 Task: Find connections with filter location Digras with filter topic #Leadershipwith filter profile language Potuguese with filter current company FLSmidth with filter school L. S. Raheja School of Architecture with filter industry Beverage Manufacturing with filter service category Consulting with filter keywords title Help Desk
Action: Mouse moved to (219, 273)
Screenshot: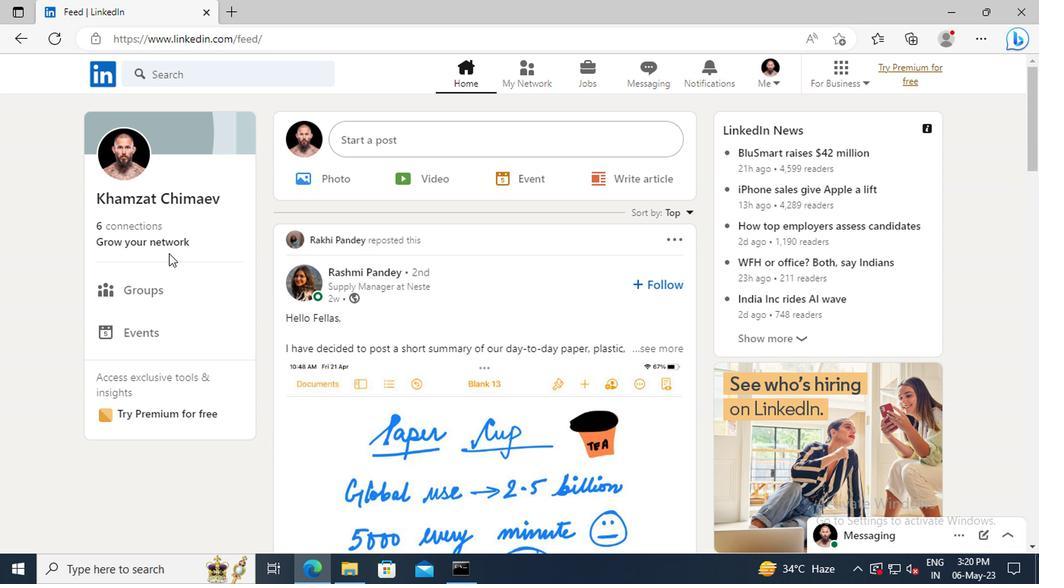 
Action: Mouse pressed left at (219, 273)
Screenshot: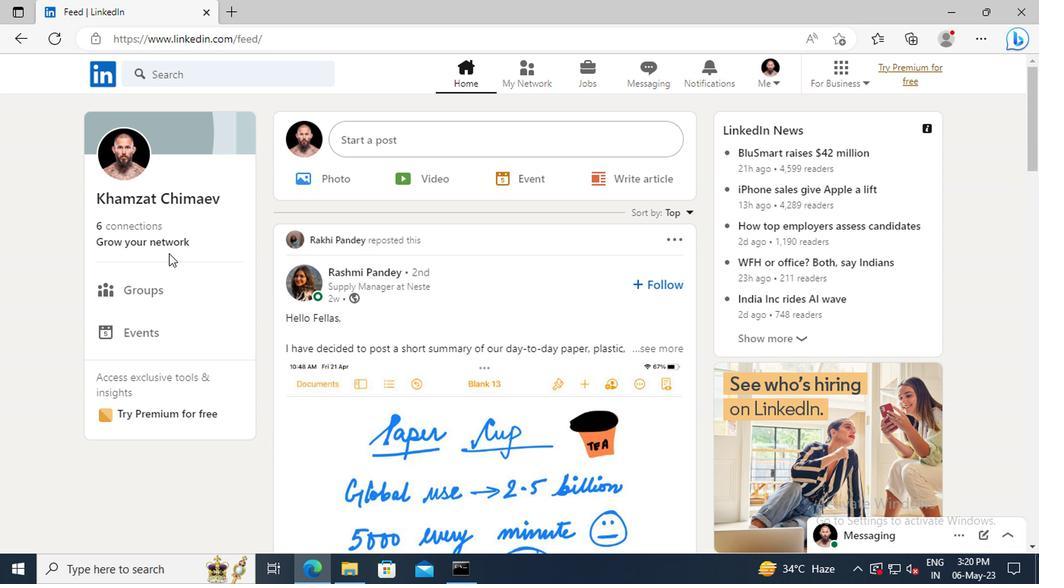 
Action: Mouse moved to (220, 219)
Screenshot: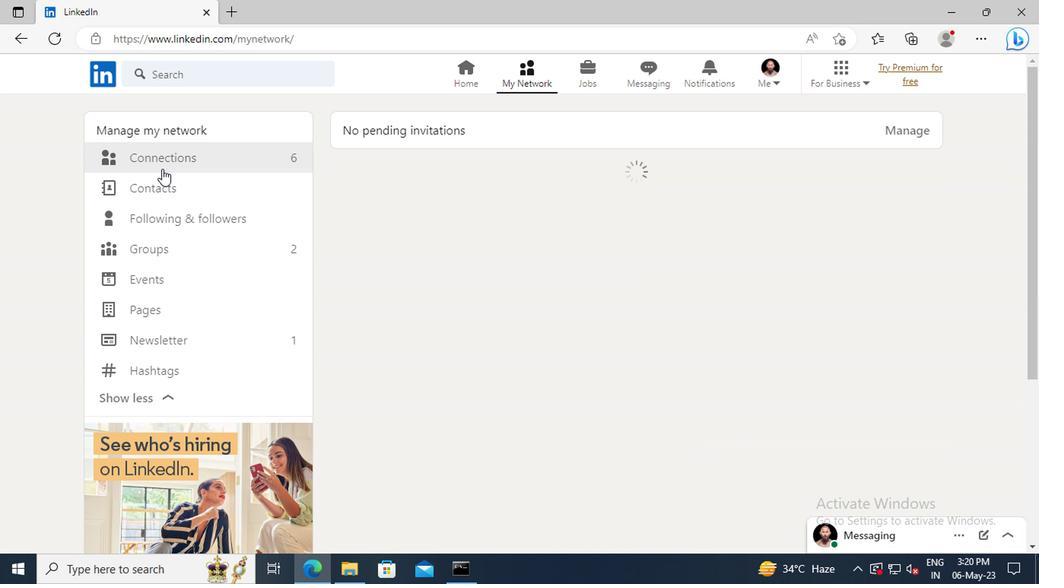 
Action: Mouse pressed left at (220, 219)
Screenshot: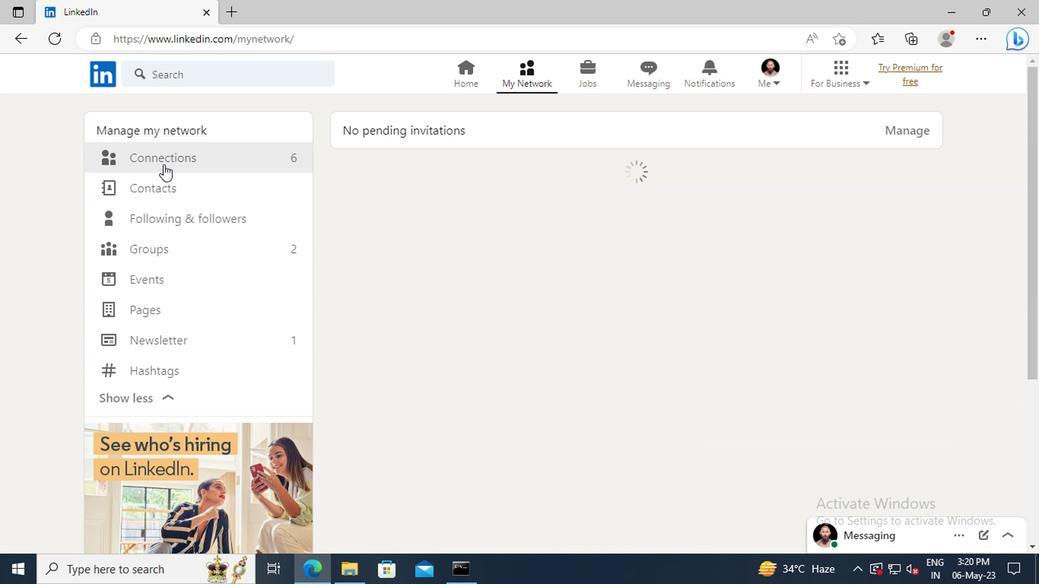 
Action: Mouse moved to (554, 220)
Screenshot: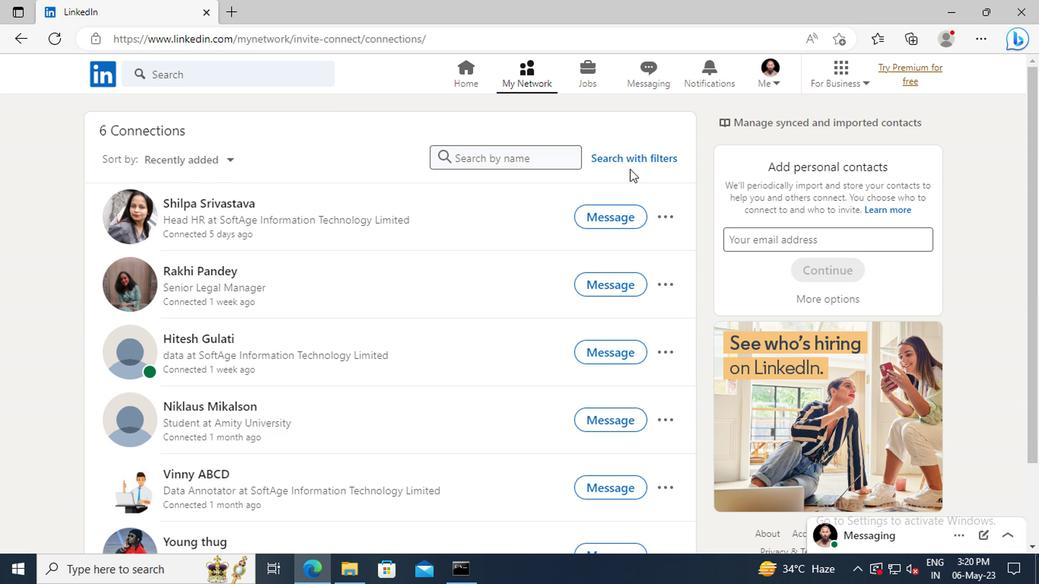 
Action: Mouse pressed left at (554, 220)
Screenshot: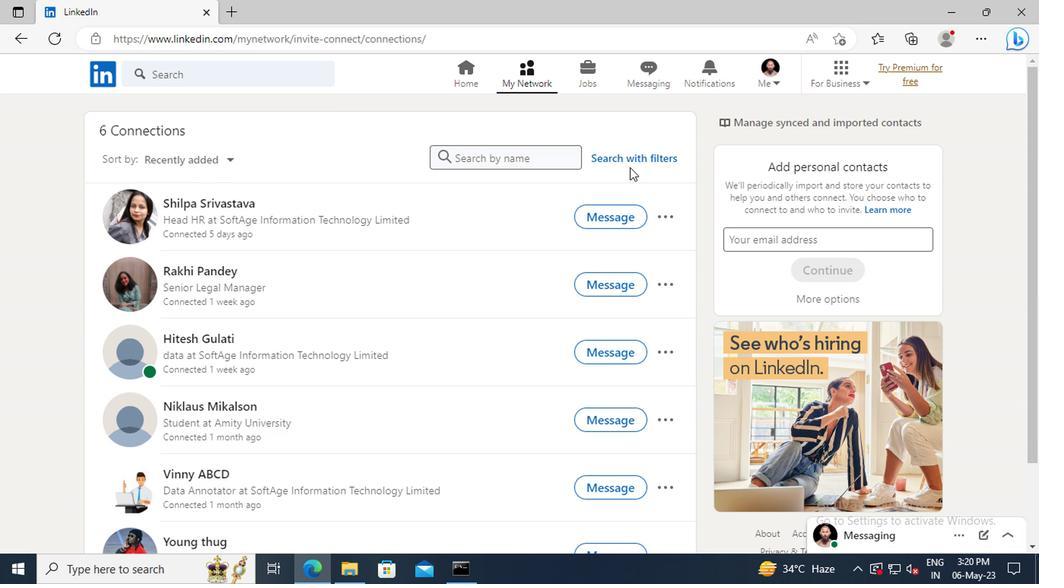 
Action: Mouse moved to (514, 186)
Screenshot: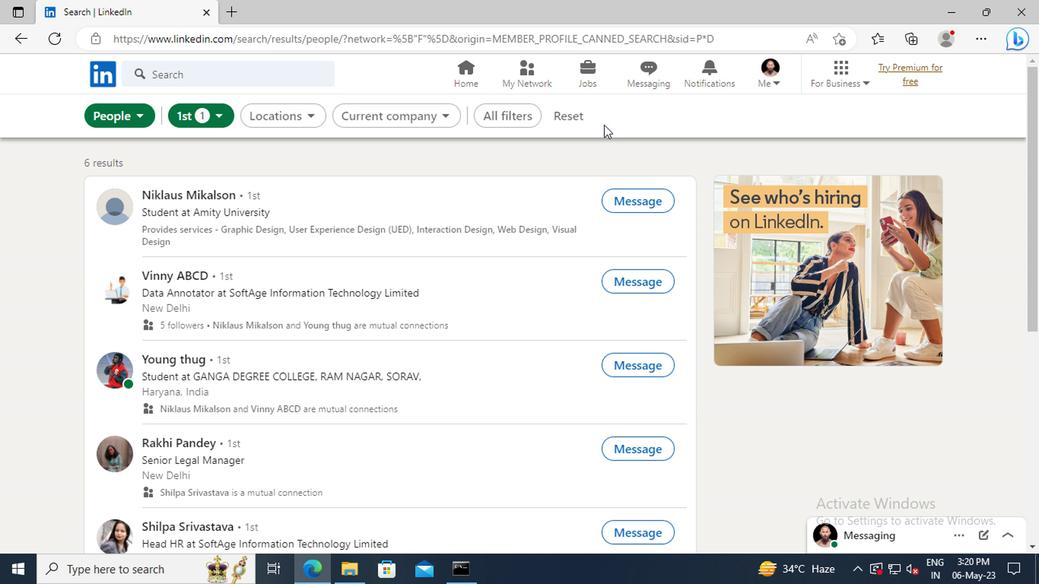 
Action: Mouse pressed left at (514, 186)
Screenshot: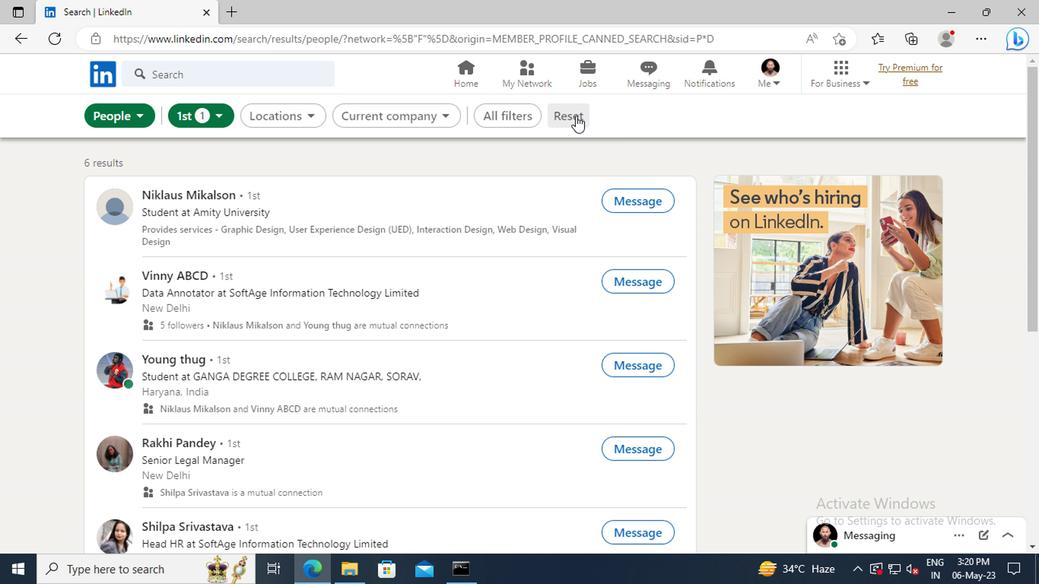 
Action: Mouse moved to (494, 186)
Screenshot: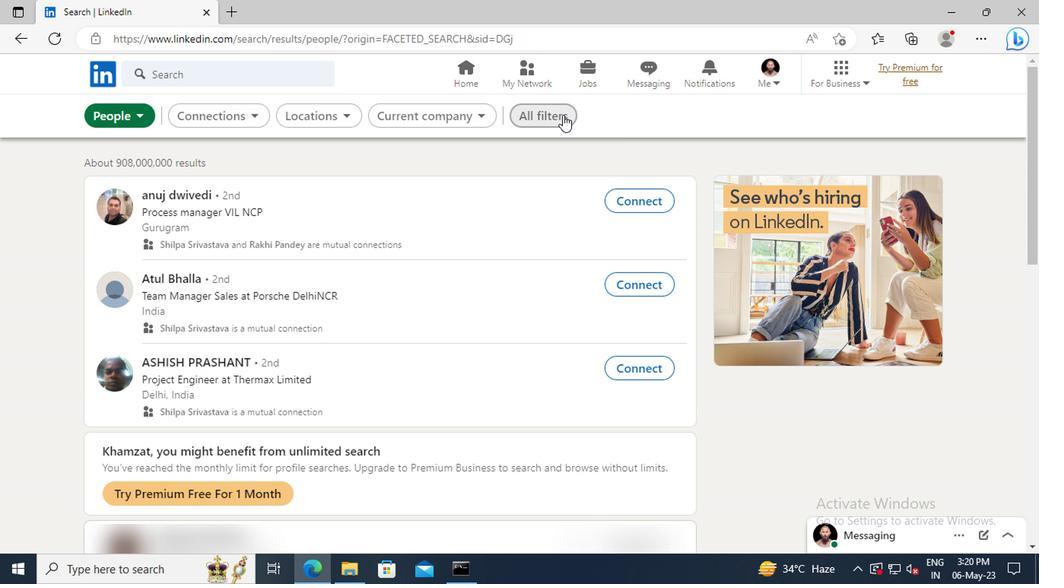 
Action: Mouse pressed left at (494, 186)
Screenshot: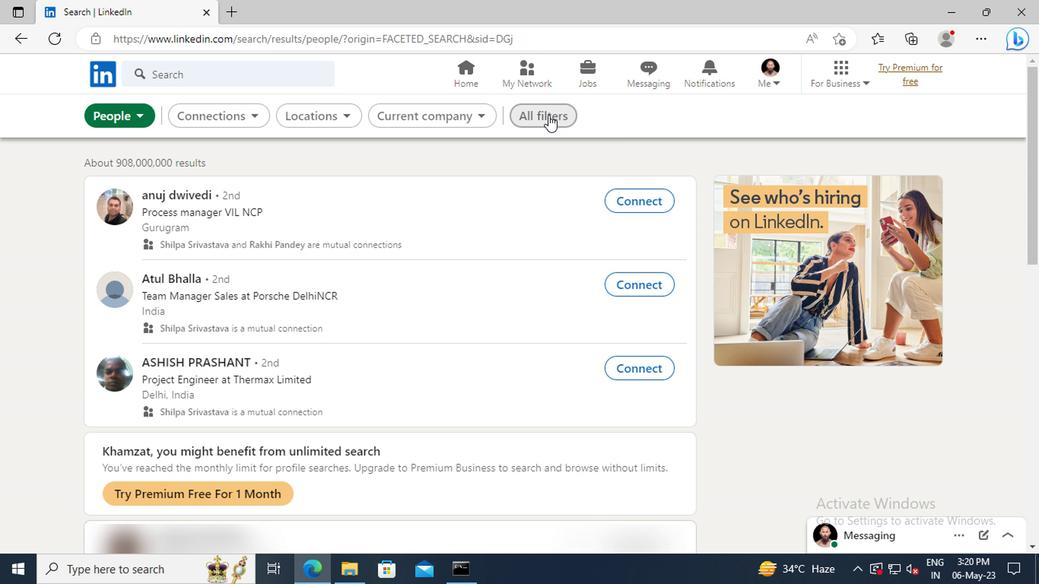 
Action: Mouse moved to (711, 311)
Screenshot: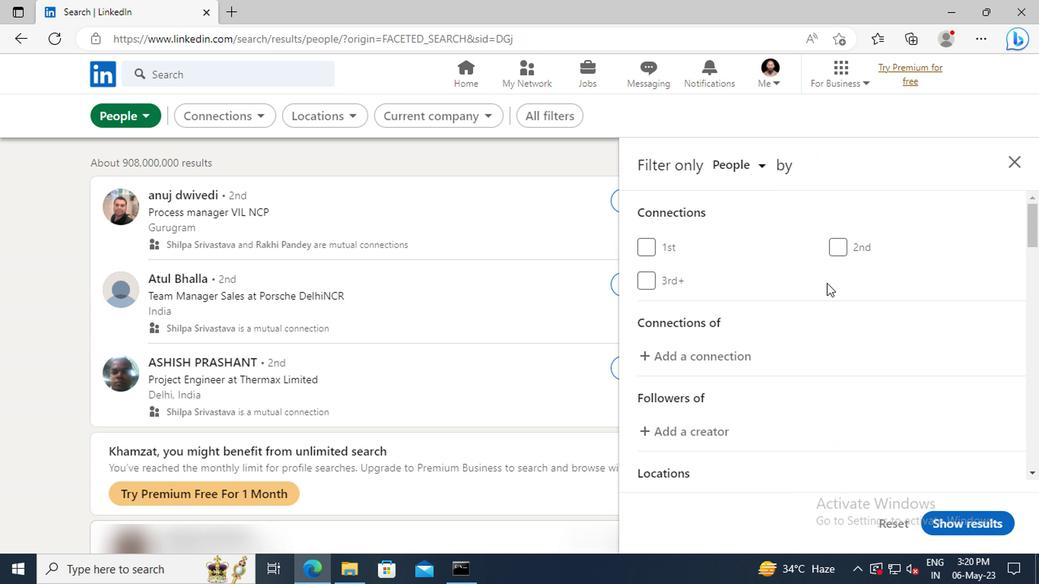 
Action: Mouse scrolled (711, 310) with delta (0, 0)
Screenshot: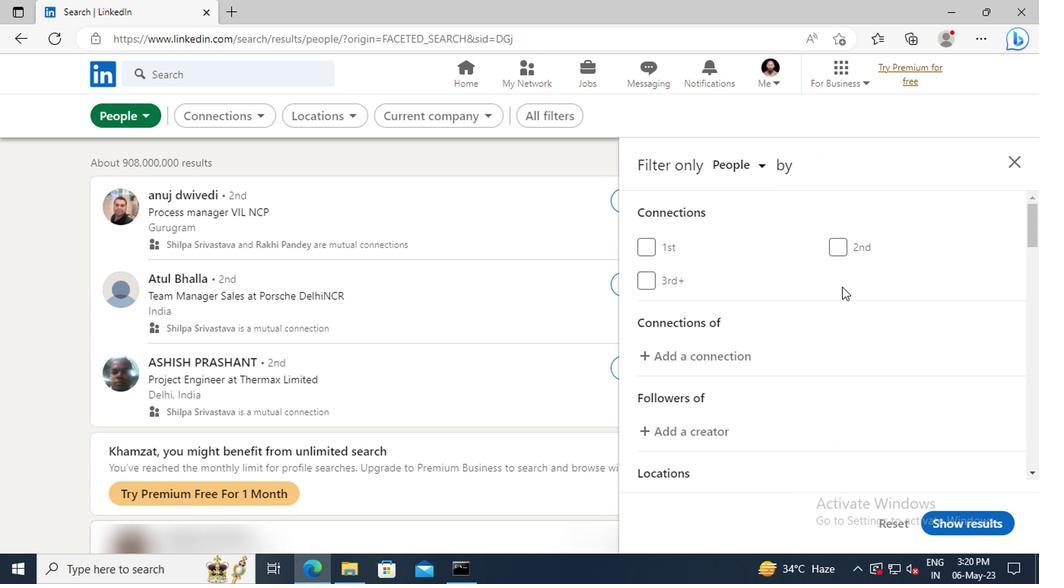 
Action: Mouse scrolled (711, 310) with delta (0, 0)
Screenshot: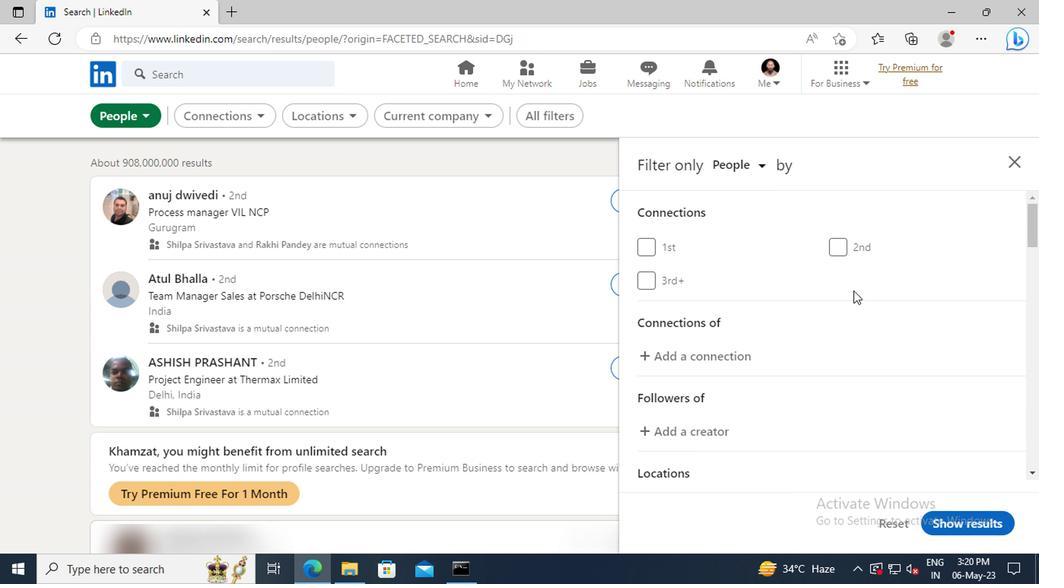 
Action: Mouse scrolled (711, 310) with delta (0, 0)
Screenshot: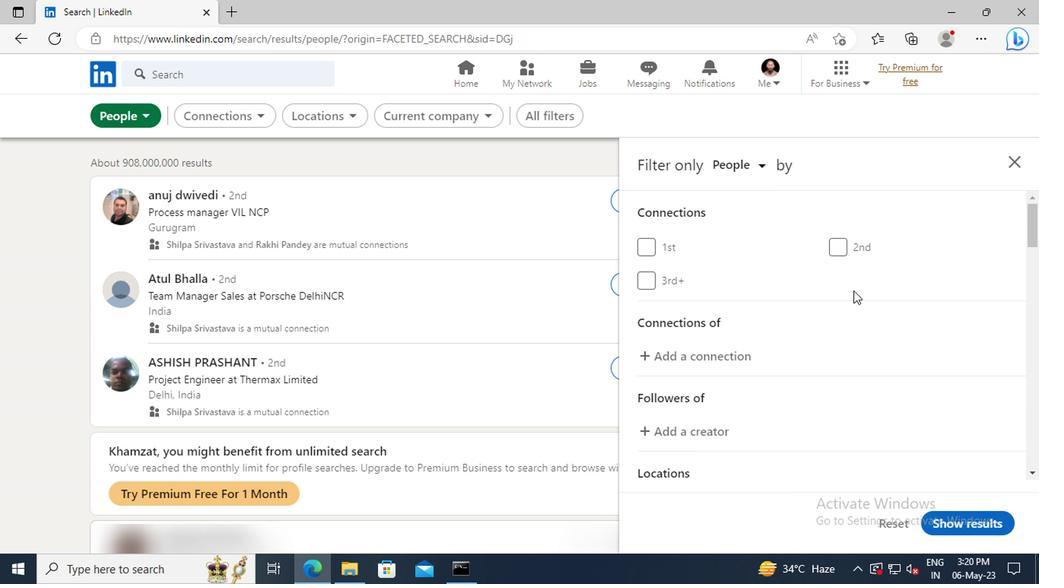 
Action: Mouse scrolled (711, 310) with delta (0, 0)
Screenshot: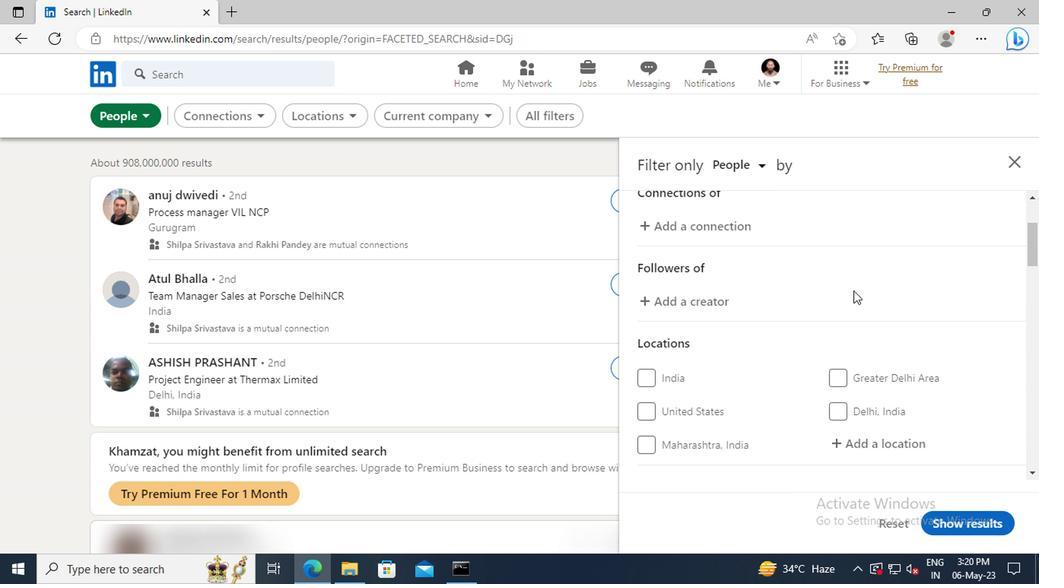 
Action: Mouse scrolled (711, 310) with delta (0, 0)
Screenshot: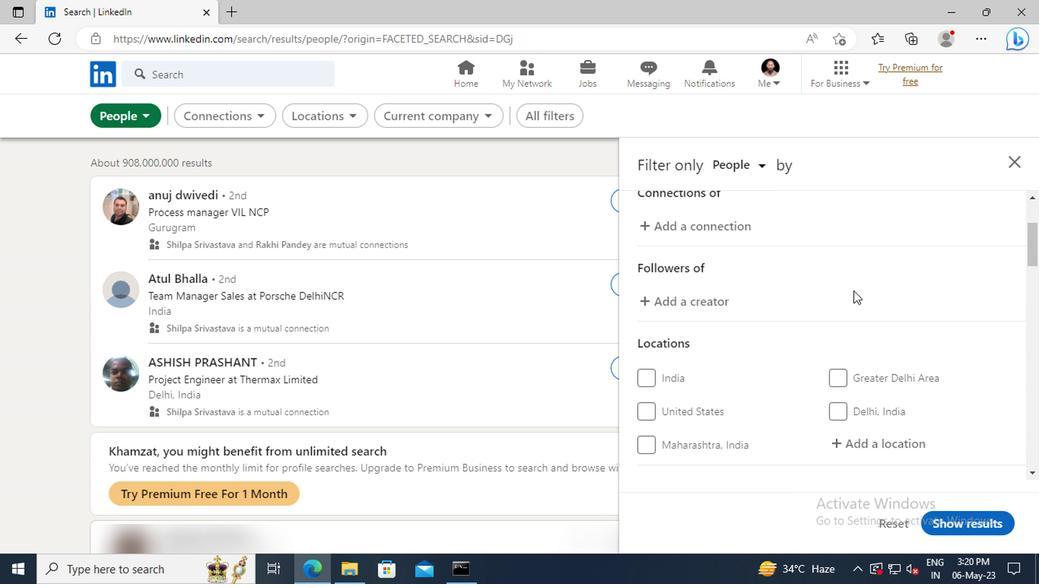 
Action: Mouse moved to (712, 357)
Screenshot: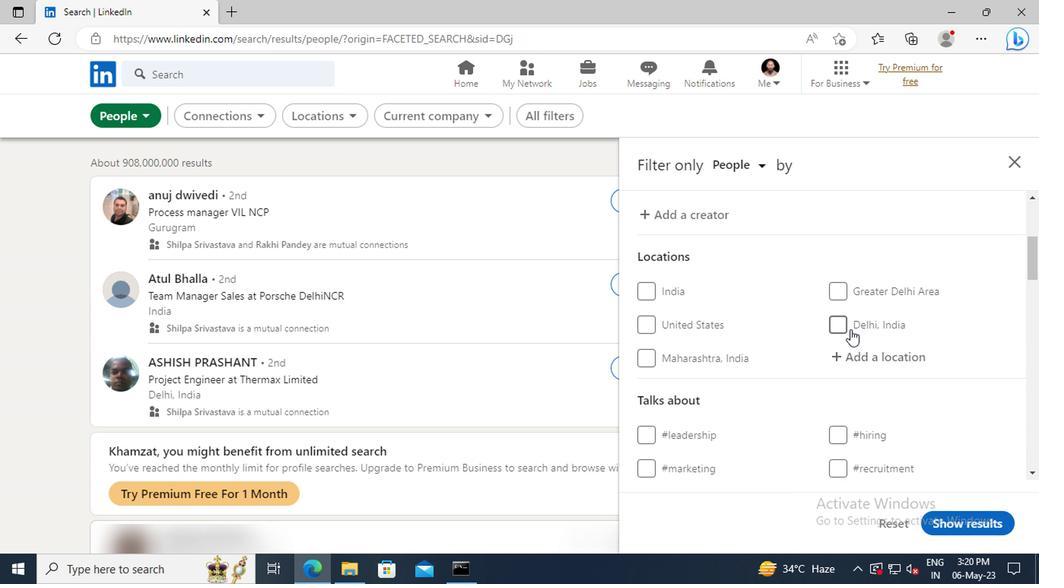 
Action: Mouse pressed left at (712, 357)
Screenshot: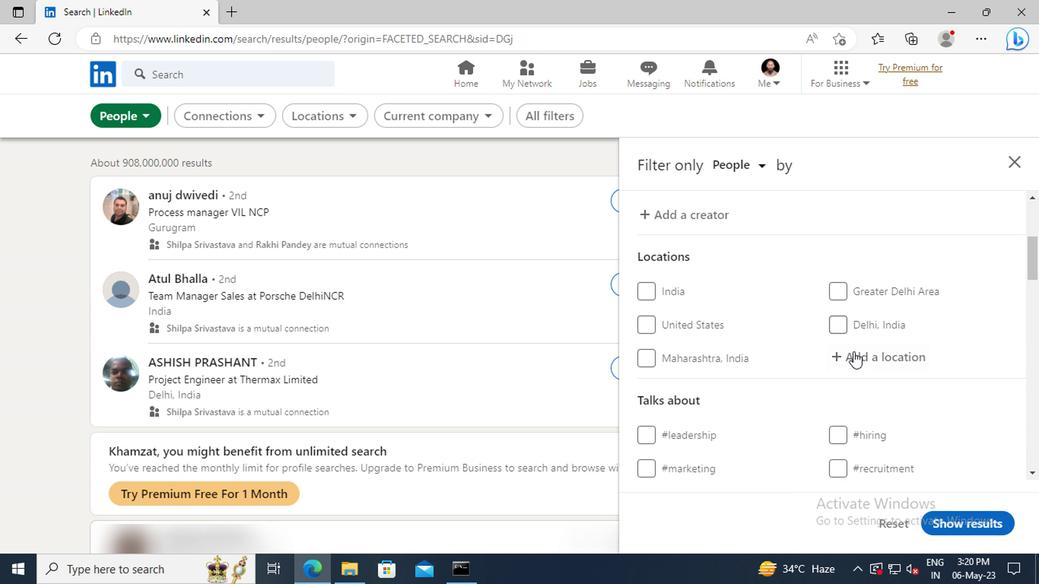 
Action: Key pressed <Key.shift>D
Screenshot: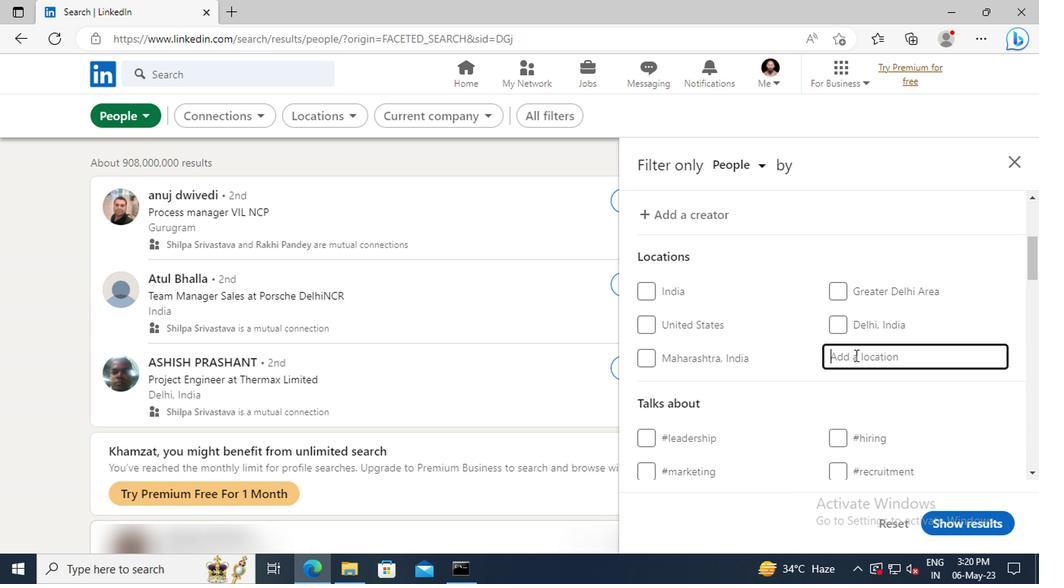 
Action: Mouse moved to (692, 345)
Screenshot: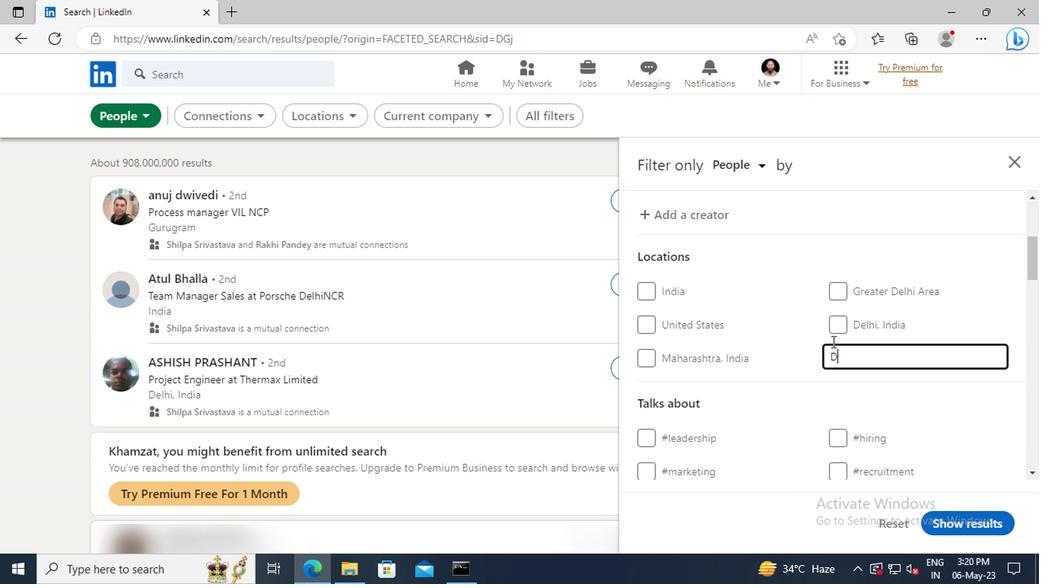
Action: Key pressed IGRAS
Screenshot: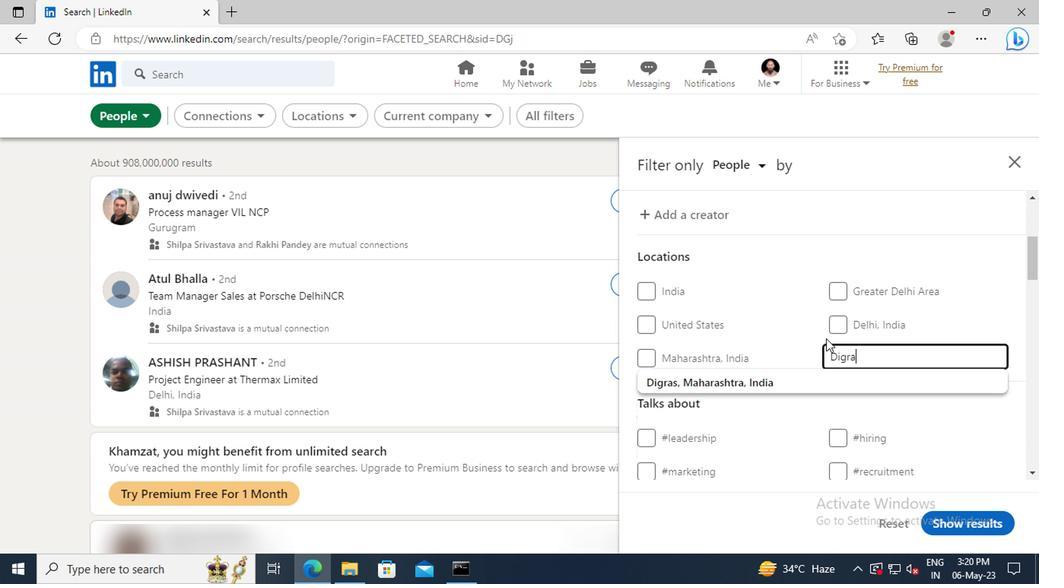 
Action: Mouse moved to (694, 370)
Screenshot: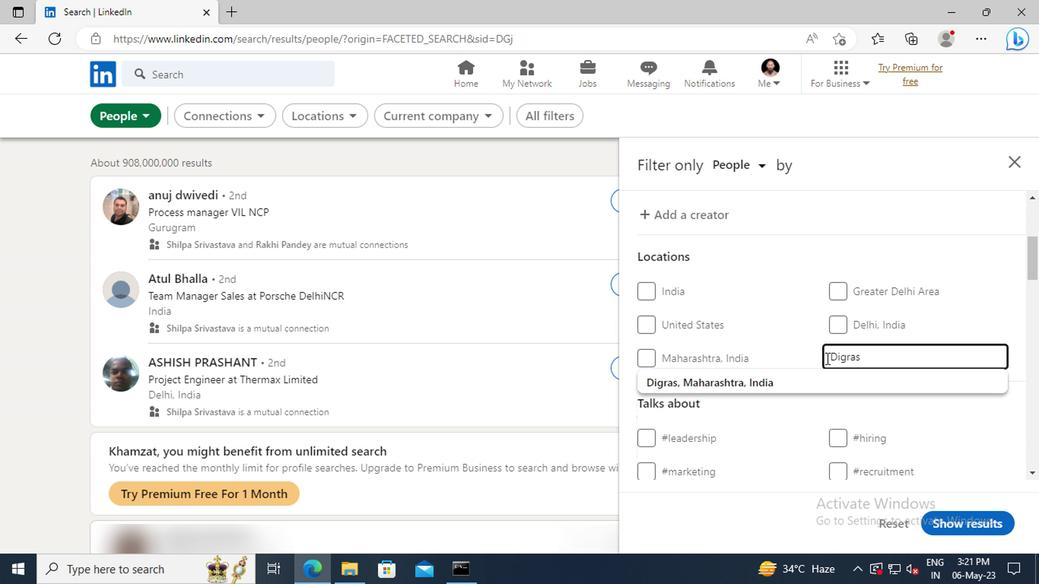 
Action: Mouse pressed left at (694, 370)
Screenshot: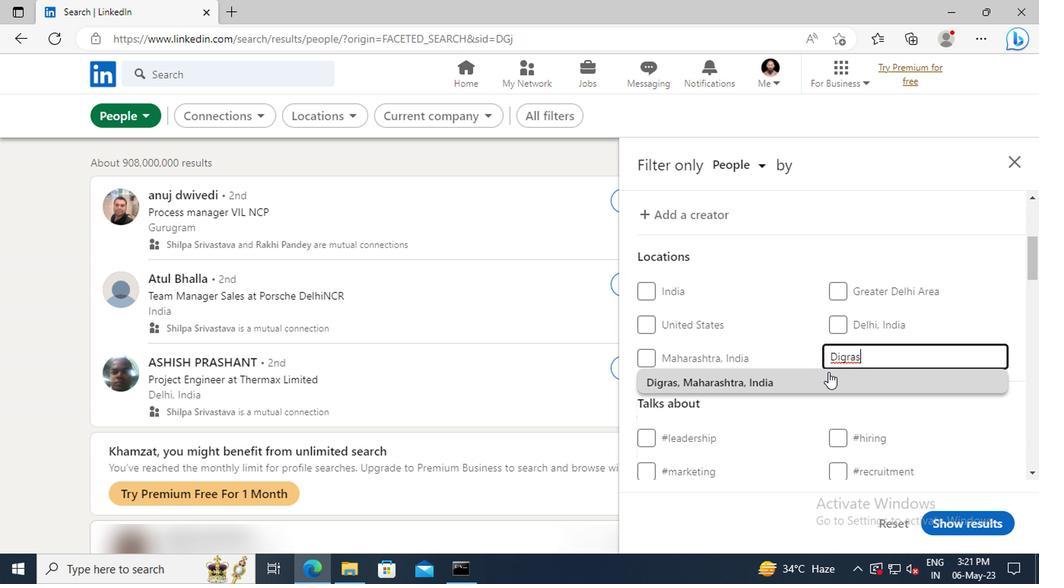 
Action: Mouse scrolled (694, 370) with delta (0, 0)
Screenshot: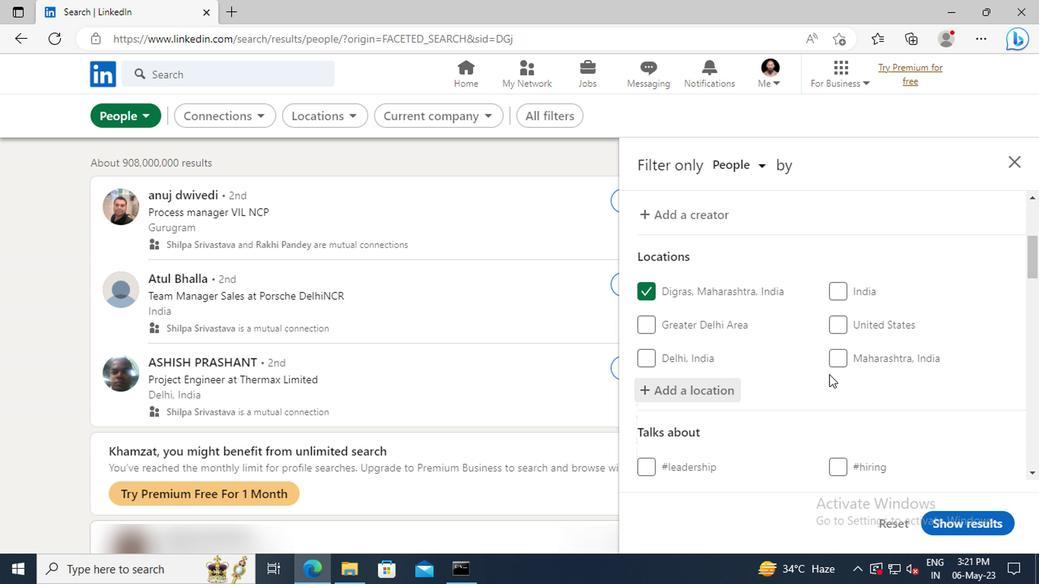
Action: Mouse scrolled (694, 370) with delta (0, 0)
Screenshot: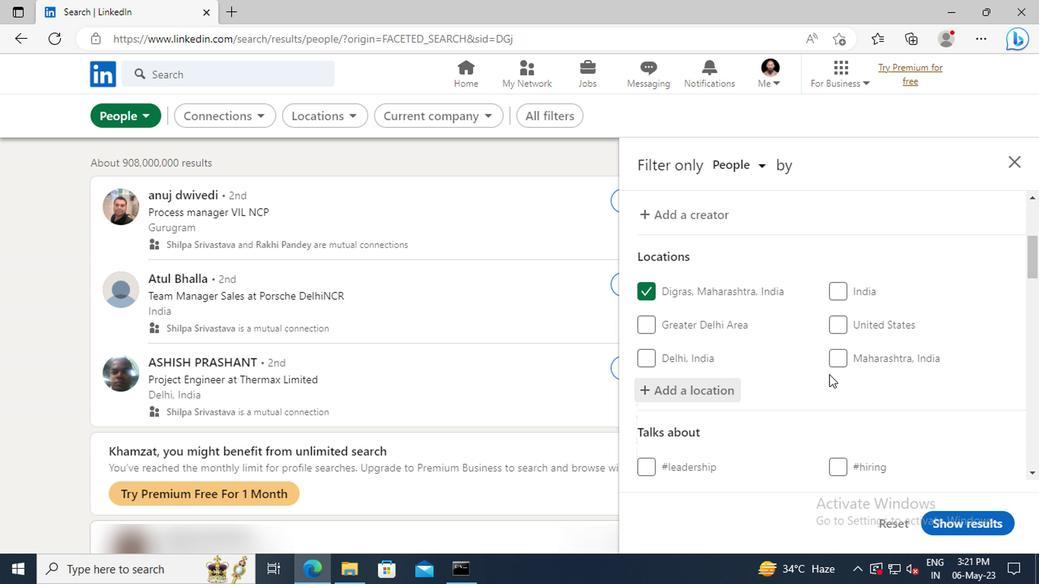 
Action: Mouse scrolled (694, 370) with delta (0, 0)
Screenshot: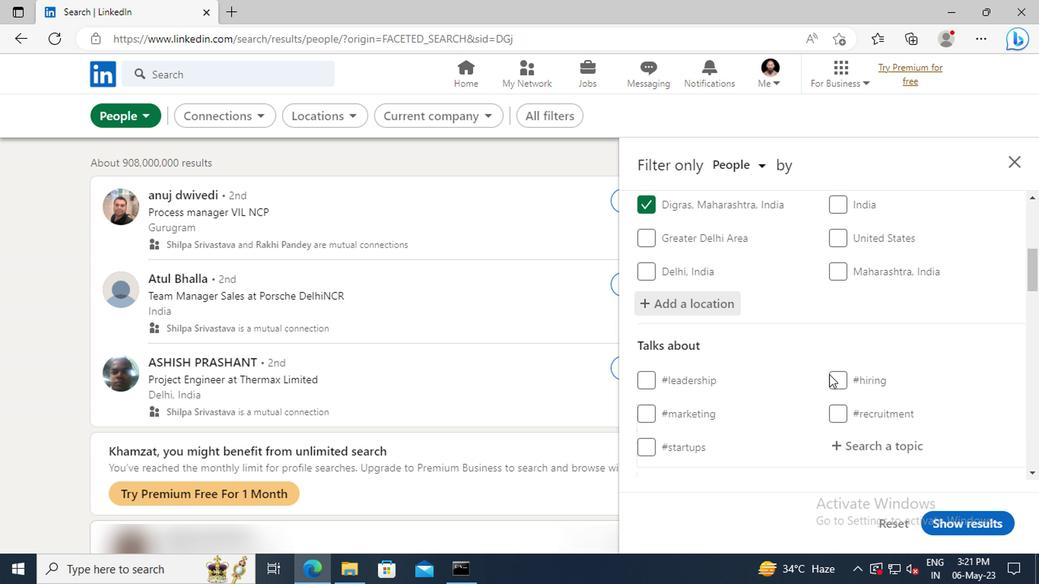 
Action: Mouse moved to (704, 390)
Screenshot: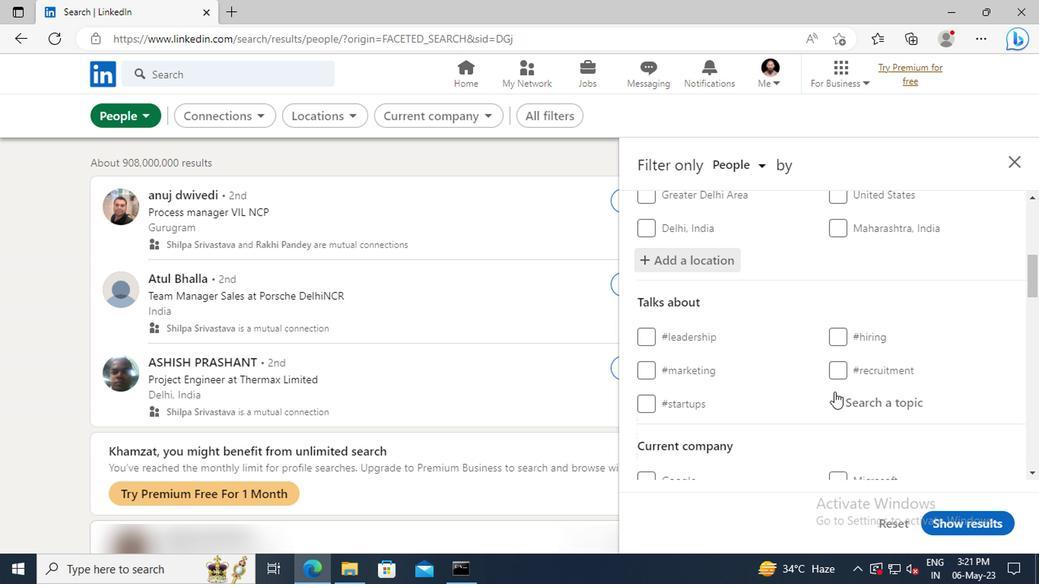 
Action: Mouse pressed left at (704, 390)
Screenshot: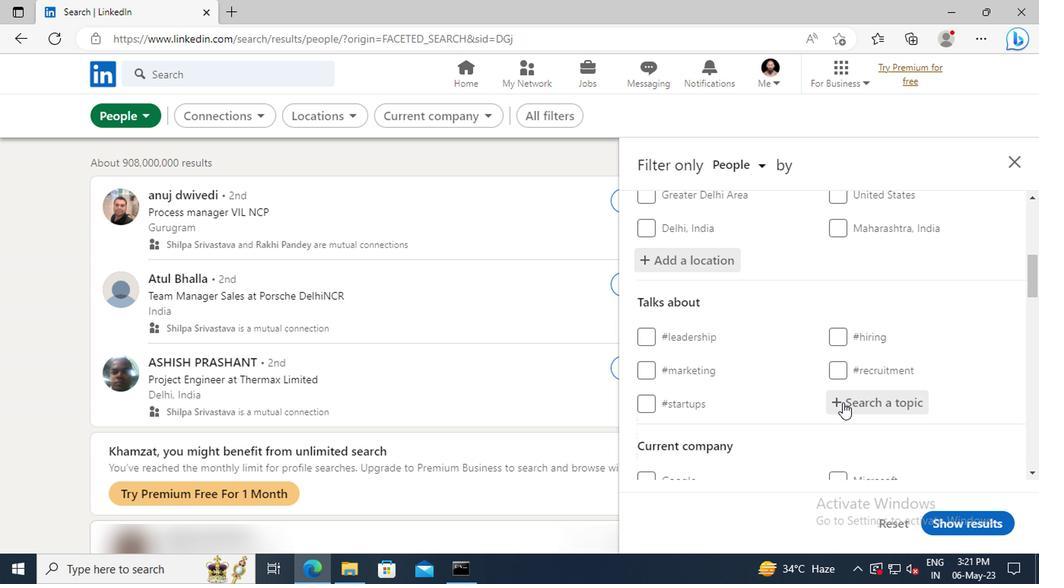 
Action: Mouse moved to (704, 390)
Screenshot: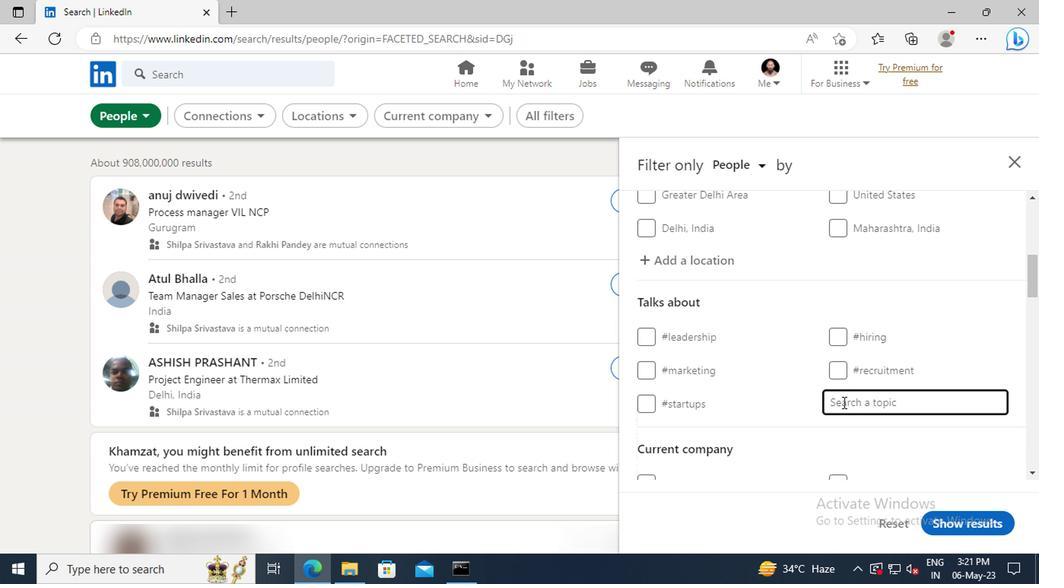 
Action: Key pressed <Key.shift>
Screenshot: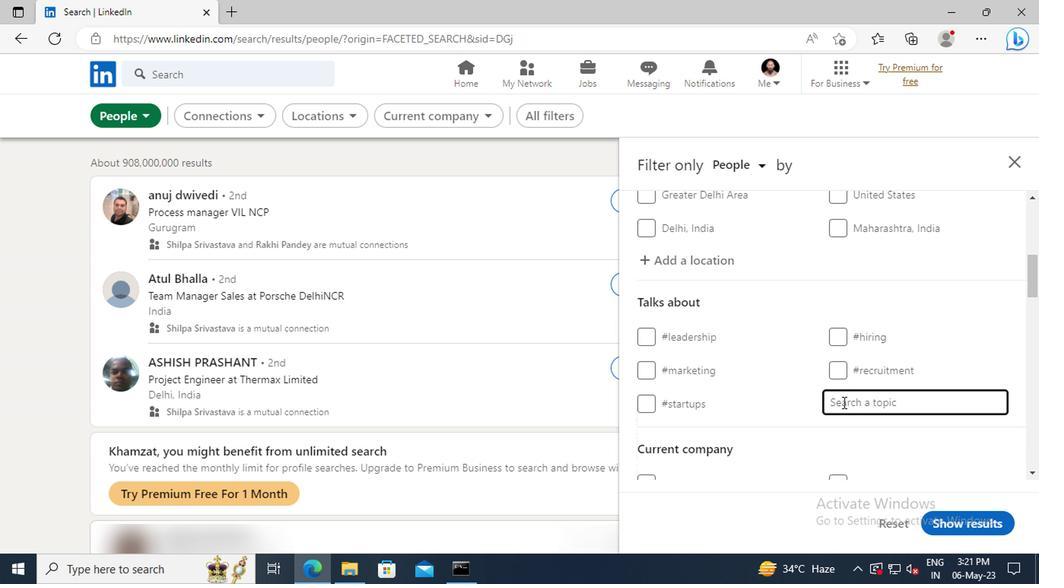 
Action: Mouse moved to (703, 390)
Screenshot: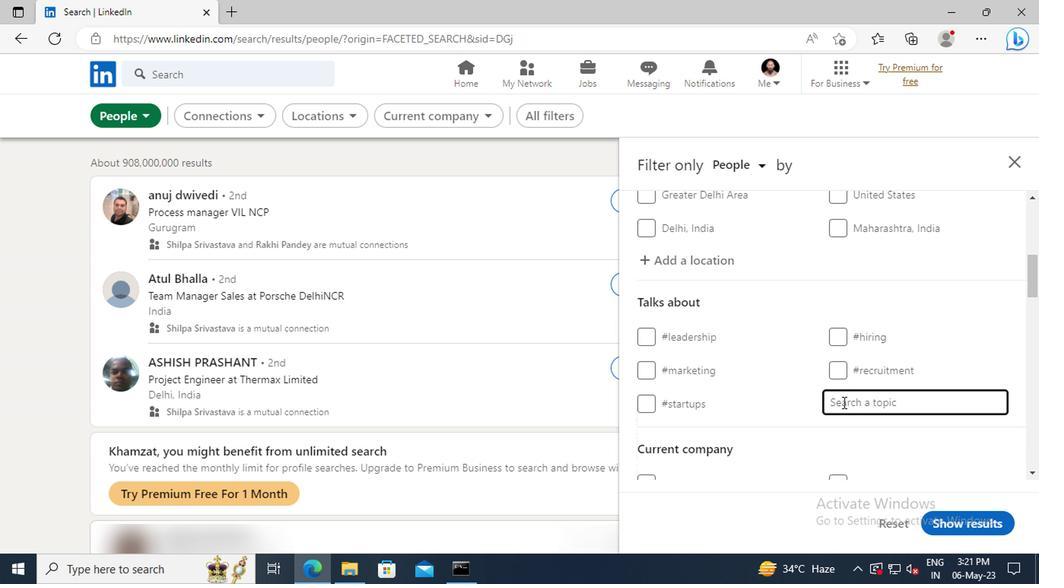
Action: Key pressed LEADERS
Screenshot: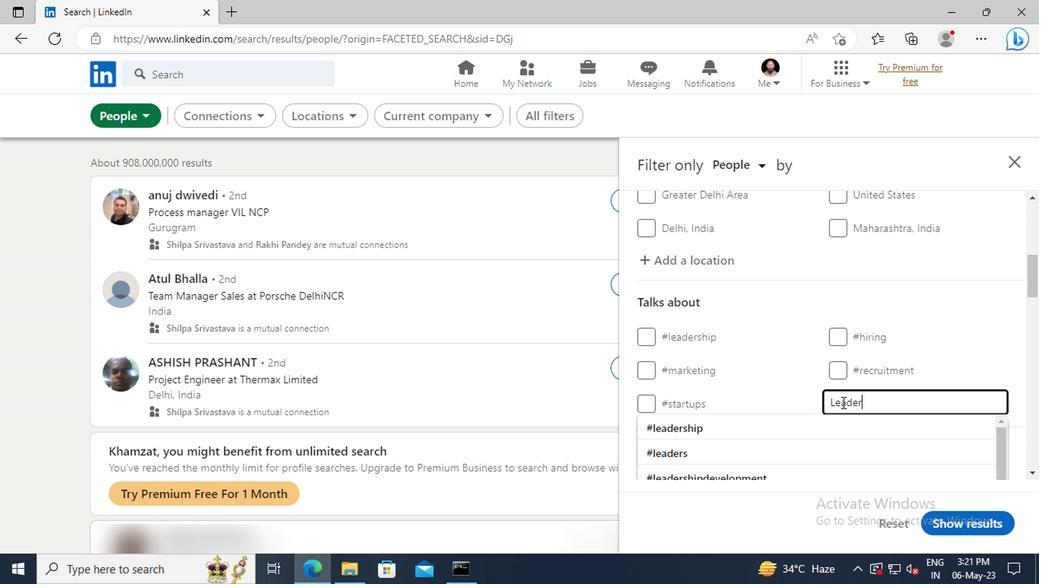 
Action: Mouse moved to (702, 402)
Screenshot: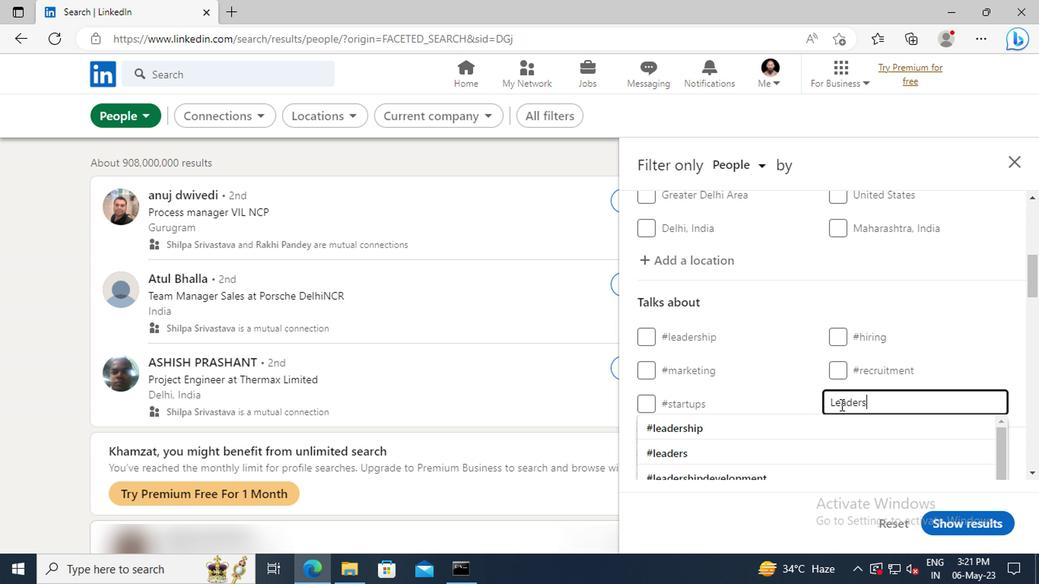 
Action: Mouse pressed left at (702, 402)
Screenshot: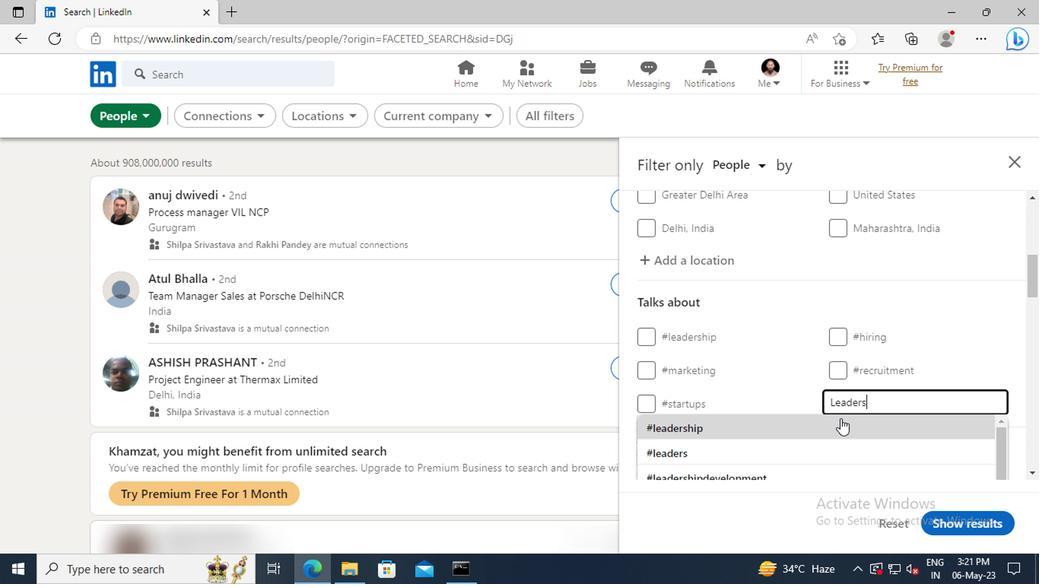 
Action: Mouse scrolled (702, 401) with delta (0, 0)
Screenshot: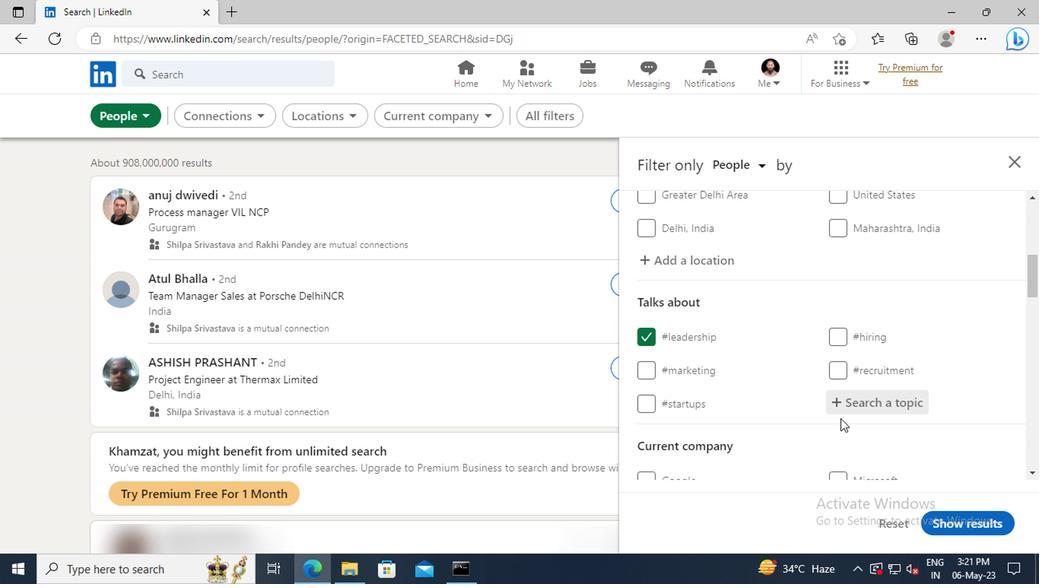 
Action: Mouse scrolled (702, 401) with delta (0, 0)
Screenshot: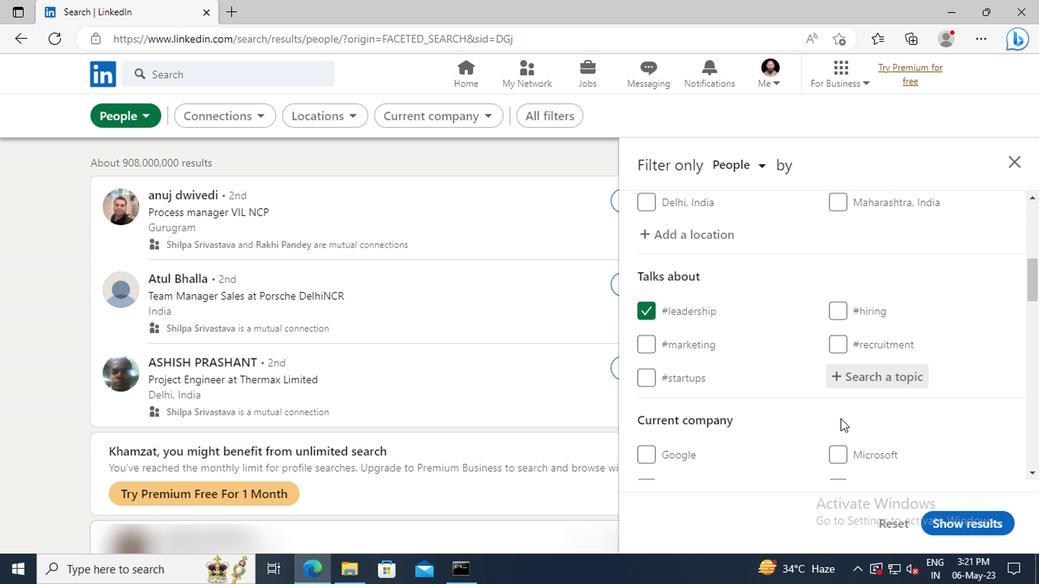
Action: Mouse scrolled (702, 401) with delta (0, 0)
Screenshot: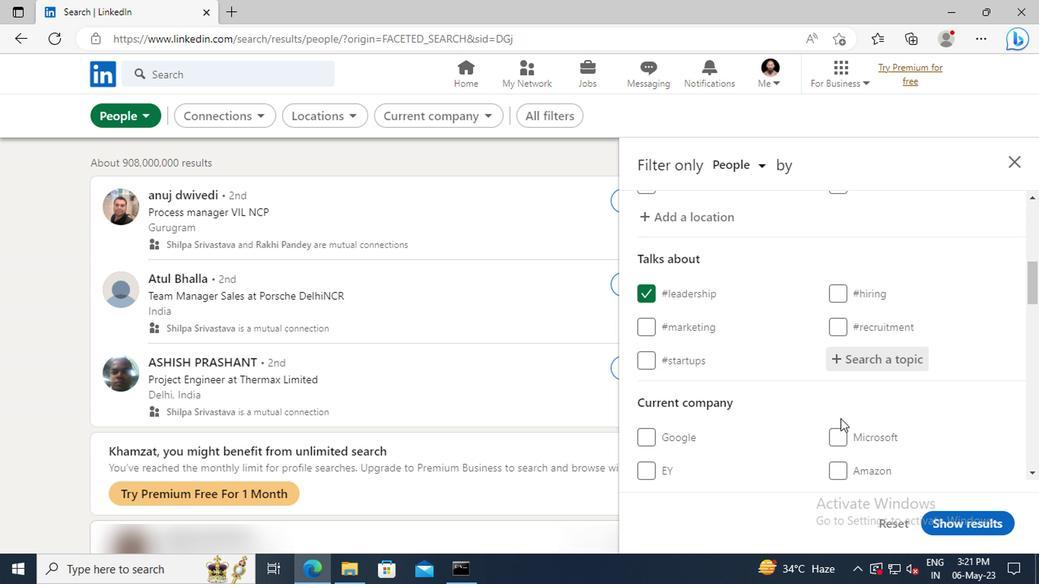 
Action: Mouse scrolled (702, 401) with delta (0, 0)
Screenshot: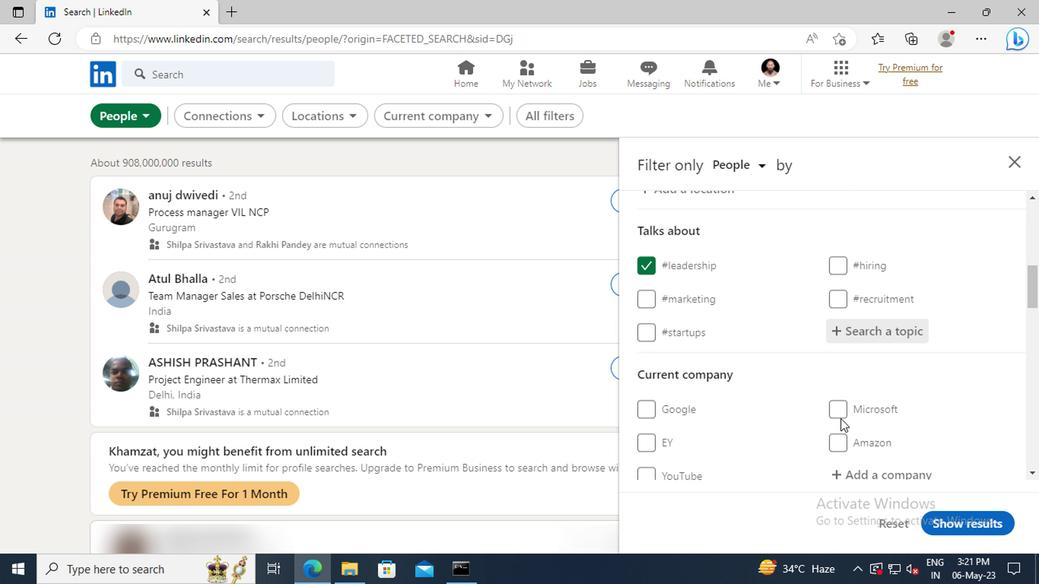 
Action: Mouse moved to (702, 387)
Screenshot: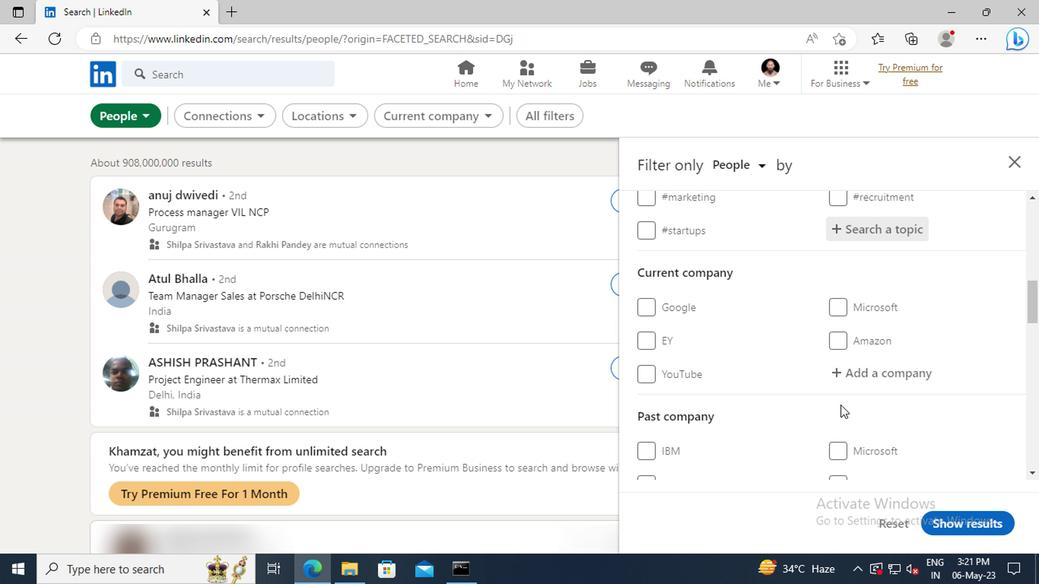 
Action: Mouse scrolled (702, 387) with delta (0, 0)
Screenshot: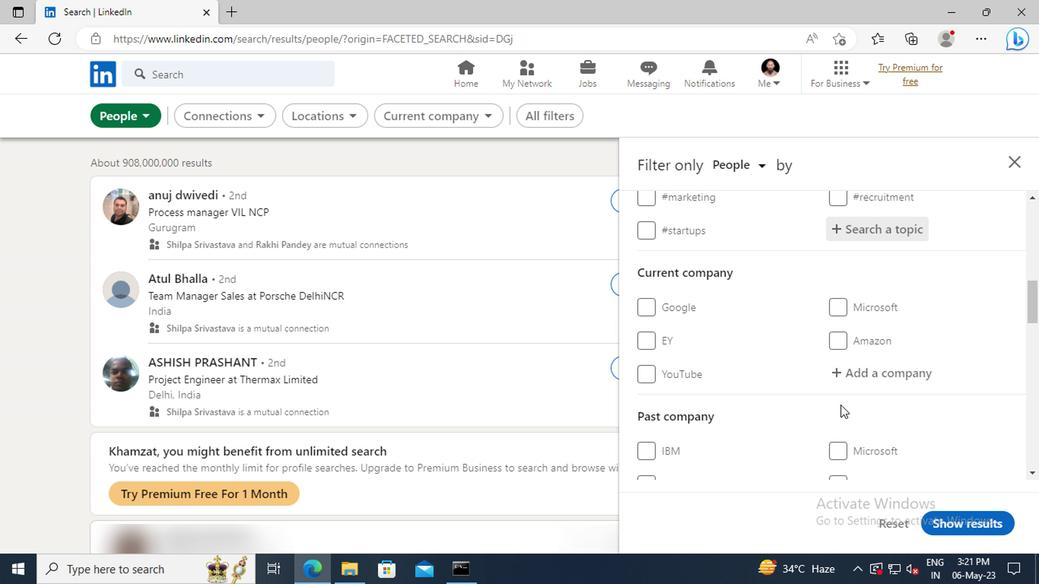 
Action: Mouse moved to (704, 373)
Screenshot: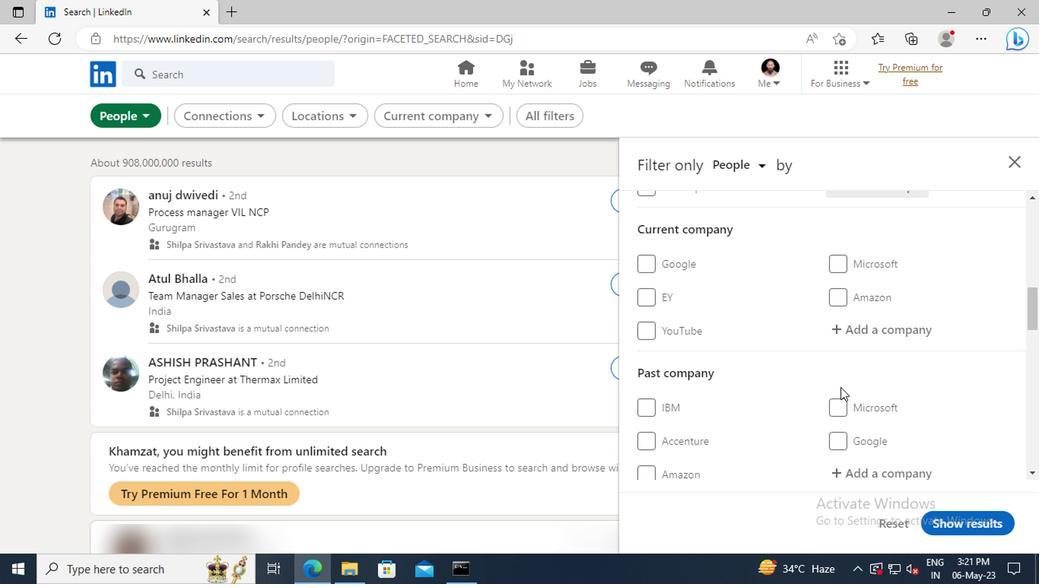 
Action: Mouse scrolled (704, 372) with delta (0, 0)
Screenshot: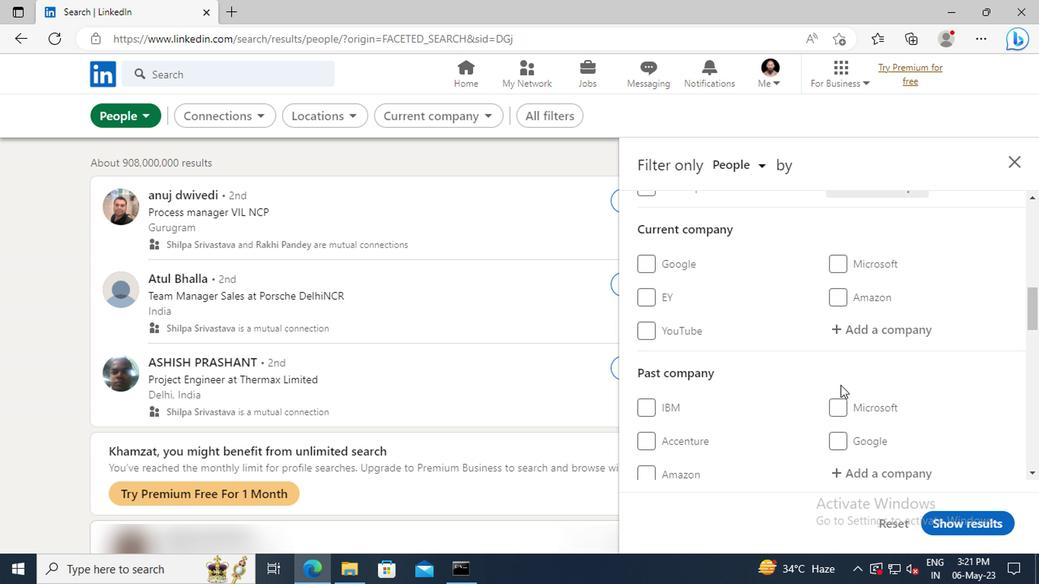 
Action: Mouse moved to (704, 369)
Screenshot: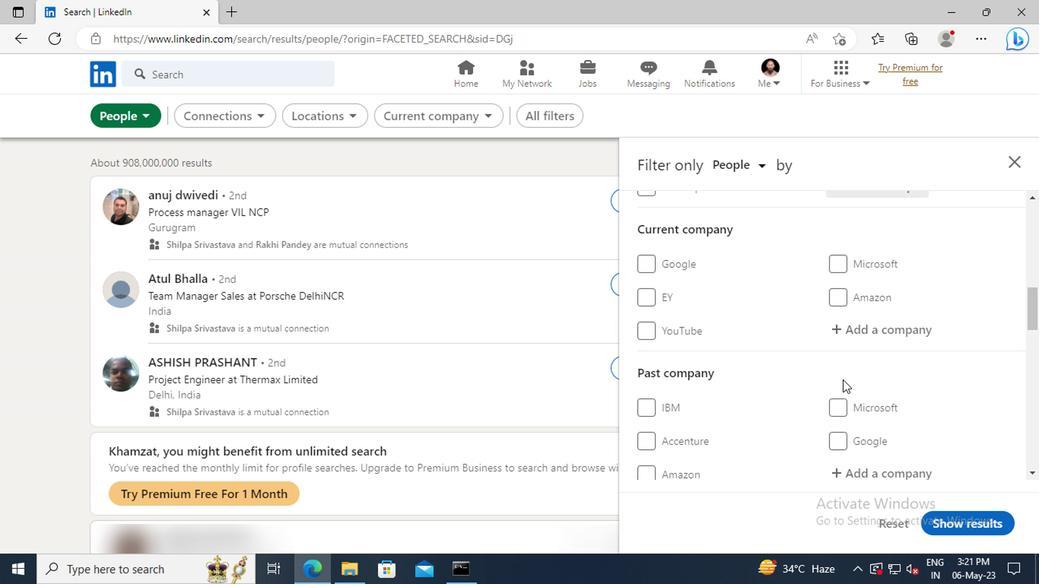 
Action: Mouse scrolled (704, 368) with delta (0, 0)
Screenshot: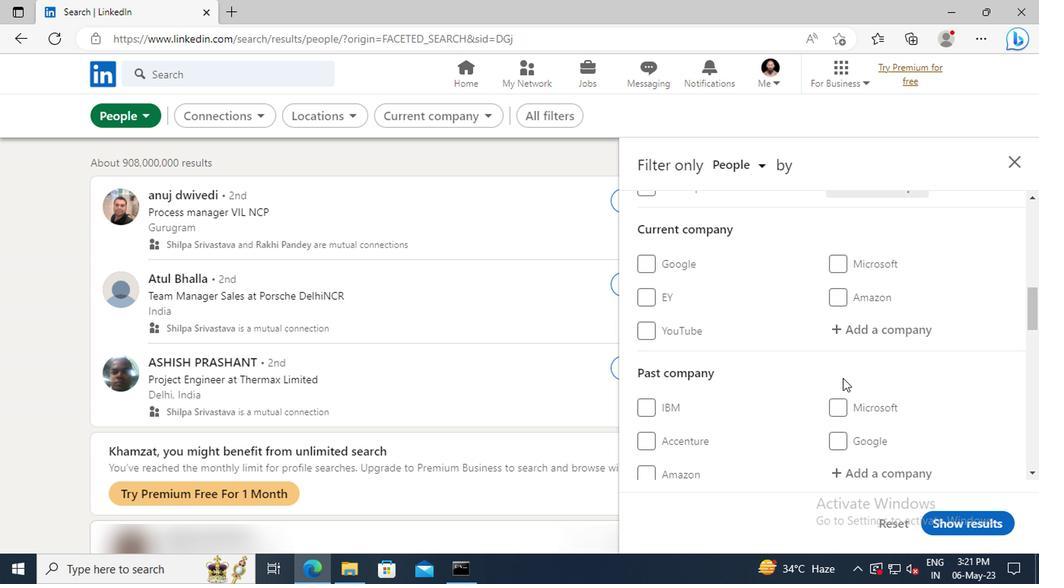 
Action: Mouse moved to (704, 367)
Screenshot: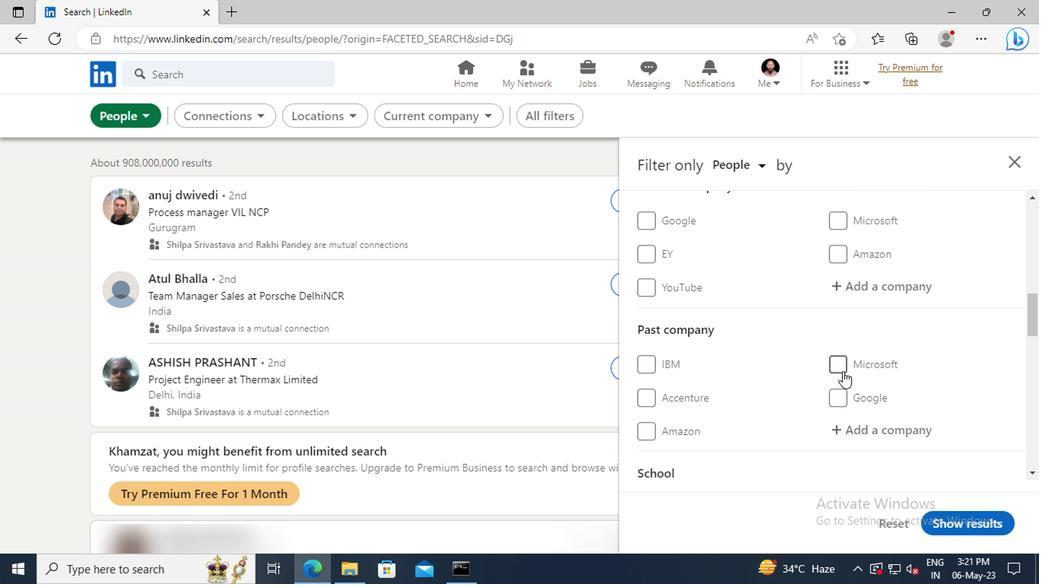 
Action: Mouse scrolled (704, 366) with delta (0, 0)
Screenshot: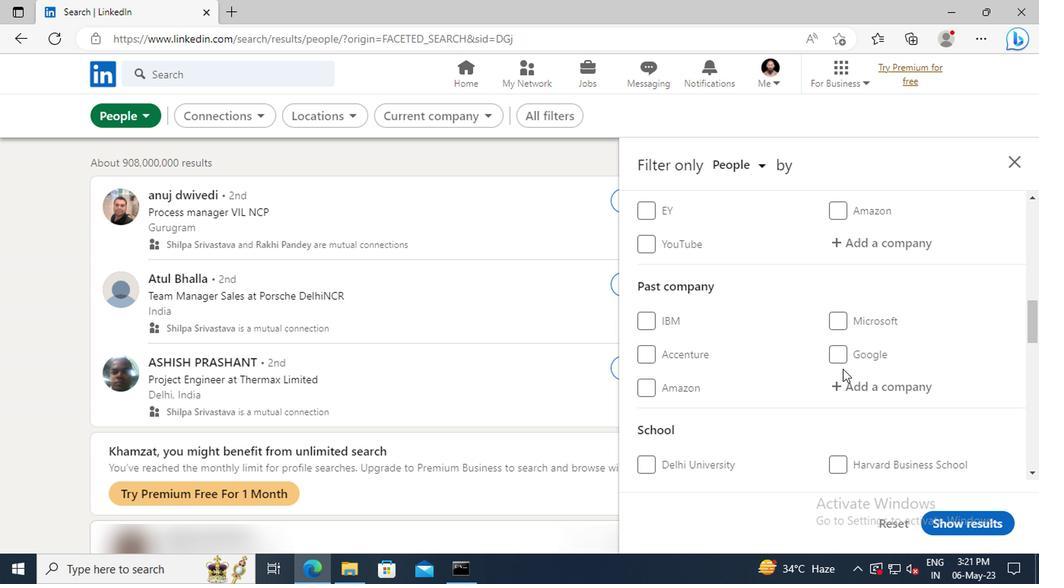 
Action: Mouse scrolled (704, 366) with delta (0, 0)
Screenshot: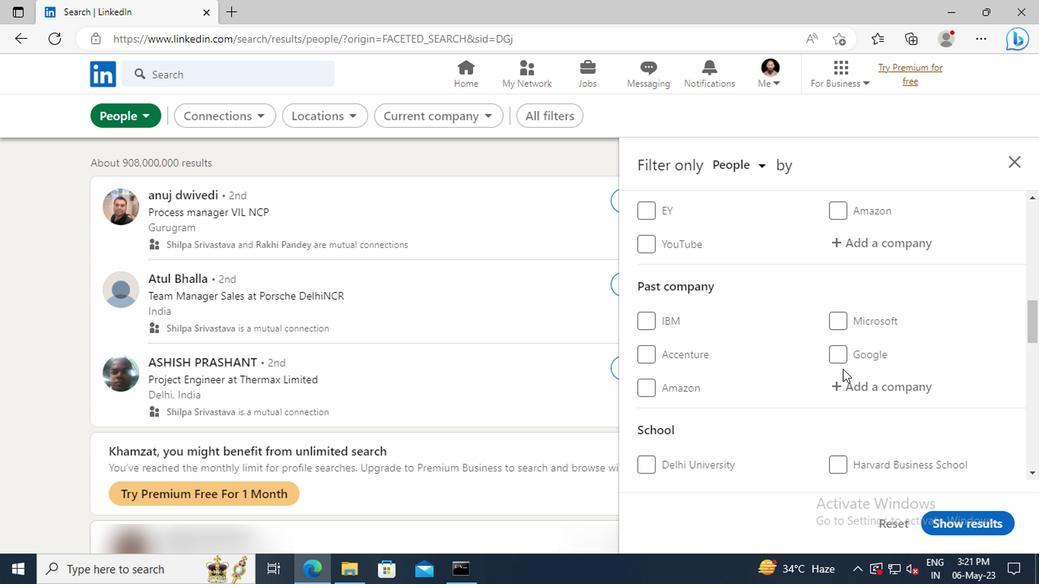 
Action: Mouse scrolled (704, 366) with delta (0, 0)
Screenshot: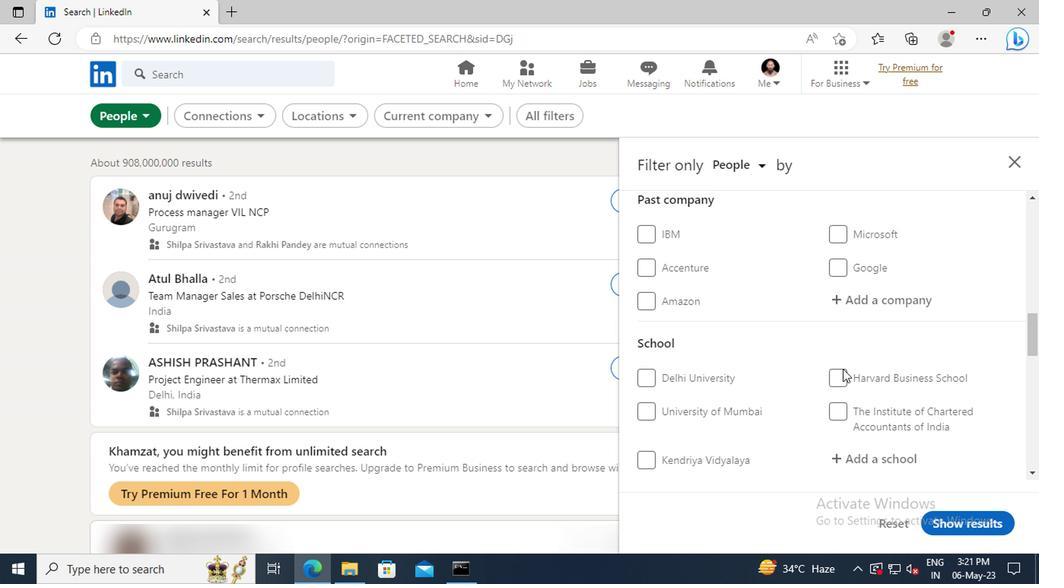 
Action: Mouse scrolled (704, 366) with delta (0, 0)
Screenshot: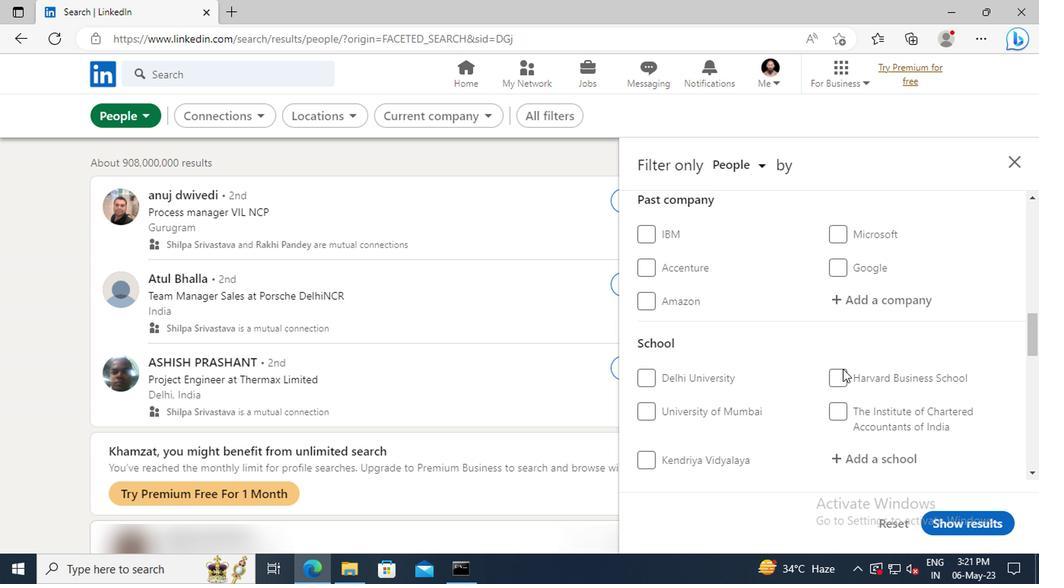 
Action: Mouse scrolled (704, 366) with delta (0, 0)
Screenshot: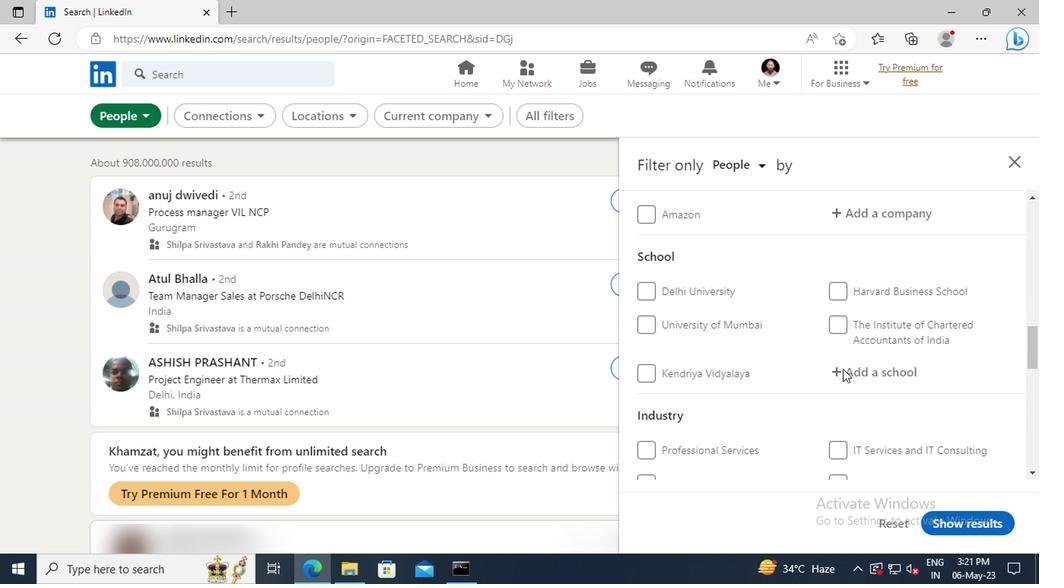 
Action: Mouse scrolled (704, 366) with delta (0, 0)
Screenshot: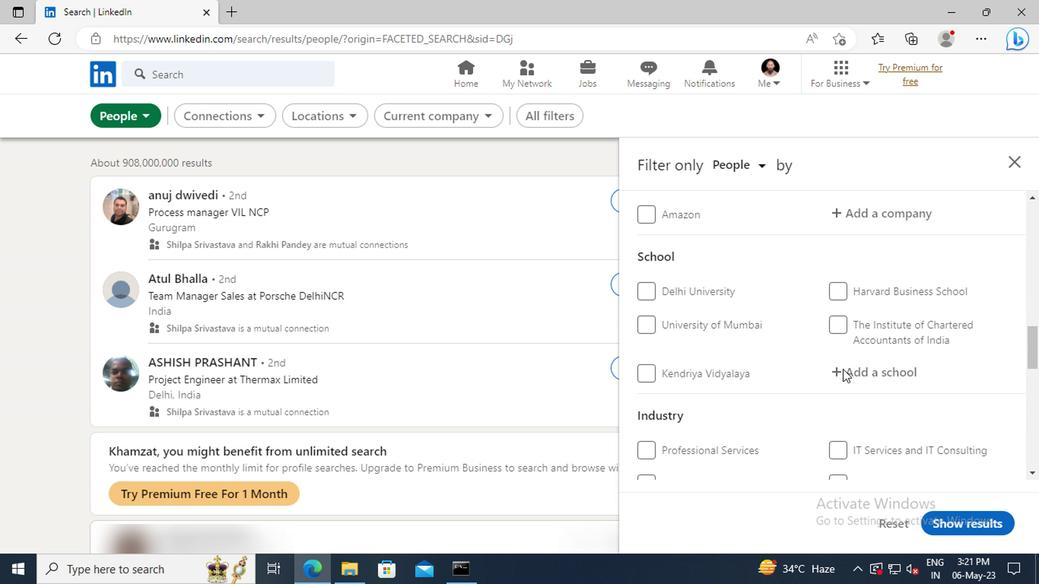 
Action: Mouse scrolled (704, 366) with delta (0, 0)
Screenshot: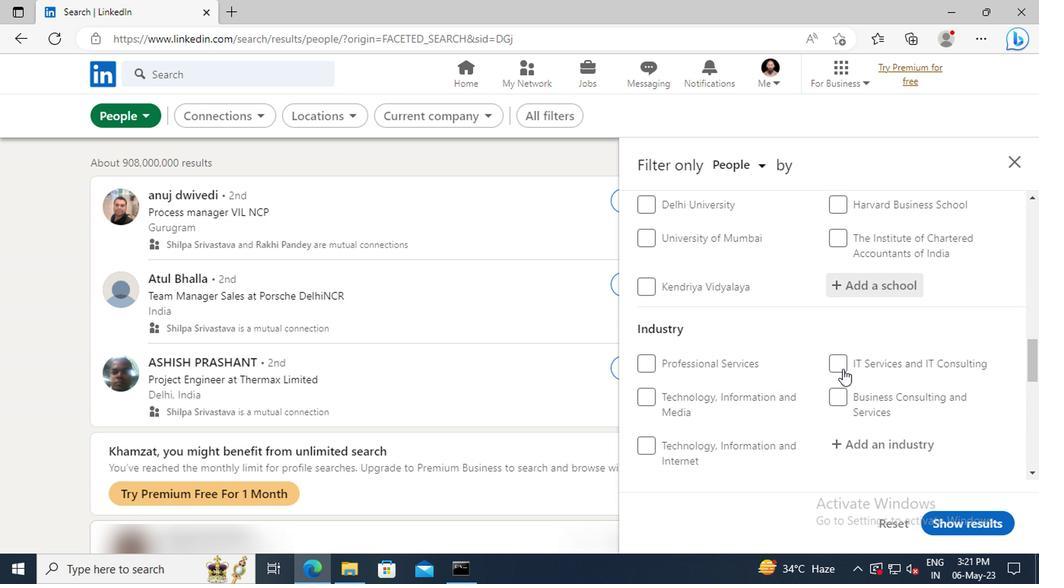 
Action: Mouse scrolled (704, 366) with delta (0, 0)
Screenshot: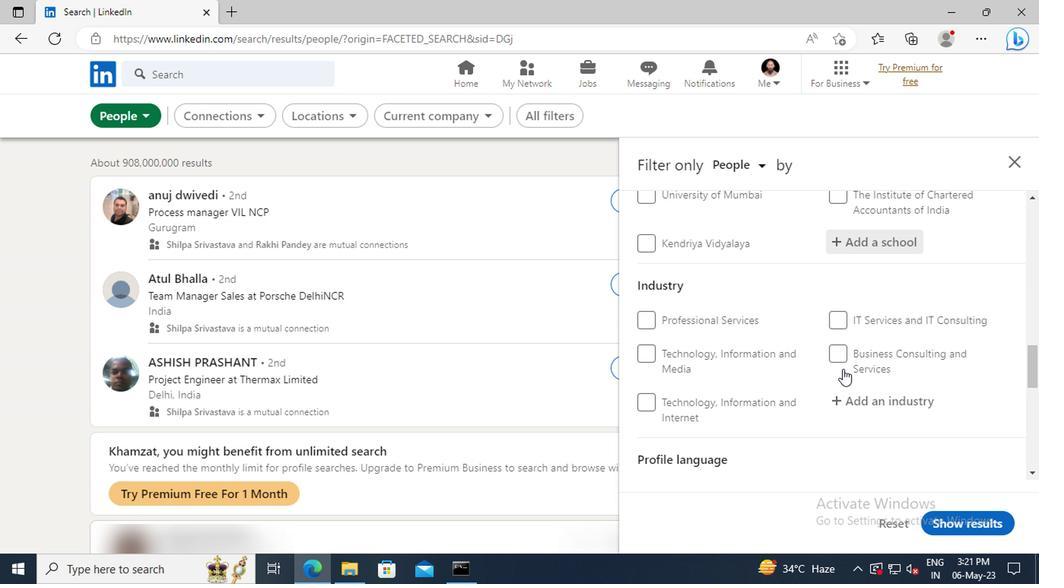 
Action: Mouse scrolled (704, 366) with delta (0, 0)
Screenshot: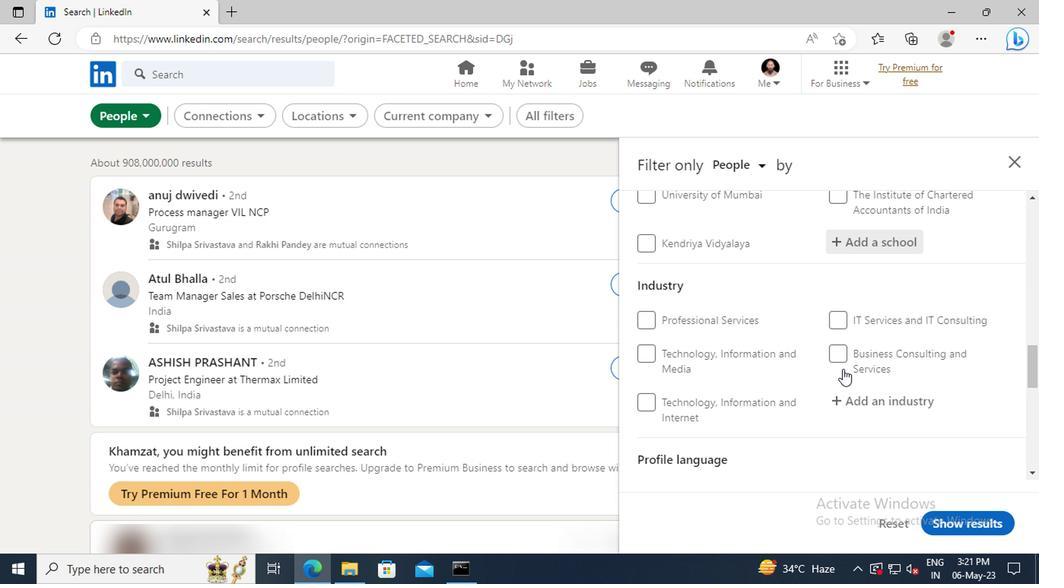 
Action: Mouse scrolled (704, 366) with delta (0, 0)
Screenshot: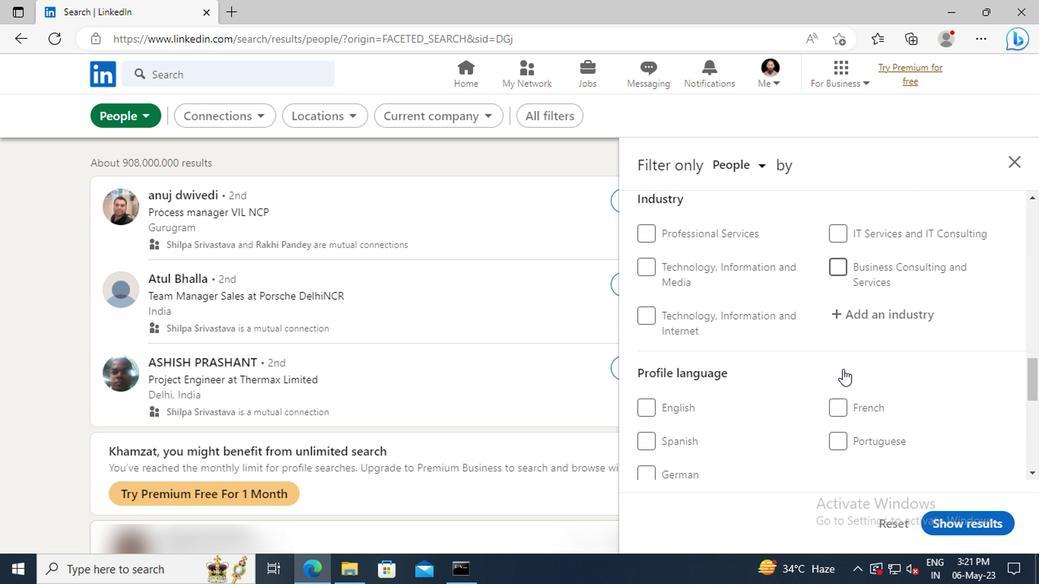 
Action: Mouse moved to (702, 387)
Screenshot: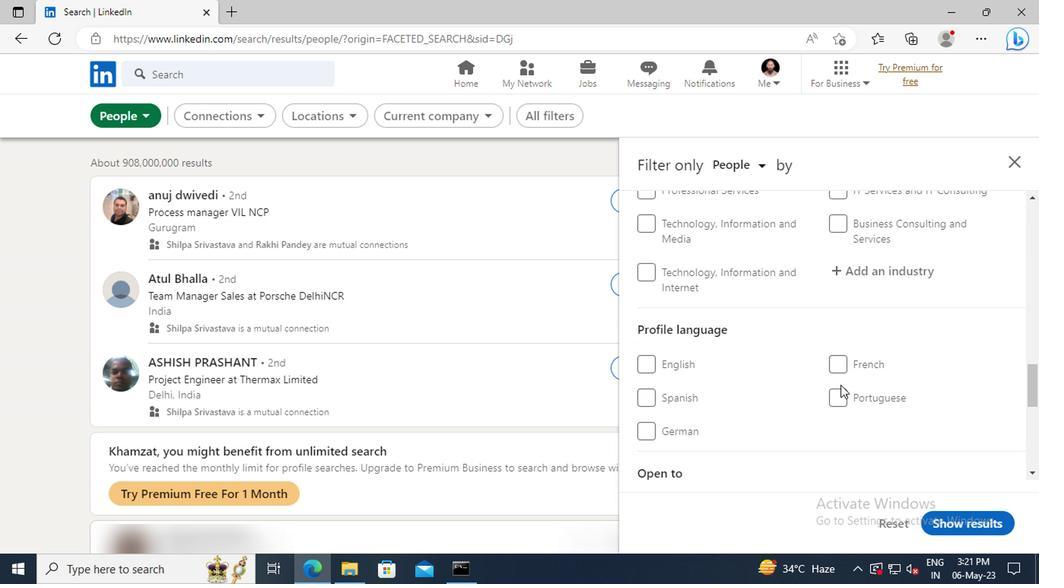 
Action: Mouse pressed left at (702, 387)
Screenshot: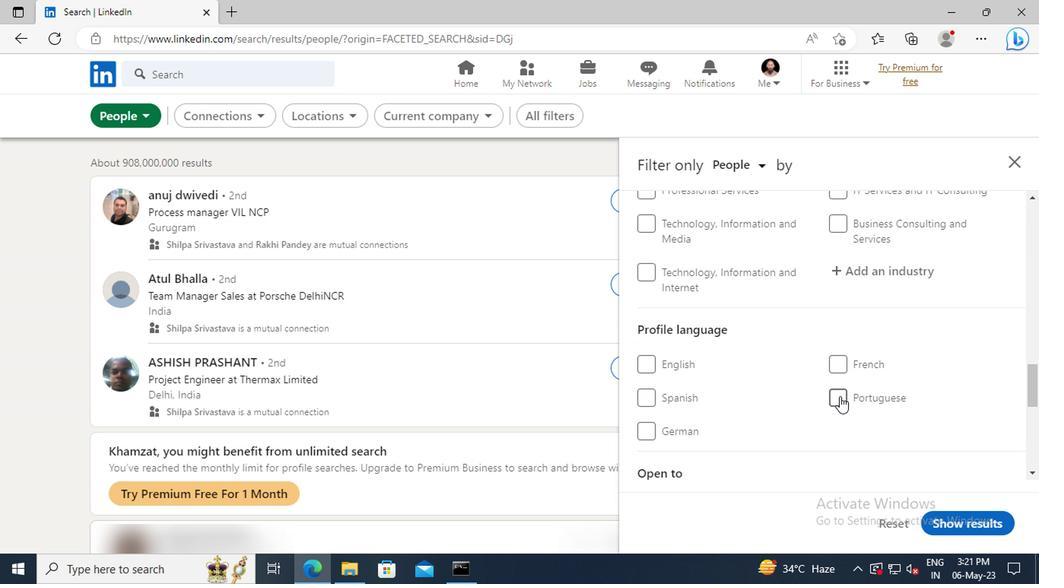 
Action: Mouse moved to (711, 372)
Screenshot: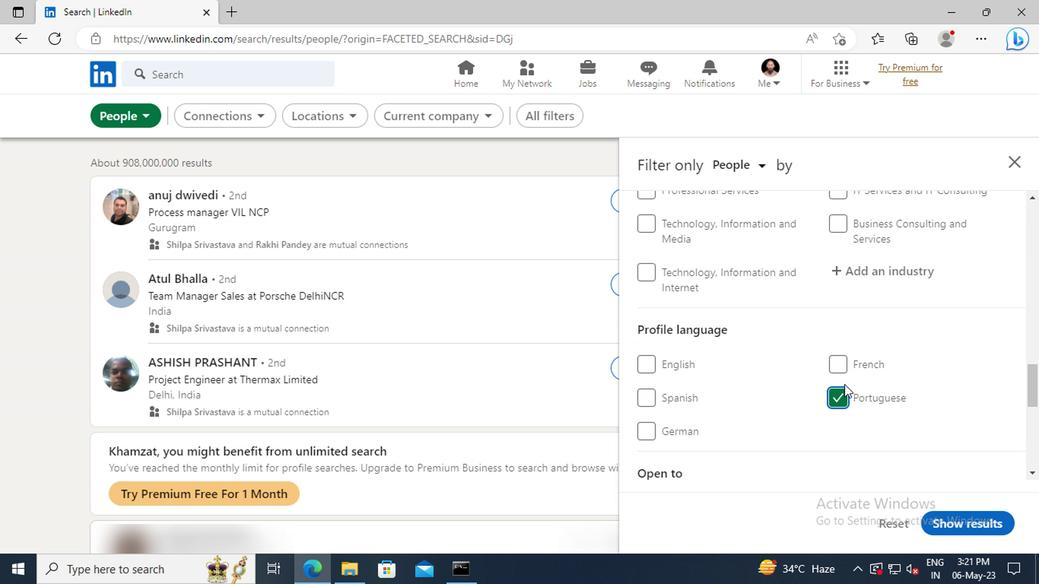 
Action: Mouse scrolled (711, 372) with delta (0, 0)
Screenshot: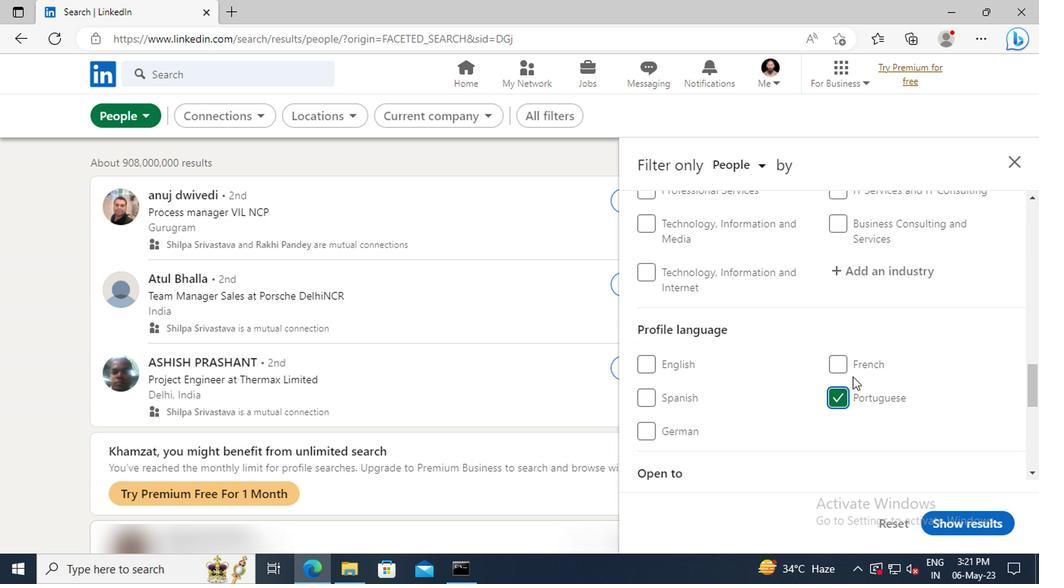
Action: Mouse scrolled (711, 372) with delta (0, 0)
Screenshot: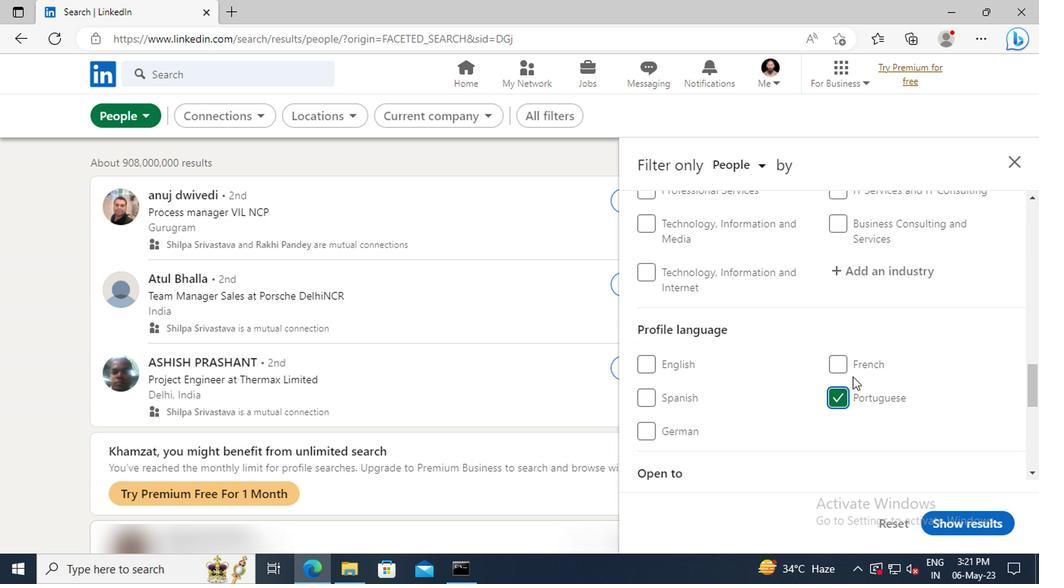 
Action: Mouse scrolled (711, 372) with delta (0, 0)
Screenshot: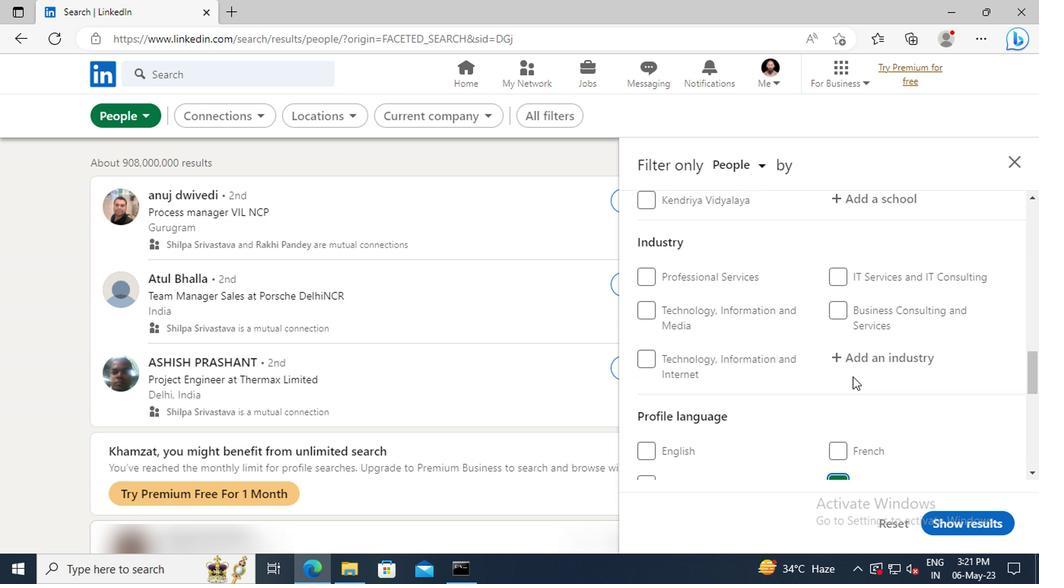 
Action: Mouse scrolled (711, 372) with delta (0, 0)
Screenshot: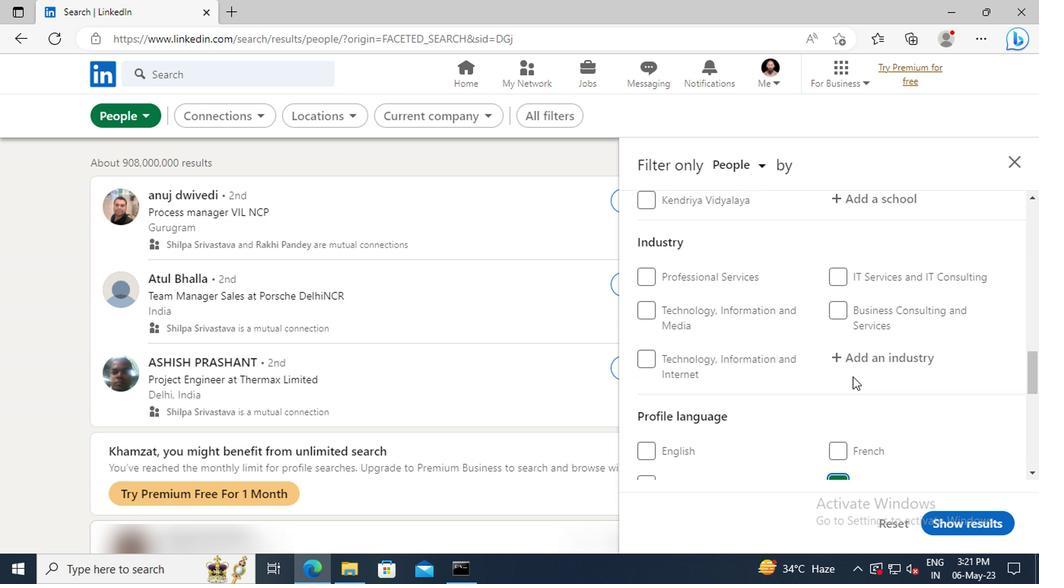 
Action: Mouse scrolled (711, 372) with delta (0, 0)
Screenshot: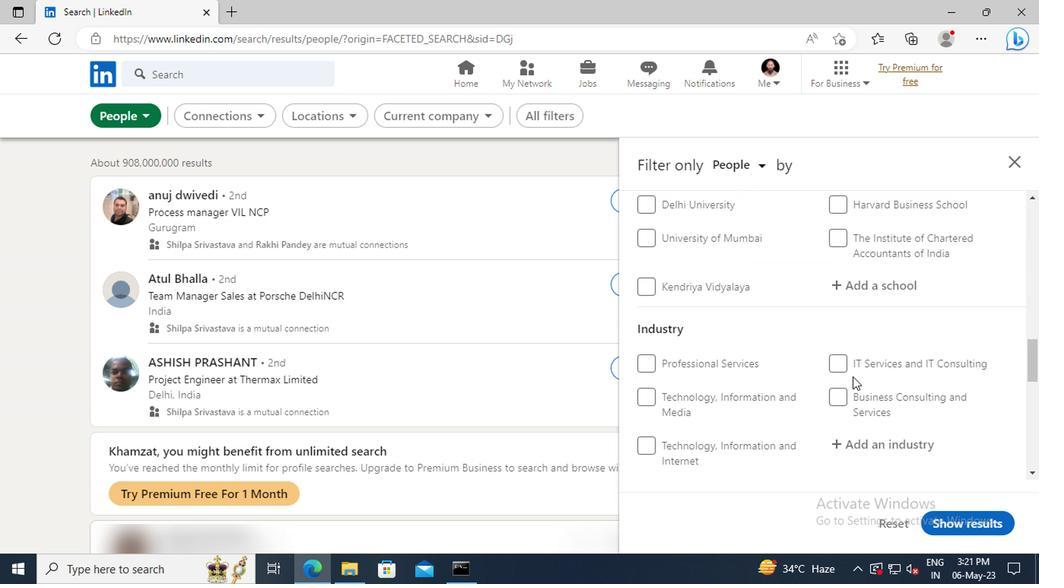 
Action: Mouse scrolled (711, 372) with delta (0, 0)
Screenshot: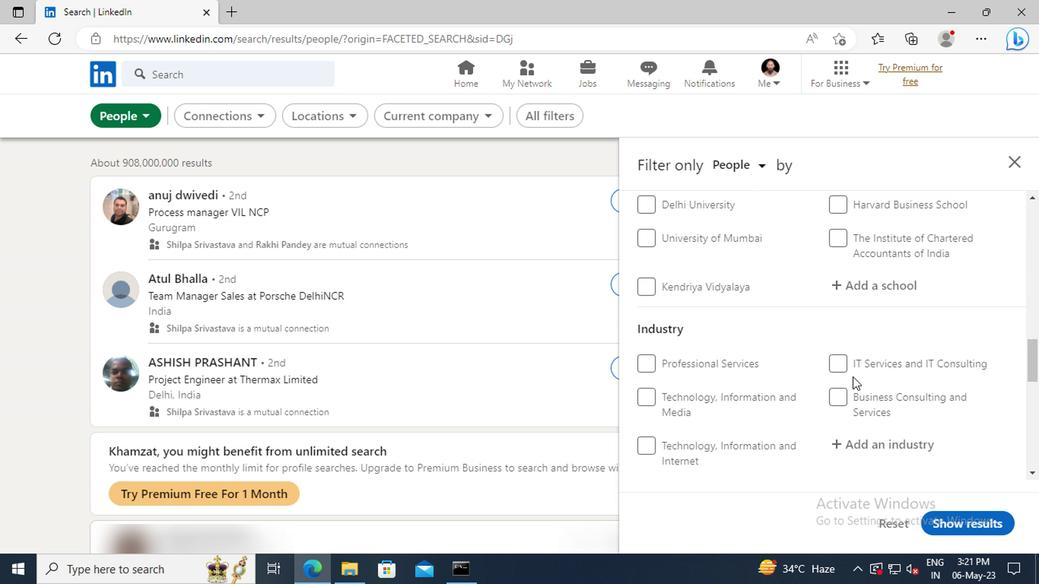 
Action: Mouse scrolled (711, 372) with delta (0, 0)
Screenshot: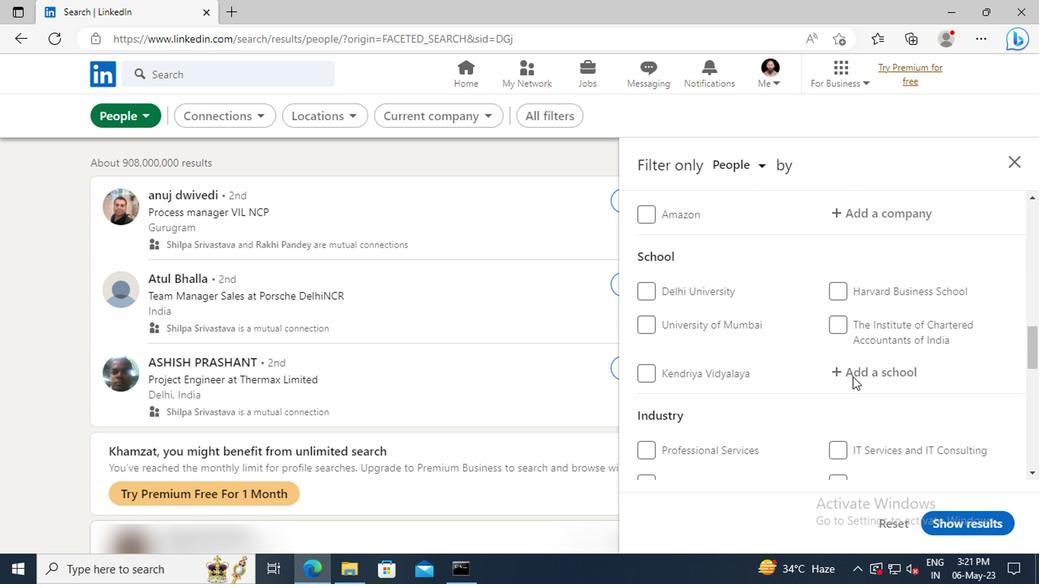 
Action: Mouse scrolled (711, 372) with delta (0, 0)
Screenshot: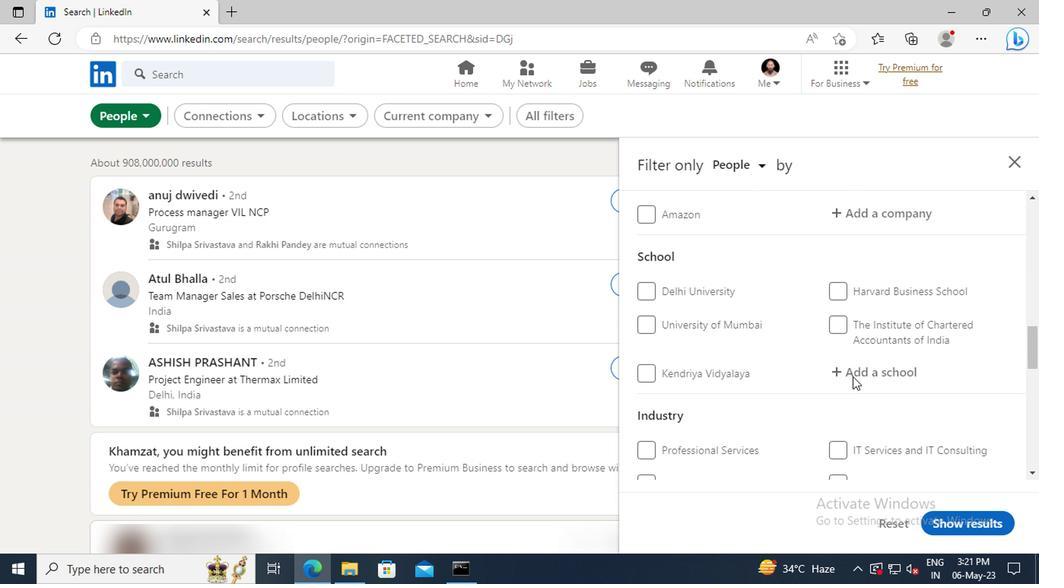 
Action: Mouse scrolled (711, 372) with delta (0, 0)
Screenshot: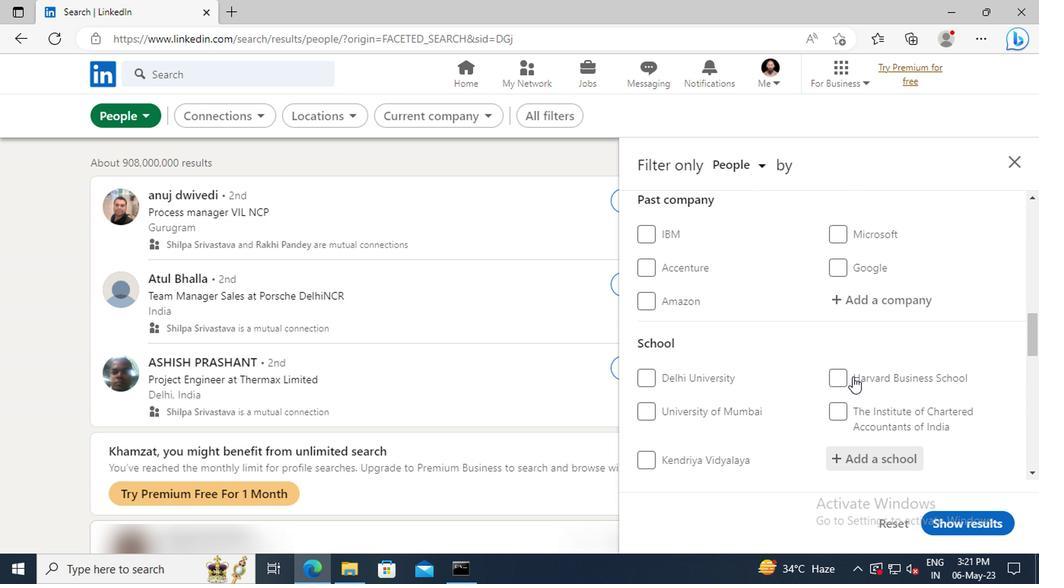 
Action: Mouse scrolled (711, 372) with delta (0, 0)
Screenshot: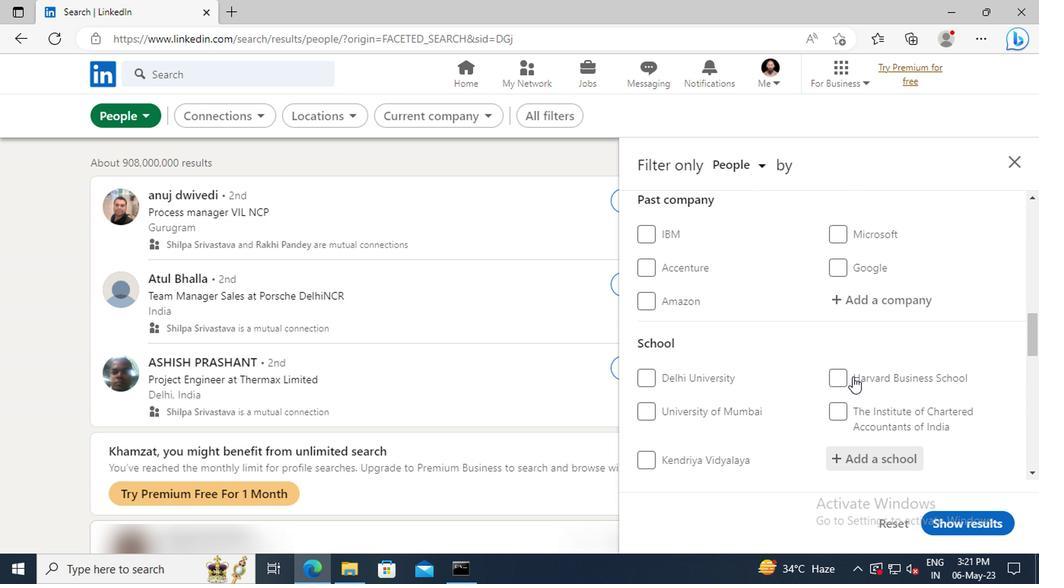 
Action: Mouse scrolled (711, 372) with delta (0, 0)
Screenshot: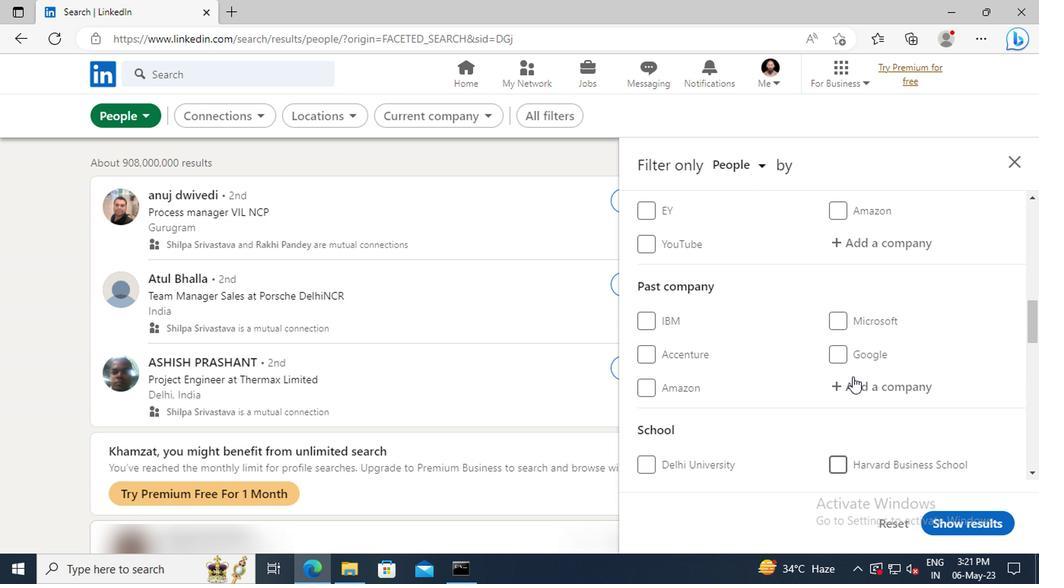 
Action: Mouse scrolled (711, 372) with delta (0, 0)
Screenshot: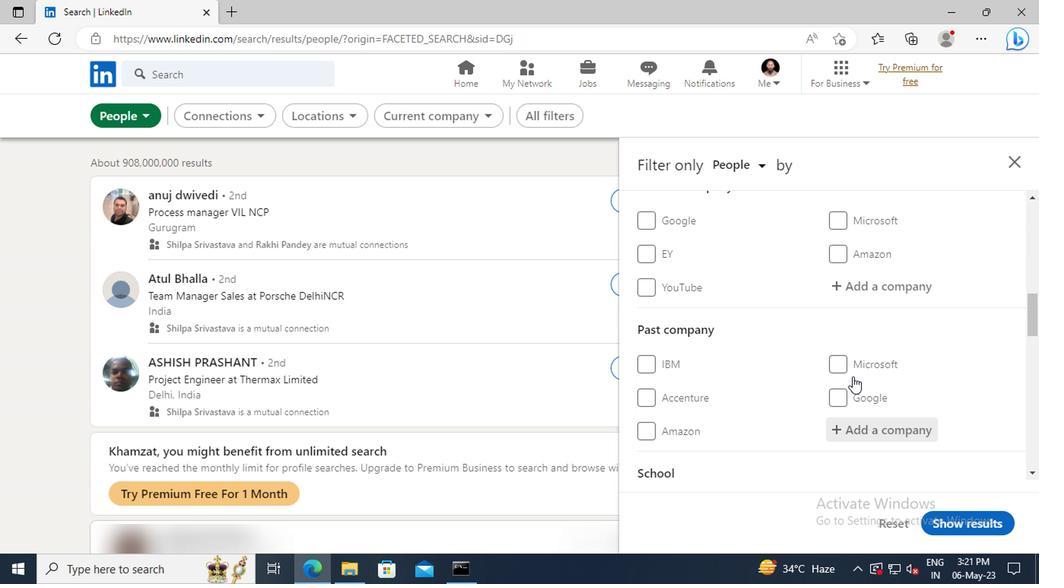
Action: Mouse scrolled (711, 372) with delta (0, 0)
Screenshot: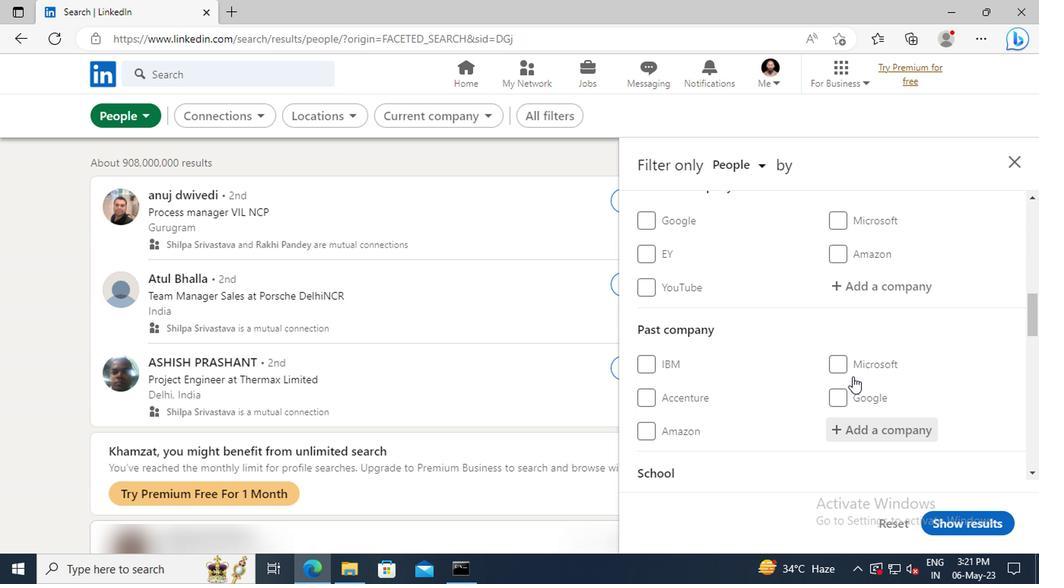 
Action: Mouse moved to (709, 368)
Screenshot: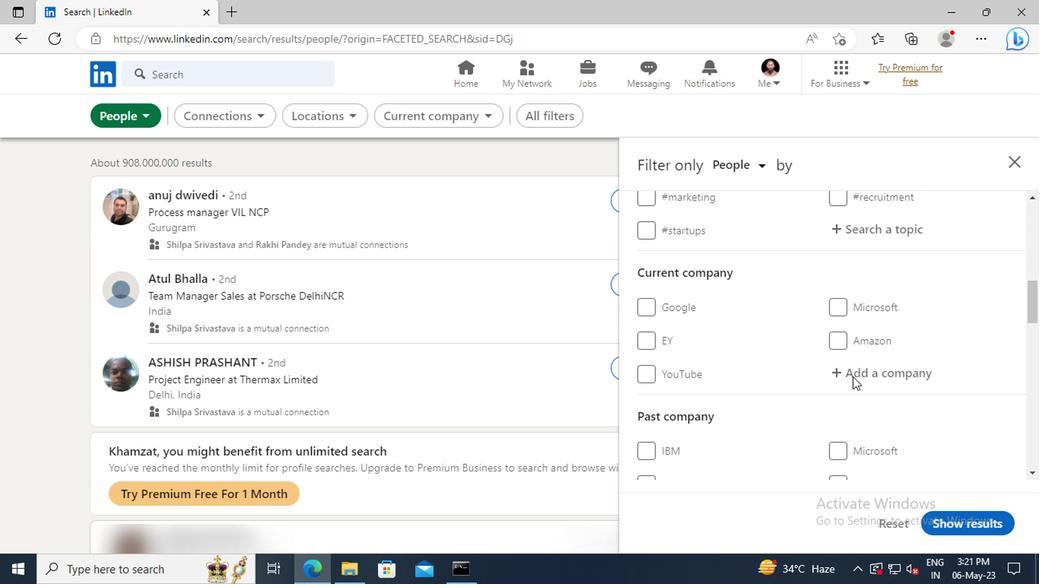 
Action: Mouse pressed left at (709, 368)
Screenshot: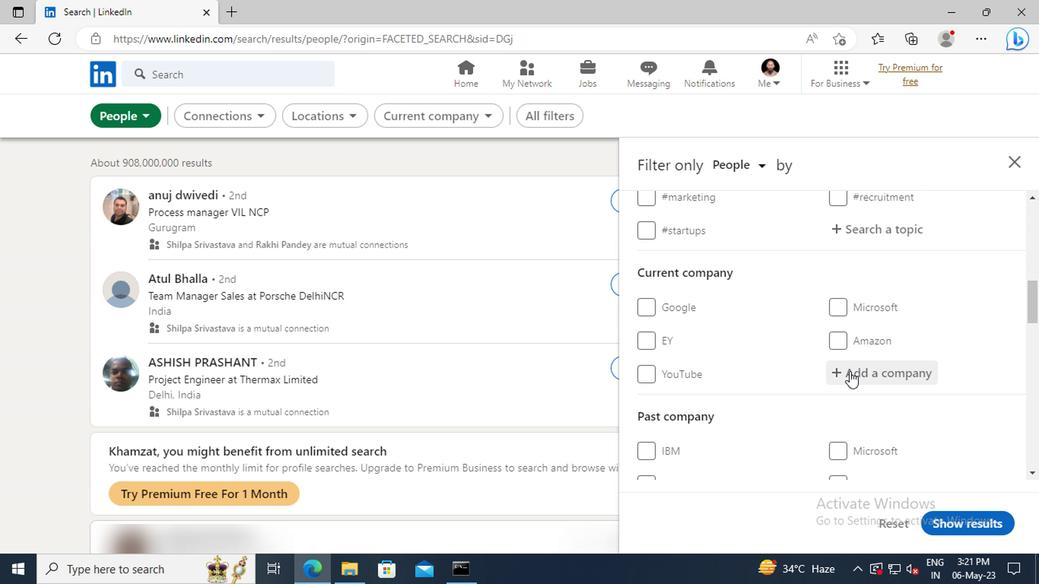 
Action: Key pressed <Key.shift>FLSMI
Screenshot: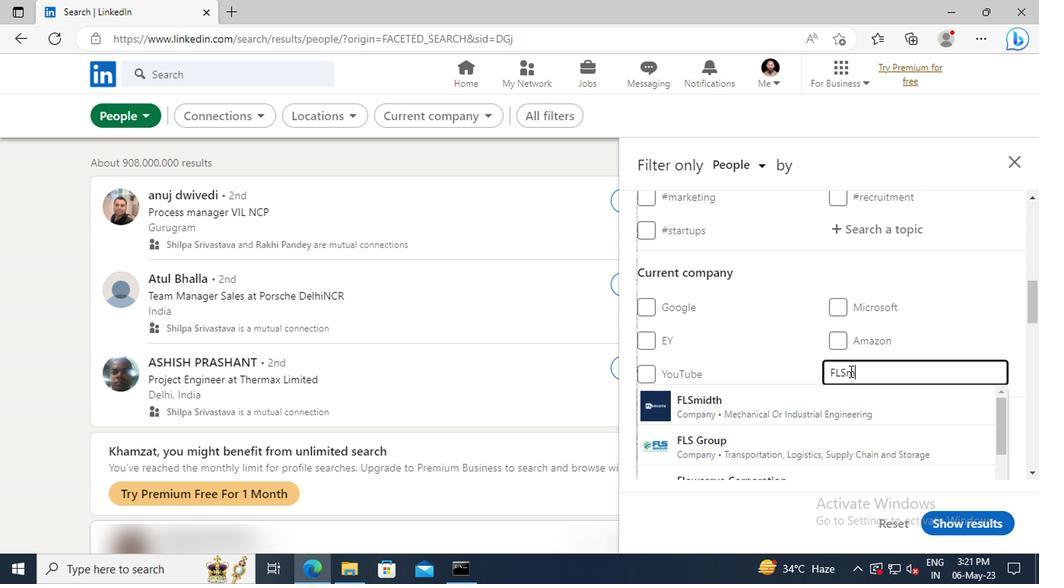 
Action: Mouse moved to (708, 388)
Screenshot: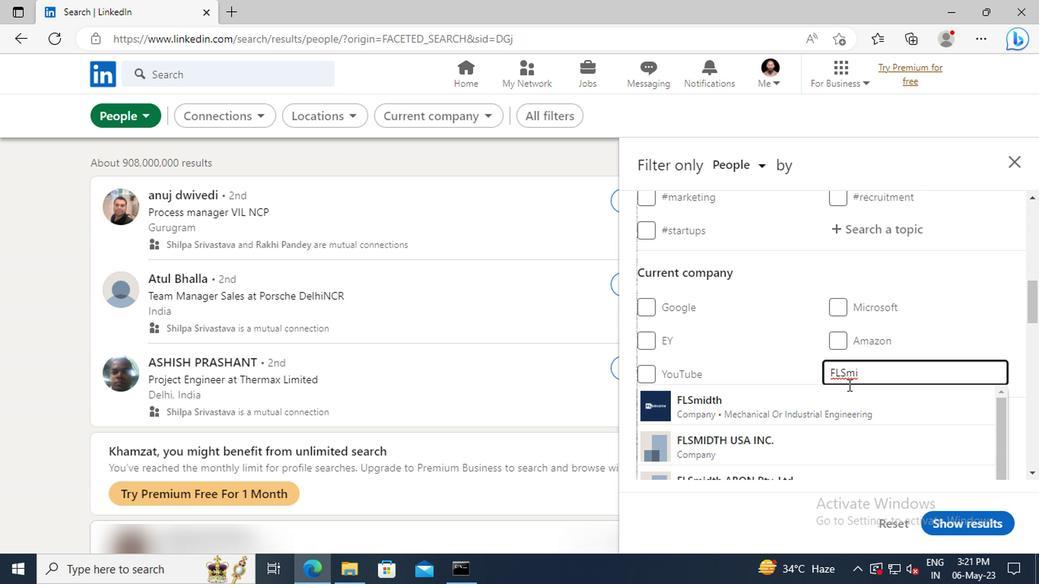 
Action: Mouse pressed left at (708, 388)
Screenshot: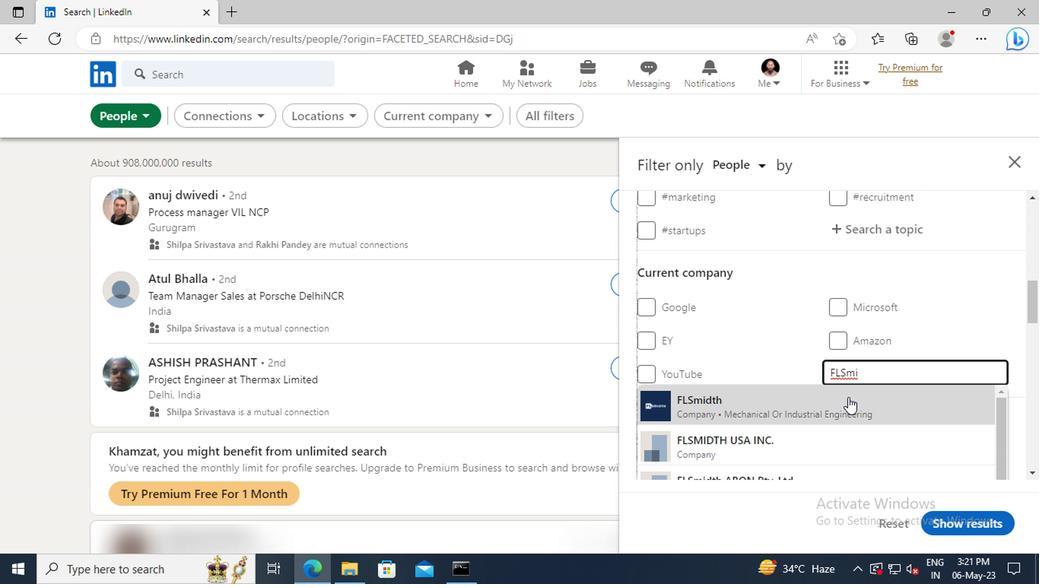 
Action: Mouse scrolled (708, 387) with delta (0, 0)
Screenshot: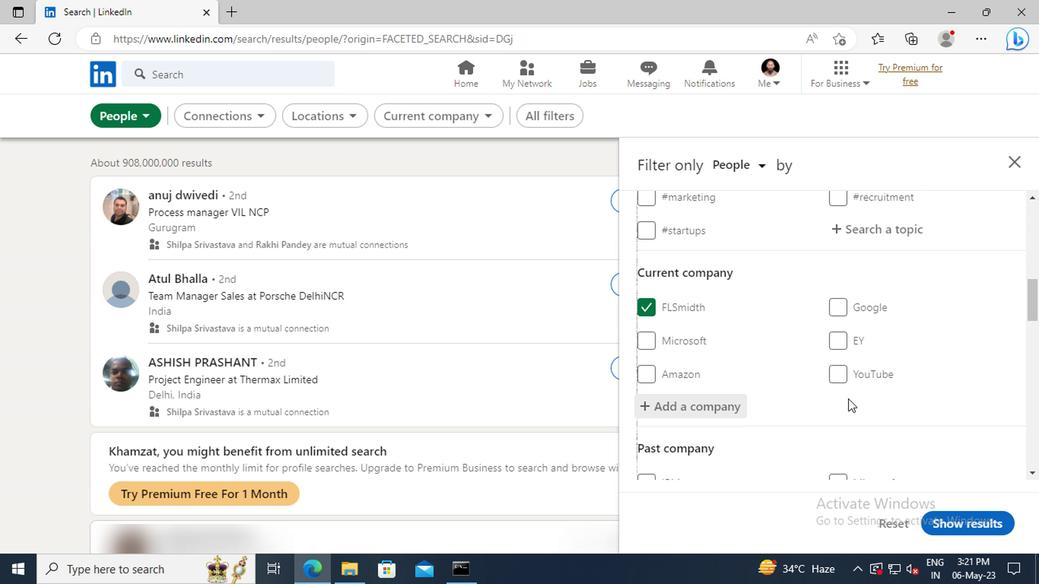
Action: Mouse scrolled (708, 387) with delta (0, 0)
Screenshot: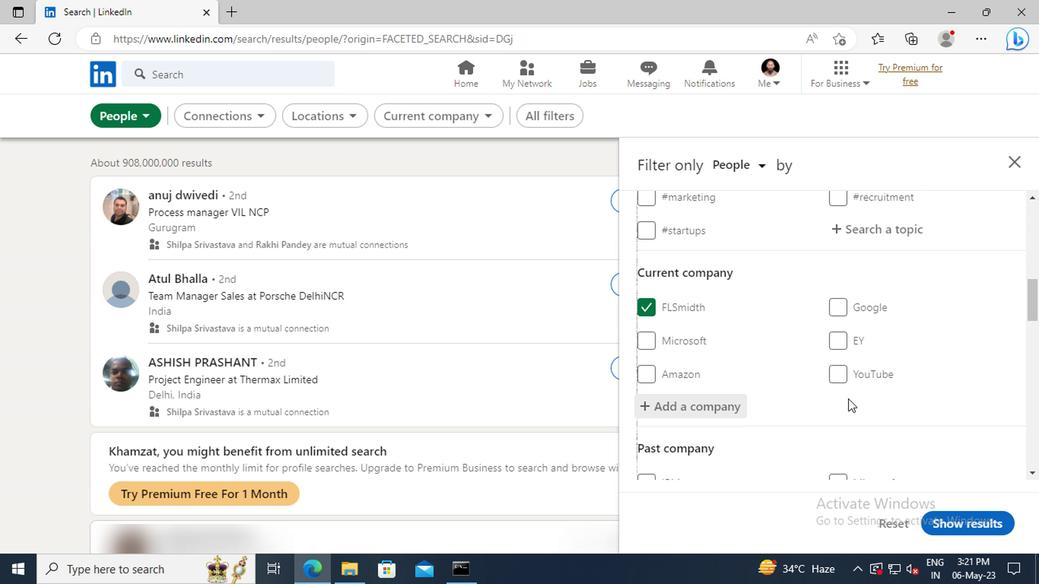 
Action: Mouse scrolled (708, 387) with delta (0, 0)
Screenshot: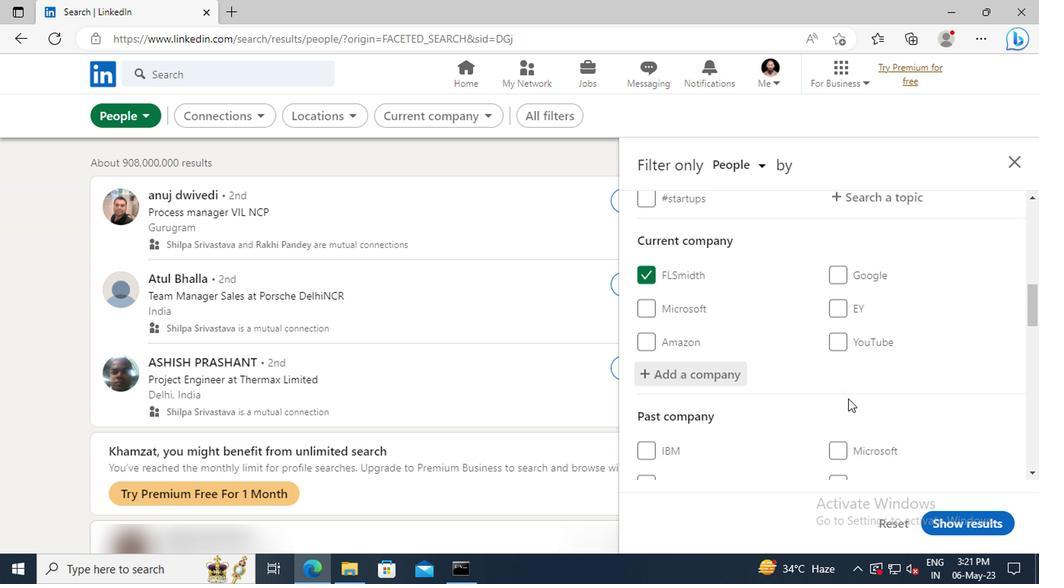 
Action: Mouse scrolled (708, 387) with delta (0, 0)
Screenshot: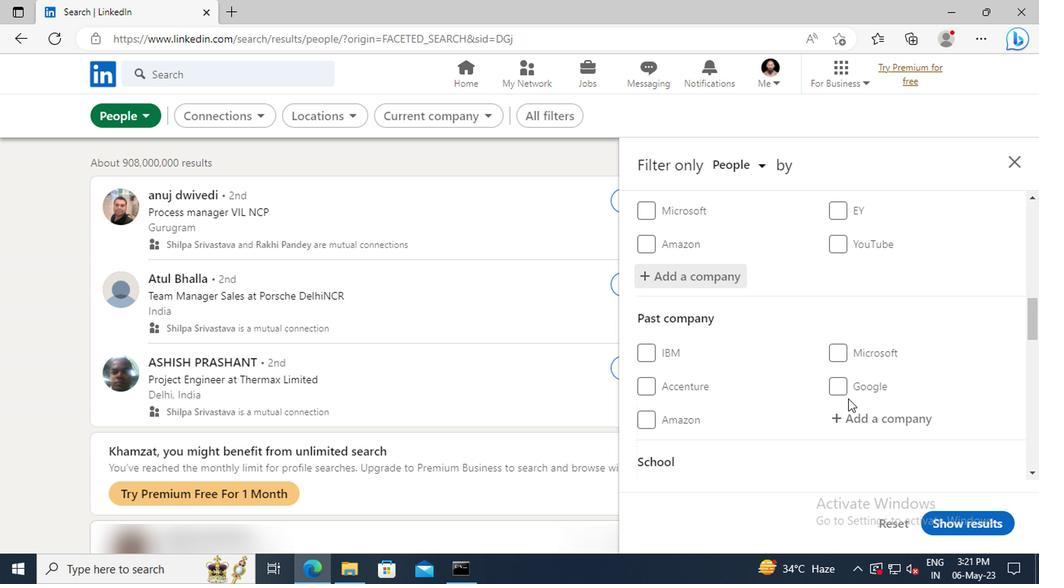 
Action: Mouse moved to (705, 385)
Screenshot: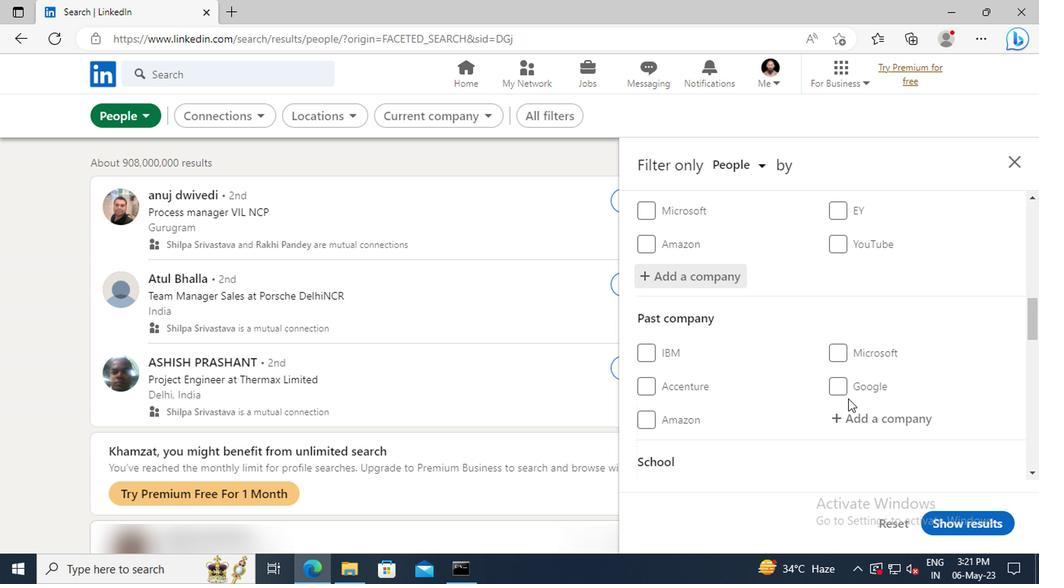 
Action: Mouse scrolled (705, 385) with delta (0, 0)
Screenshot: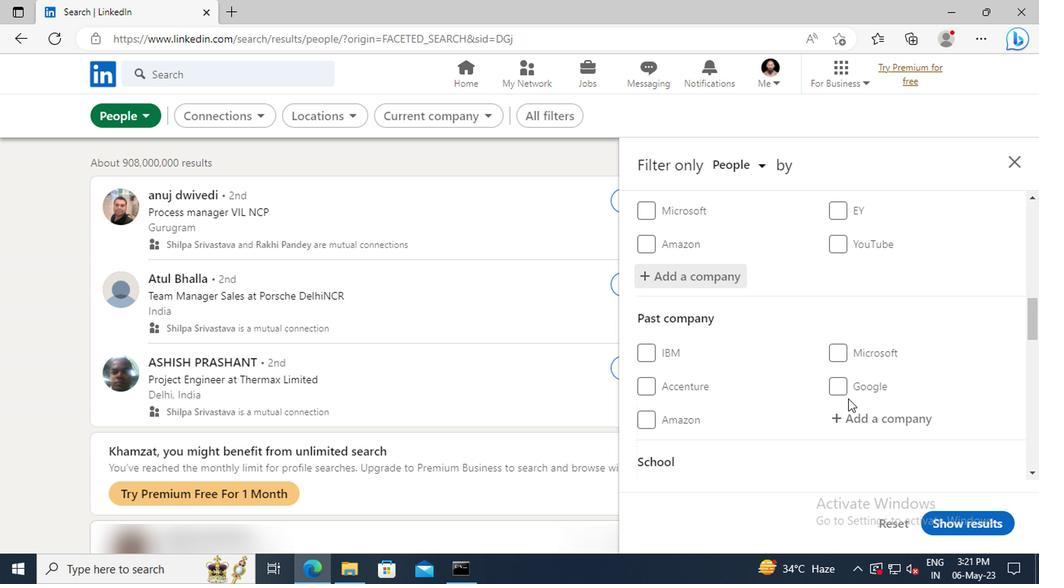 
Action: Mouse moved to (697, 364)
Screenshot: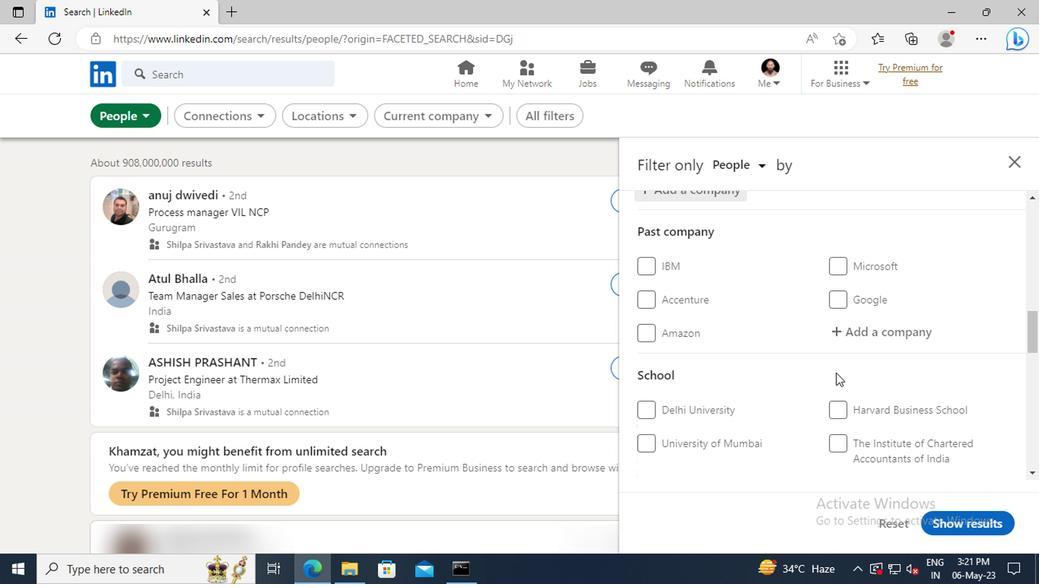 
Action: Mouse scrolled (697, 364) with delta (0, 0)
Screenshot: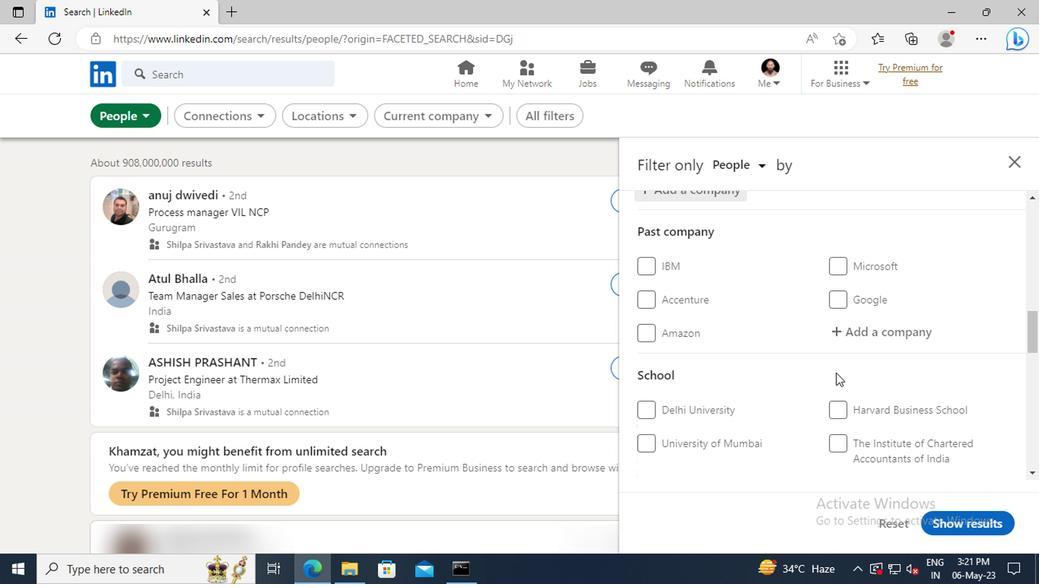 
Action: Mouse moved to (697, 364)
Screenshot: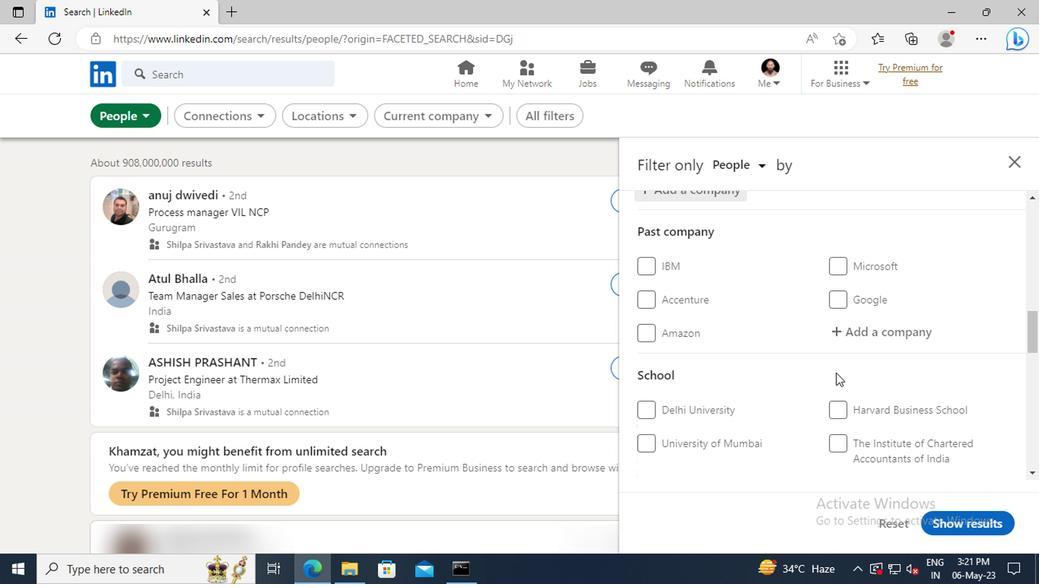 
Action: Mouse scrolled (697, 363) with delta (0, 0)
Screenshot: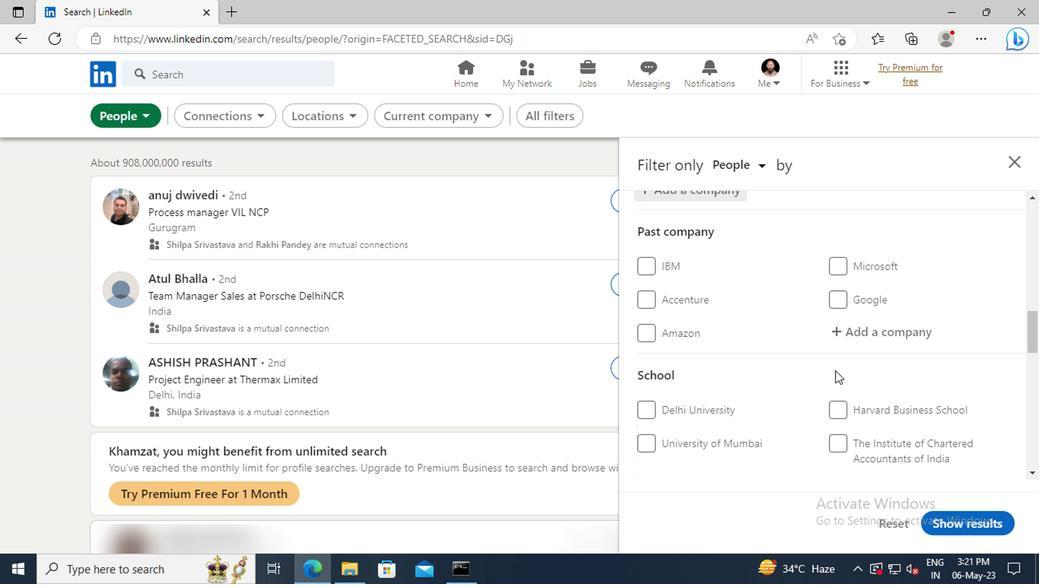 
Action: Mouse moved to (696, 364)
Screenshot: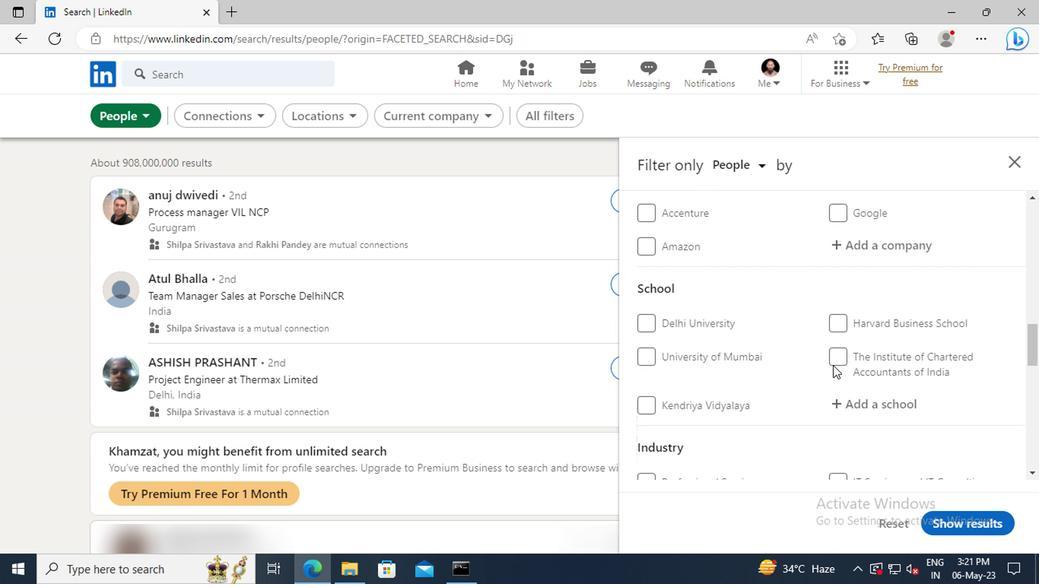 
Action: Mouse scrolled (696, 363) with delta (0, 0)
Screenshot: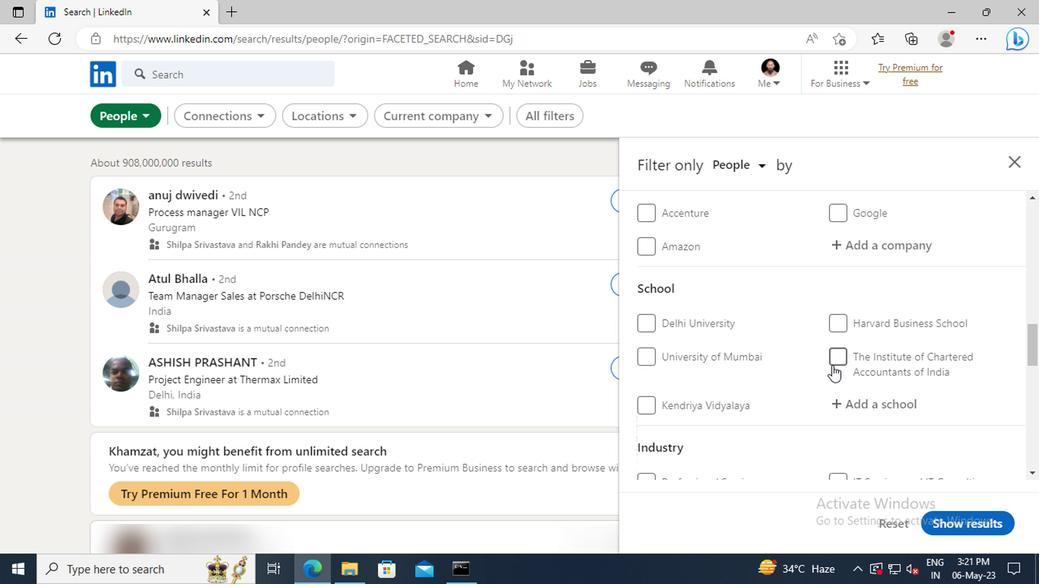 
Action: Mouse moved to (699, 360)
Screenshot: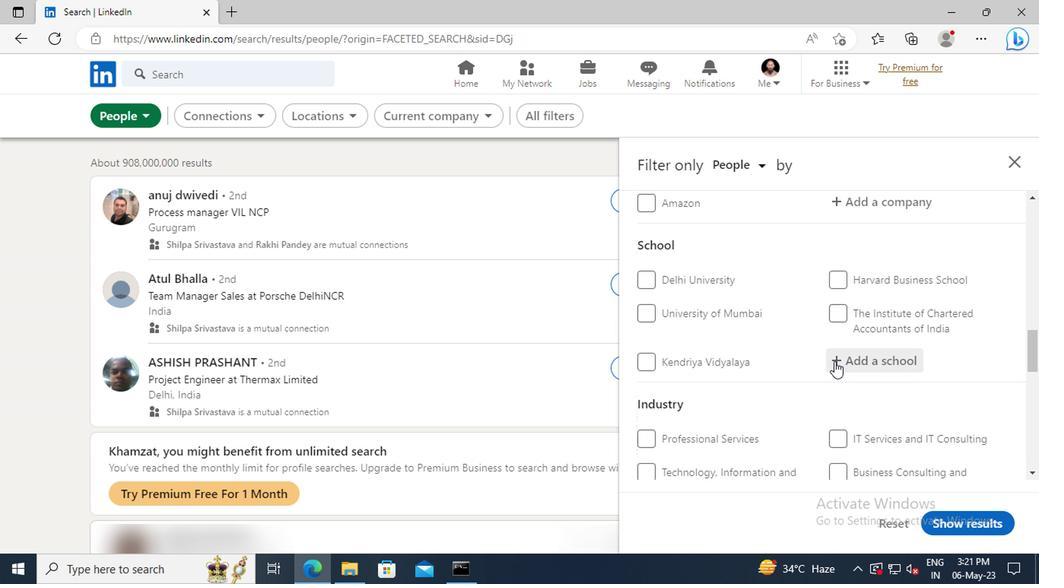 
Action: Mouse pressed left at (699, 360)
Screenshot: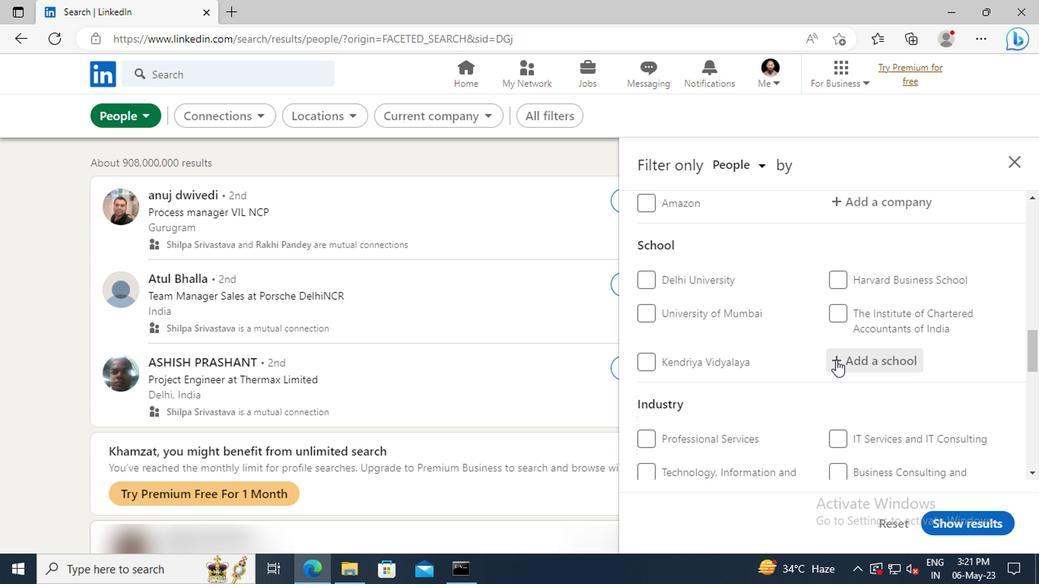 
Action: Key pressed <Key.shift>L.<Key.space><Key.shift>S.<Key.space><Key.shift>RAHEJA
Screenshot: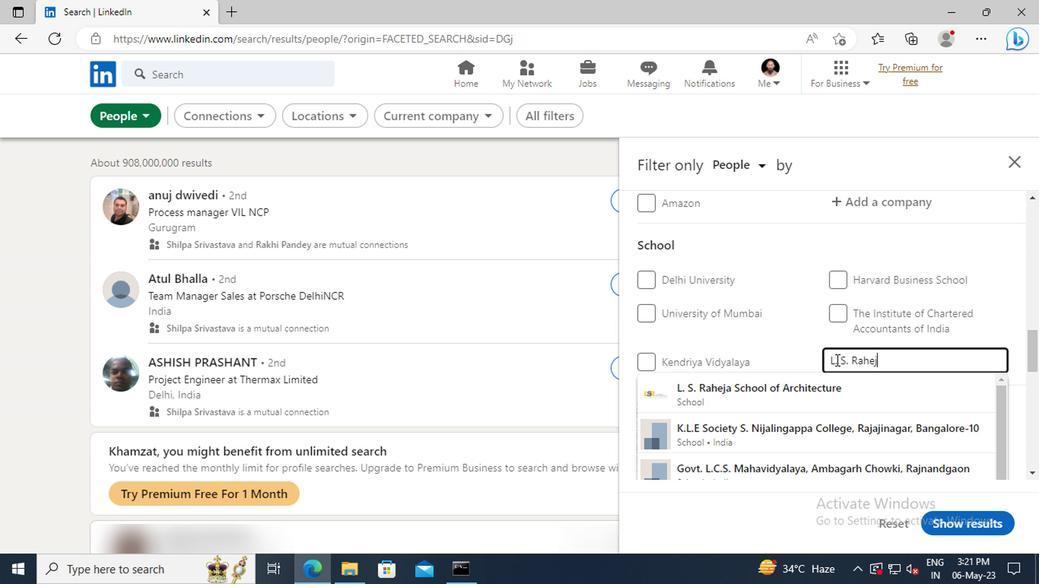 
Action: Mouse moved to (699, 375)
Screenshot: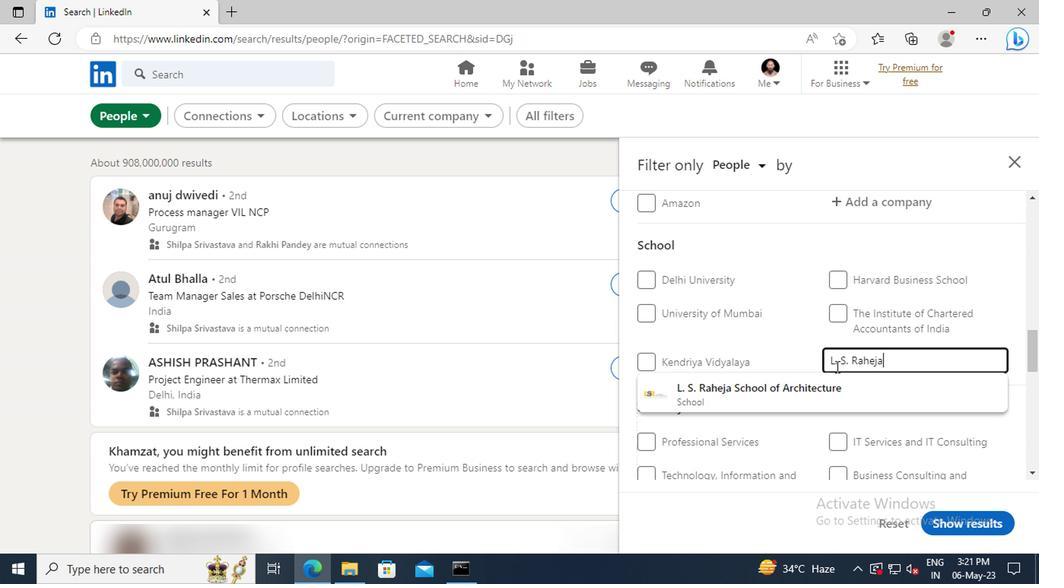 
Action: Mouse pressed left at (699, 375)
Screenshot: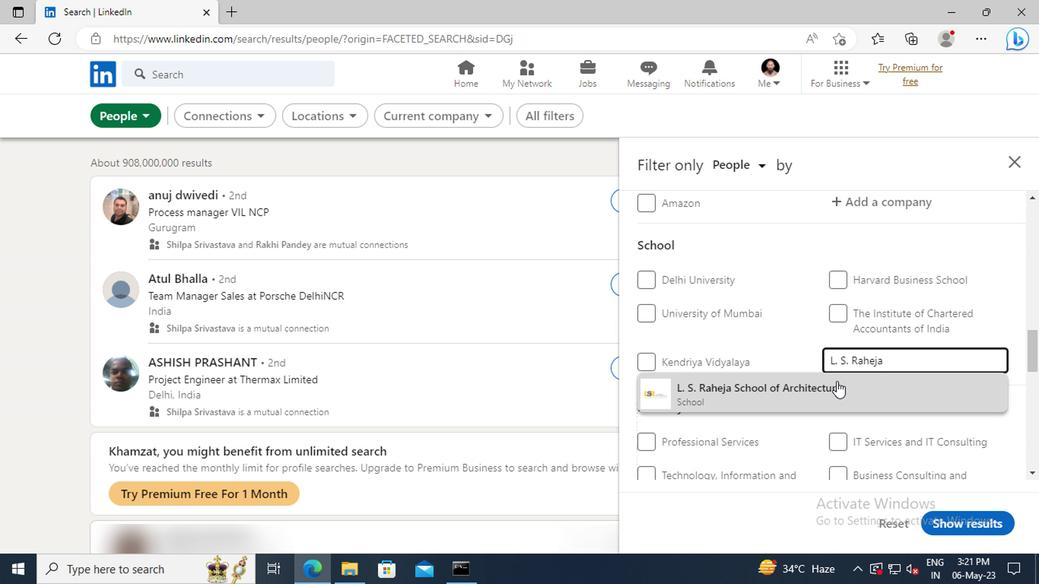 
Action: Mouse scrolled (699, 375) with delta (0, 0)
Screenshot: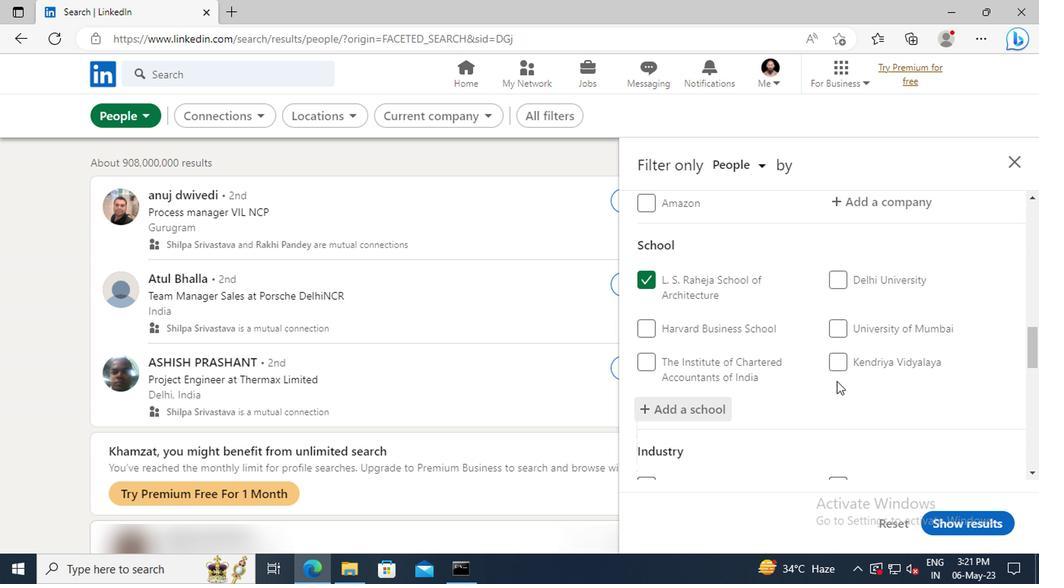 
Action: Mouse scrolled (699, 375) with delta (0, 0)
Screenshot: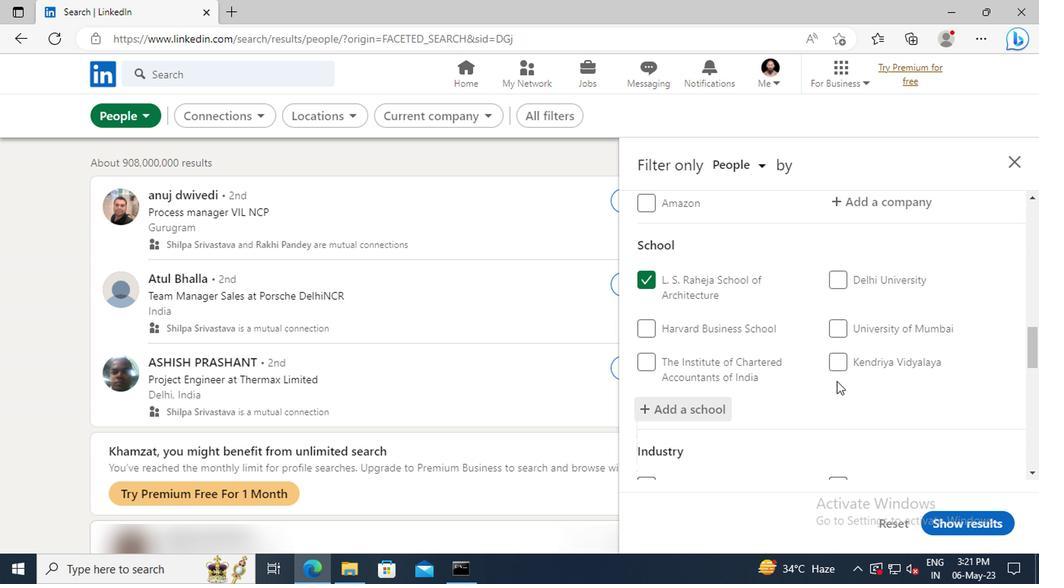 
Action: Mouse moved to (699, 371)
Screenshot: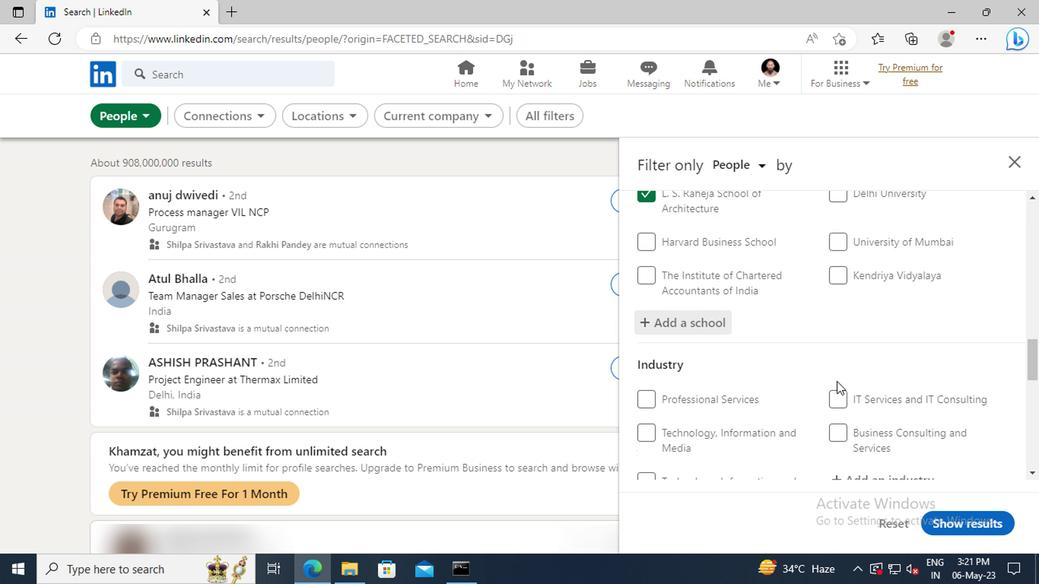
Action: Mouse scrolled (699, 371) with delta (0, 0)
Screenshot: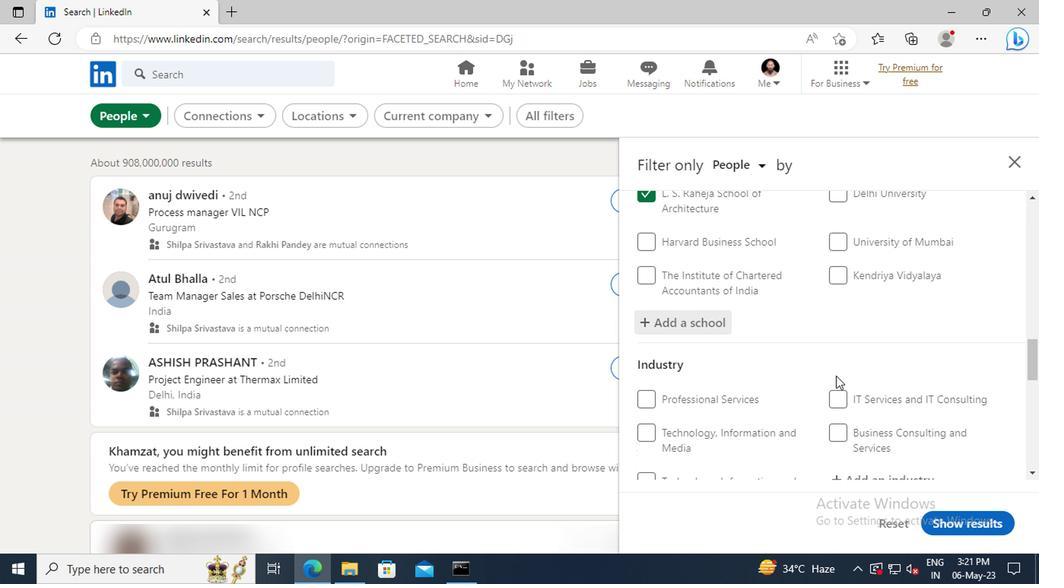 
Action: Mouse moved to (697, 367)
Screenshot: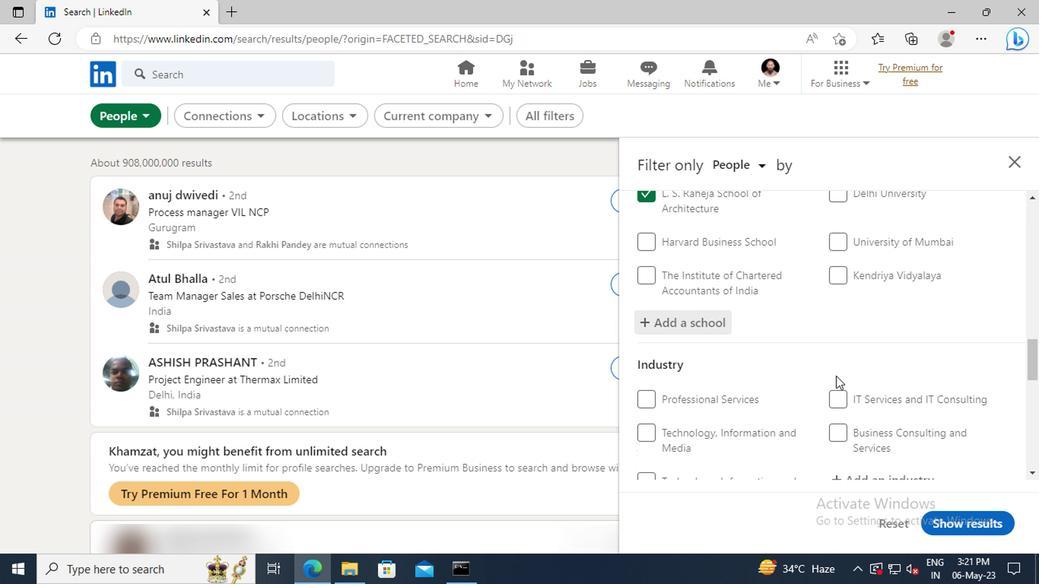 
Action: Mouse scrolled (697, 367) with delta (0, 0)
Screenshot: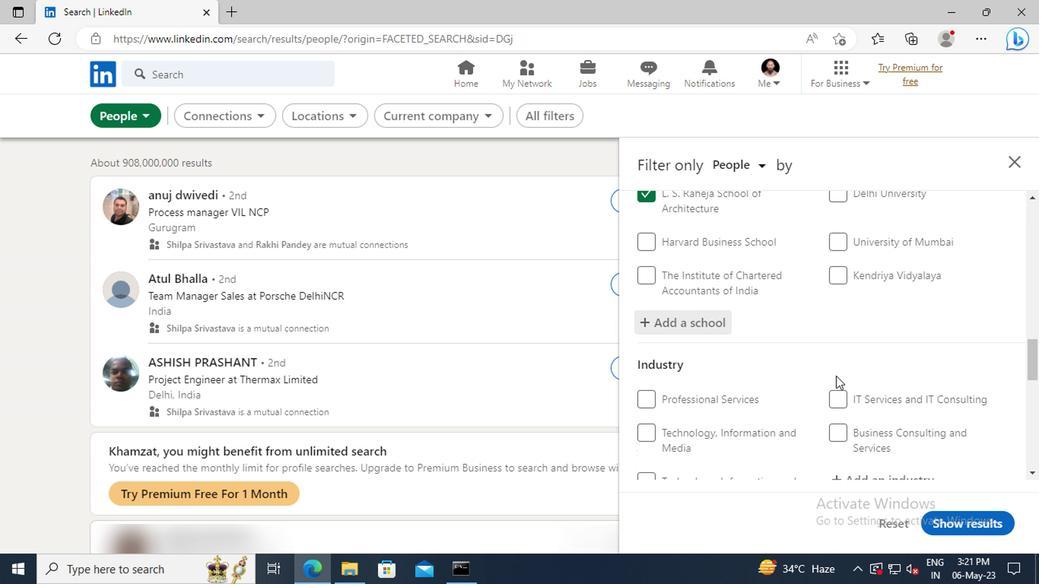 
Action: Mouse moved to (696, 364)
Screenshot: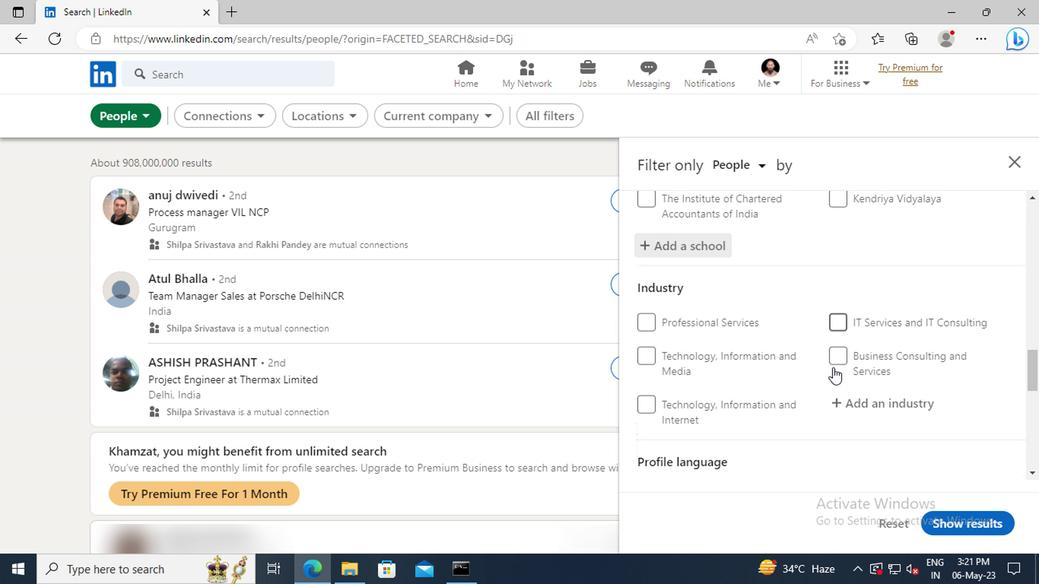 
Action: Mouse scrolled (696, 363) with delta (0, 0)
Screenshot: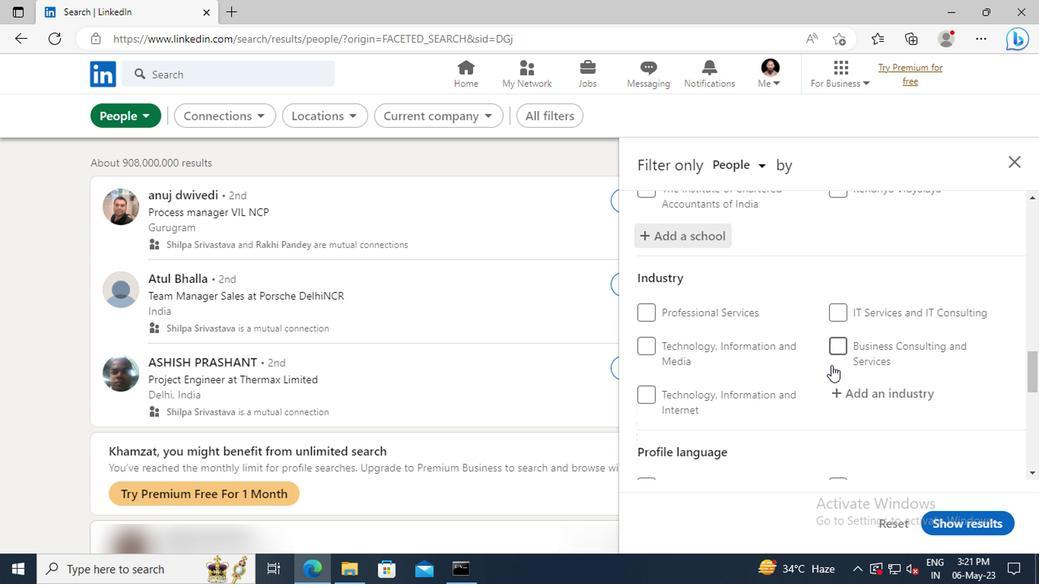
Action: Mouse moved to (702, 358)
Screenshot: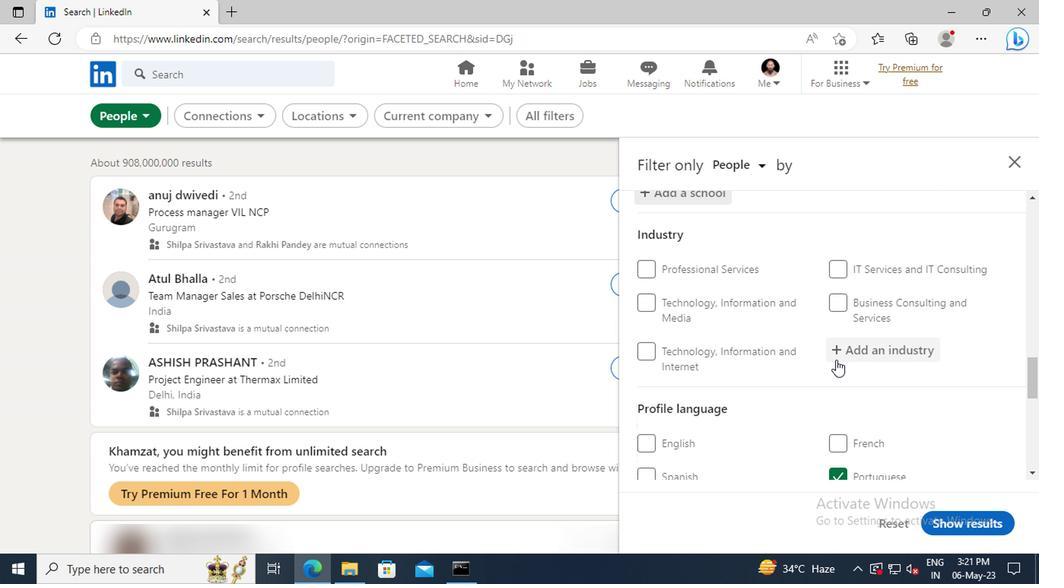 
Action: Mouse pressed left at (702, 358)
Screenshot: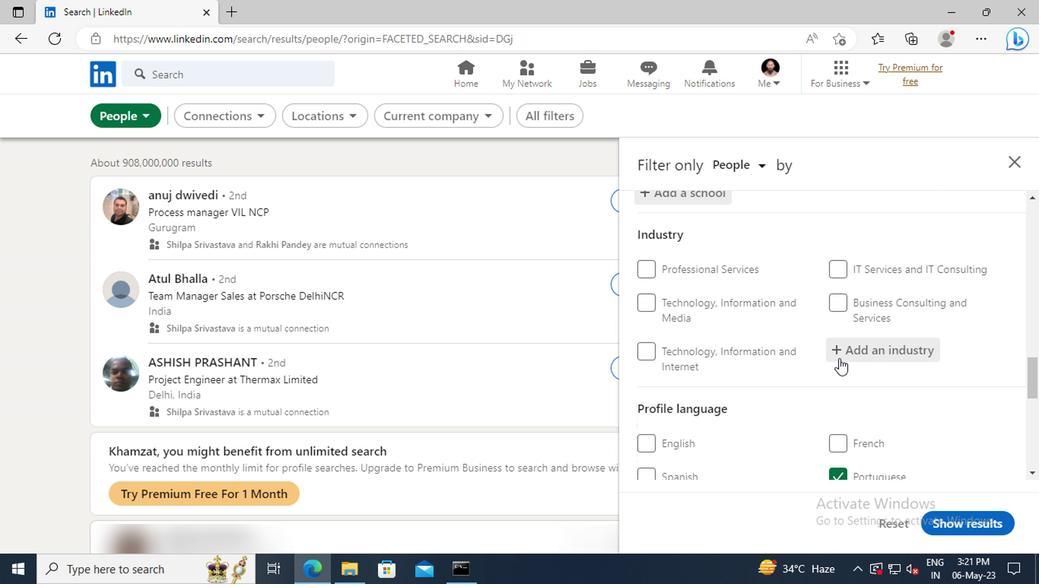 
Action: Key pressed <Key.shift>BEVERAGE<Key.space><Key.shift>MAN
Screenshot: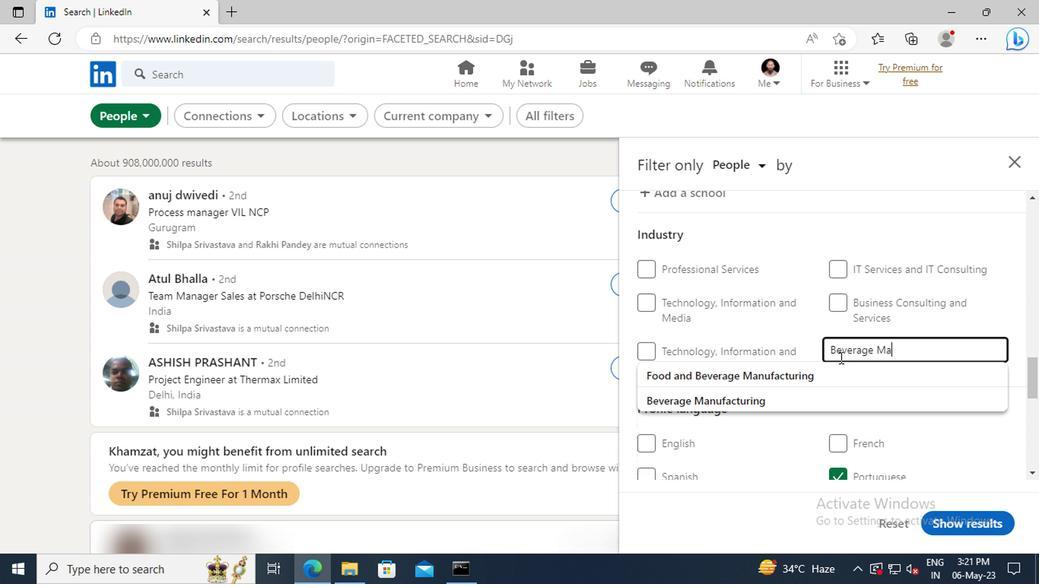 
Action: Mouse moved to (709, 382)
Screenshot: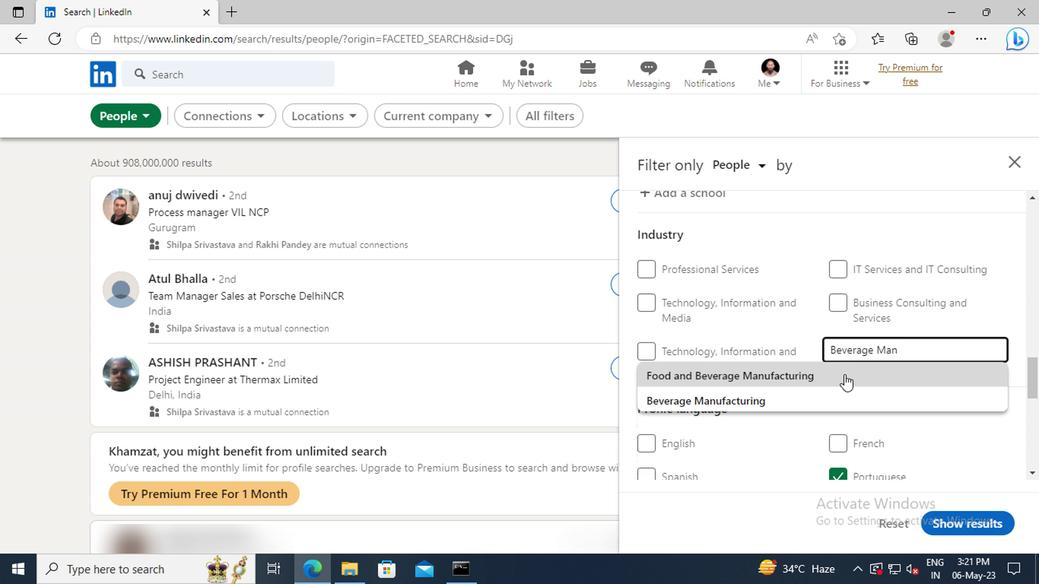 
Action: Mouse pressed left at (709, 382)
Screenshot: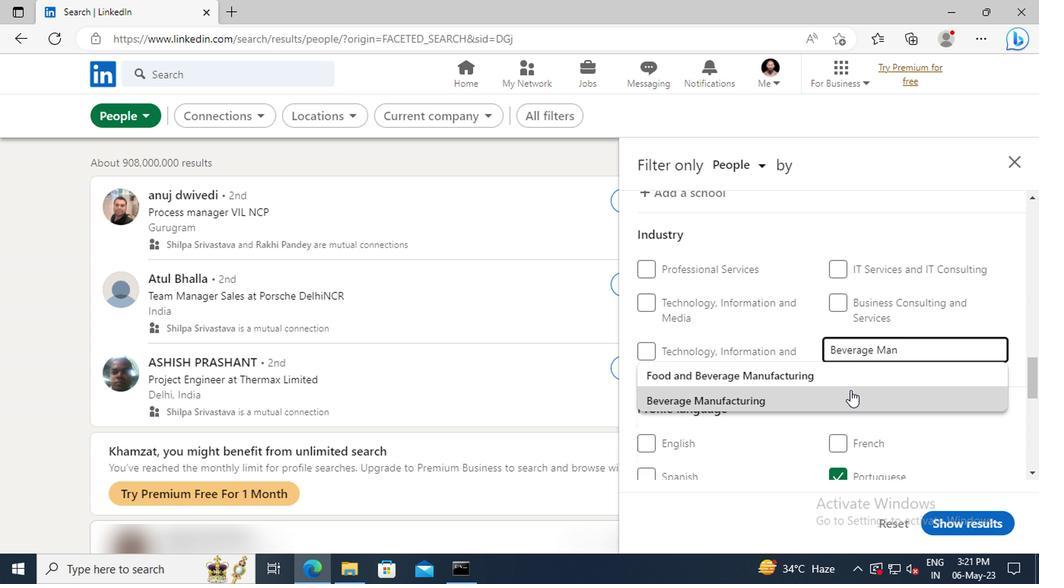 
Action: Mouse scrolled (709, 381) with delta (0, 0)
Screenshot: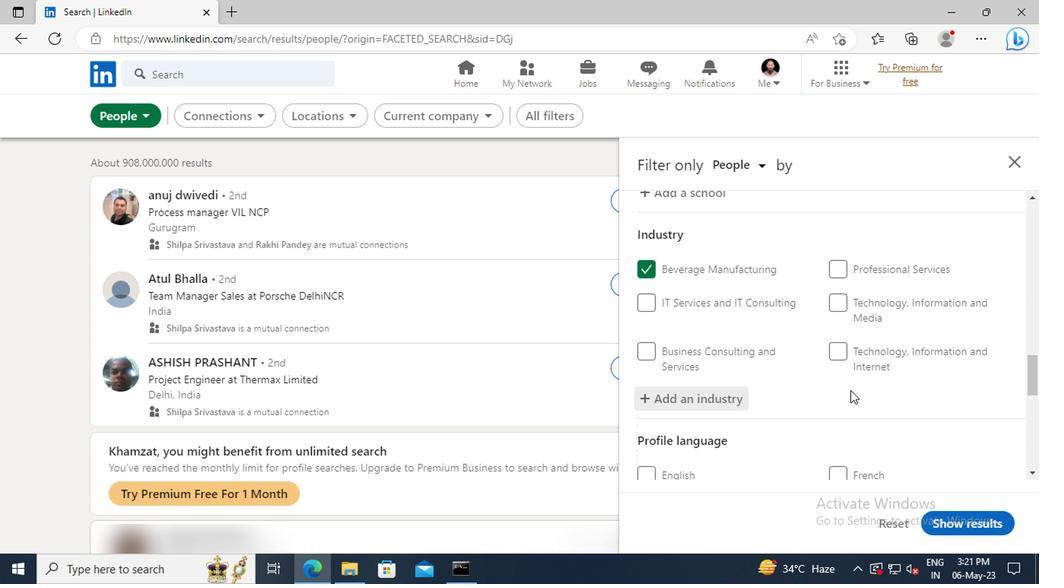 
Action: Mouse scrolled (709, 381) with delta (0, 0)
Screenshot: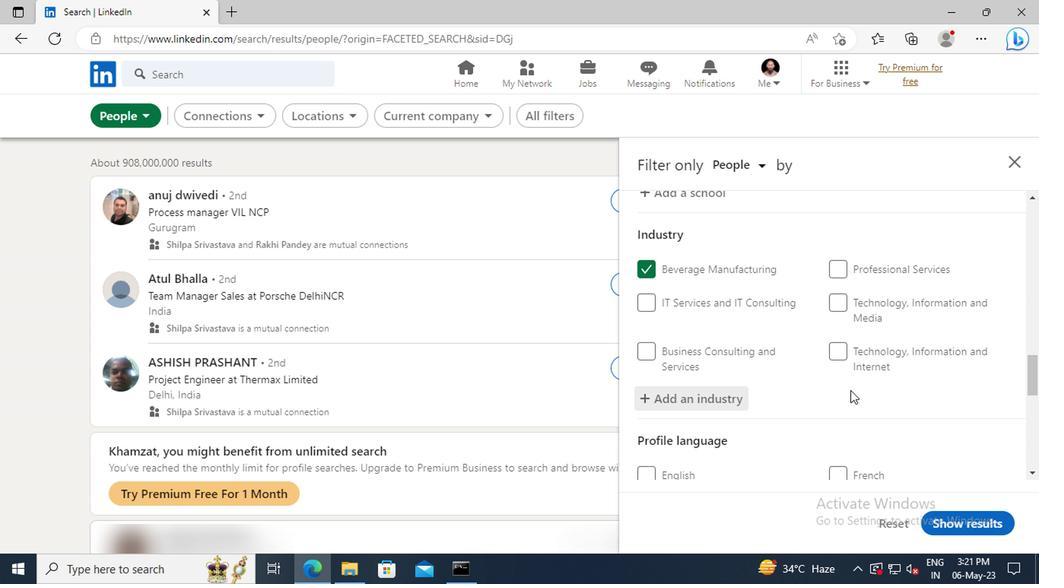 
Action: Mouse scrolled (709, 381) with delta (0, 0)
Screenshot: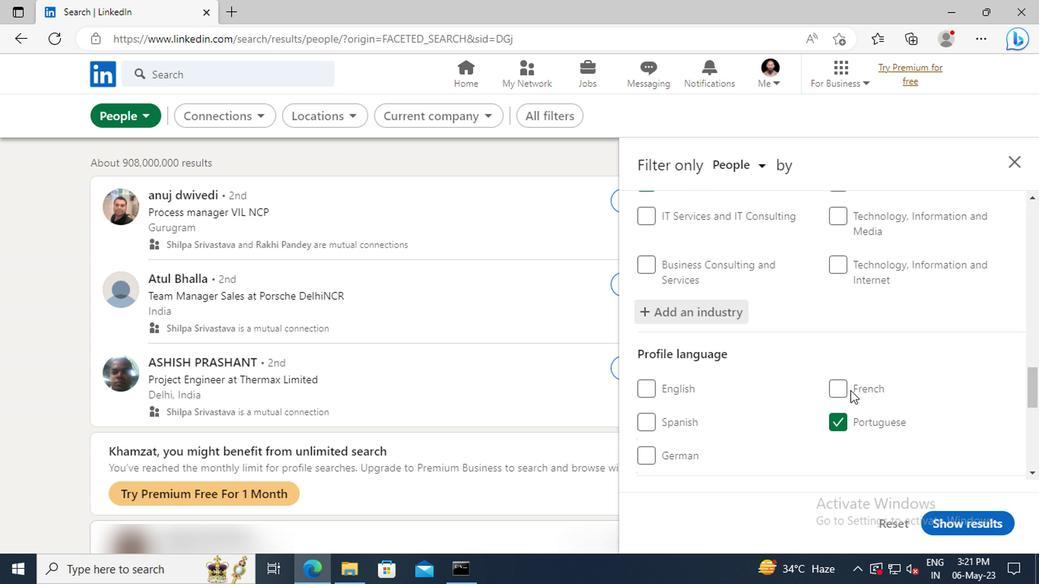 
Action: Mouse moved to (709, 376)
Screenshot: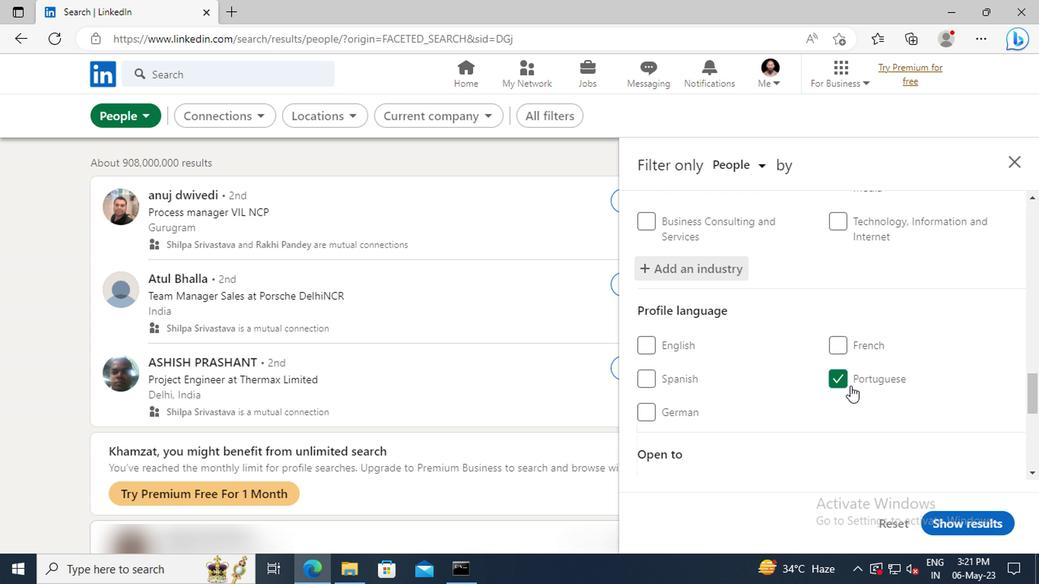 
Action: Mouse scrolled (709, 375) with delta (0, 0)
Screenshot: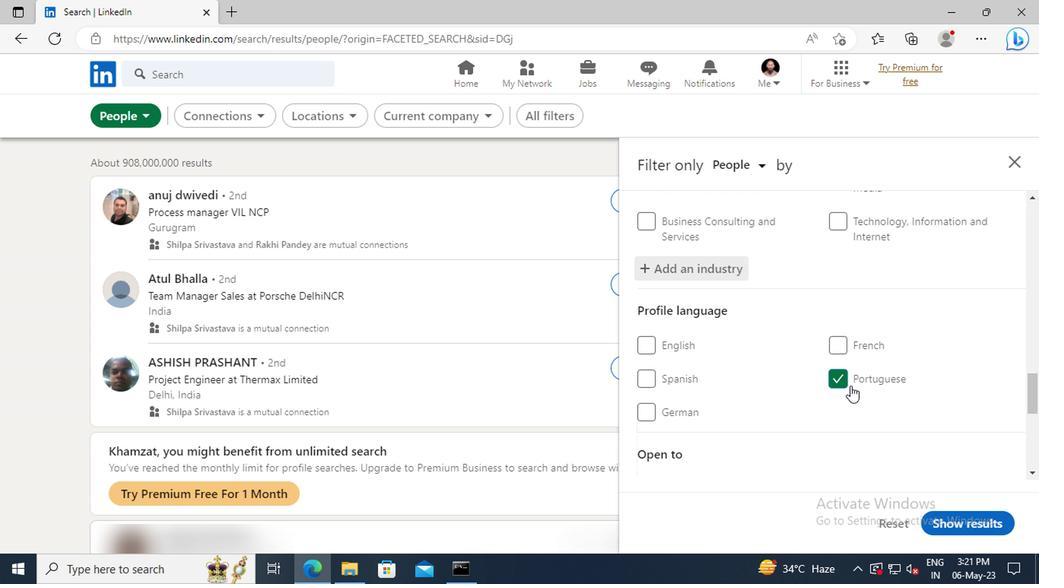 
Action: Mouse moved to (709, 375)
Screenshot: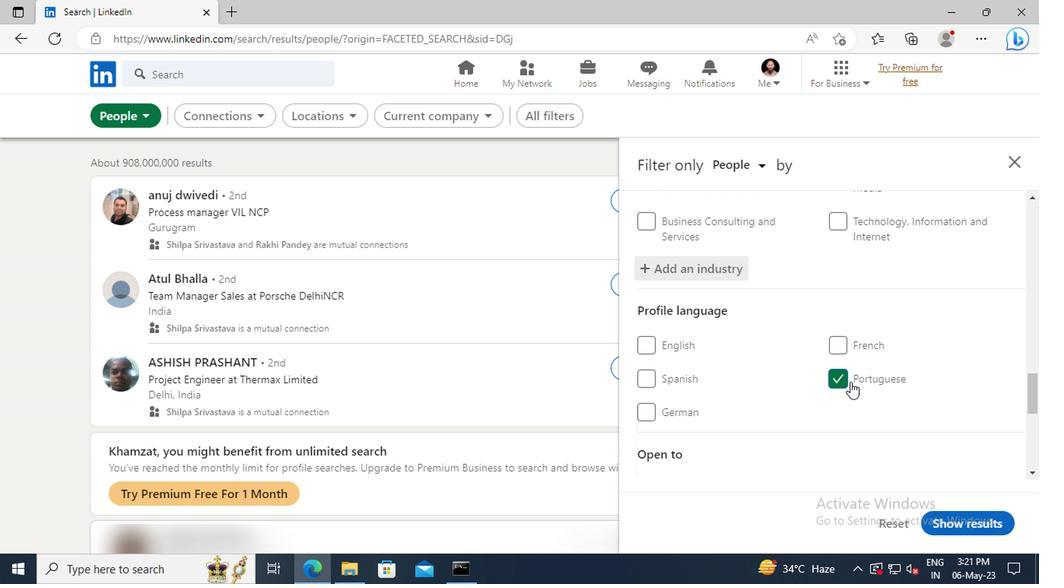 
Action: Mouse scrolled (709, 374) with delta (0, 0)
Screenshot: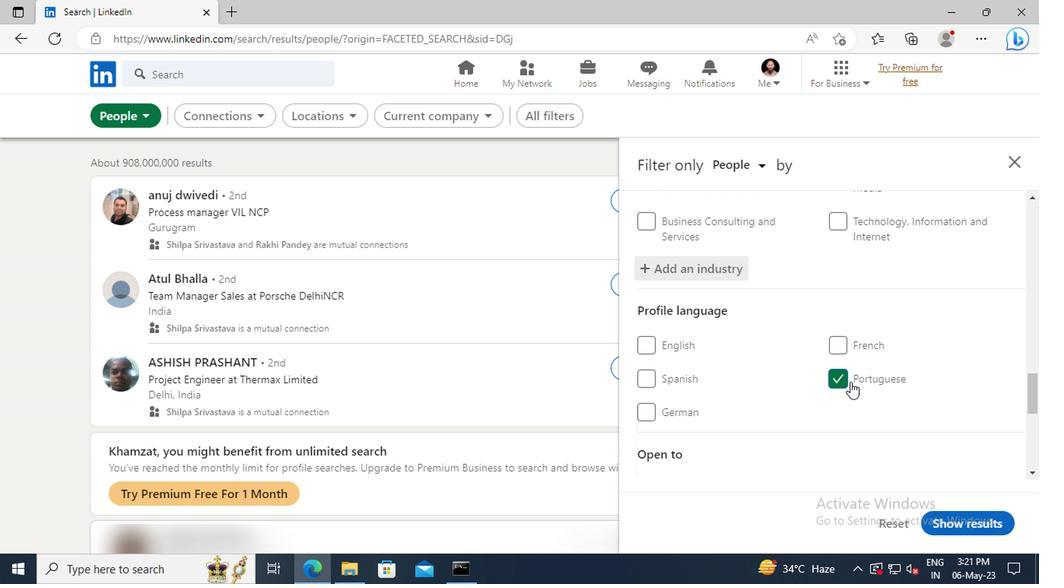 
Action: Mouse moved to (708, 371)
Screenshot: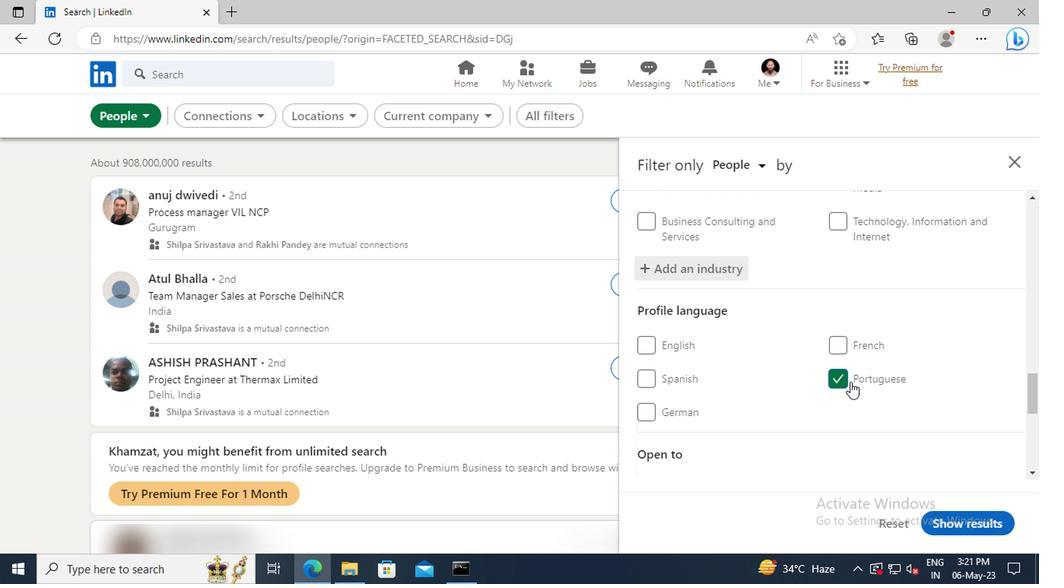
Action: Mouse scrolled (708, 371) with delta (0, 0)
Screenshot: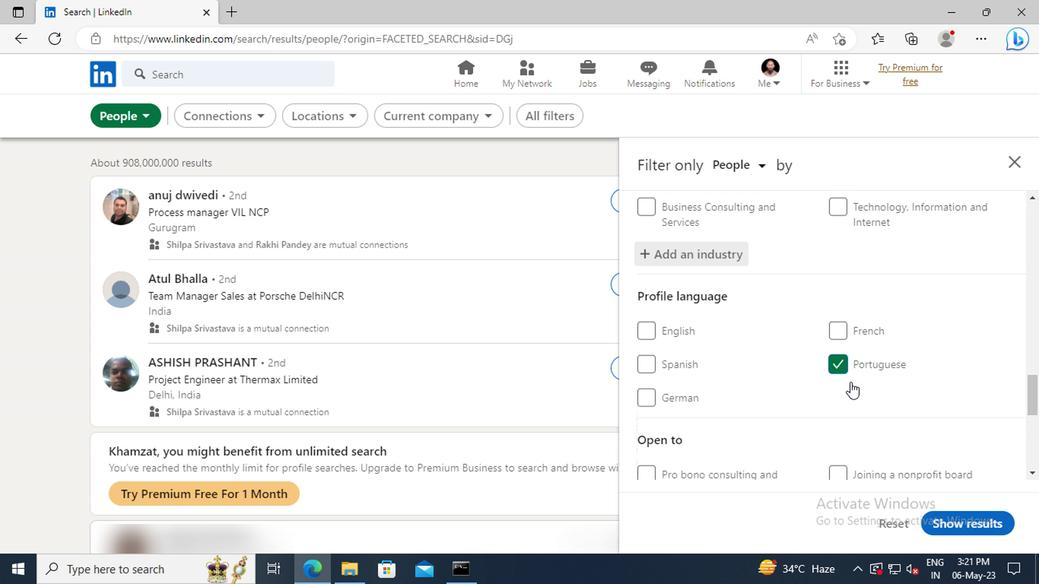 
Action: Mouse moved to (708, 365)
Screenshot: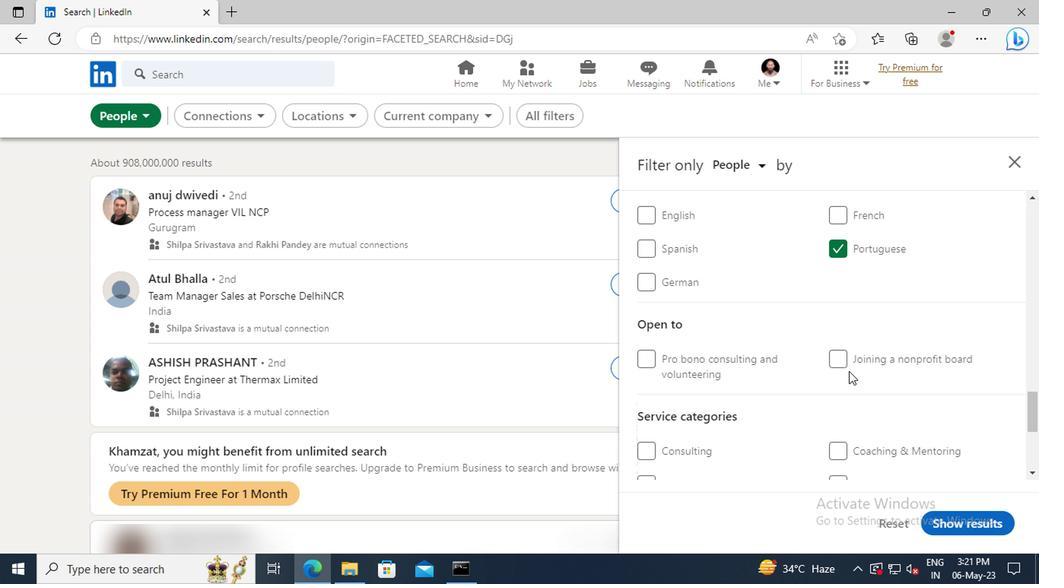 
Action: Mouse scrolled (708, 364) with delta (0, 0)
Screenshot: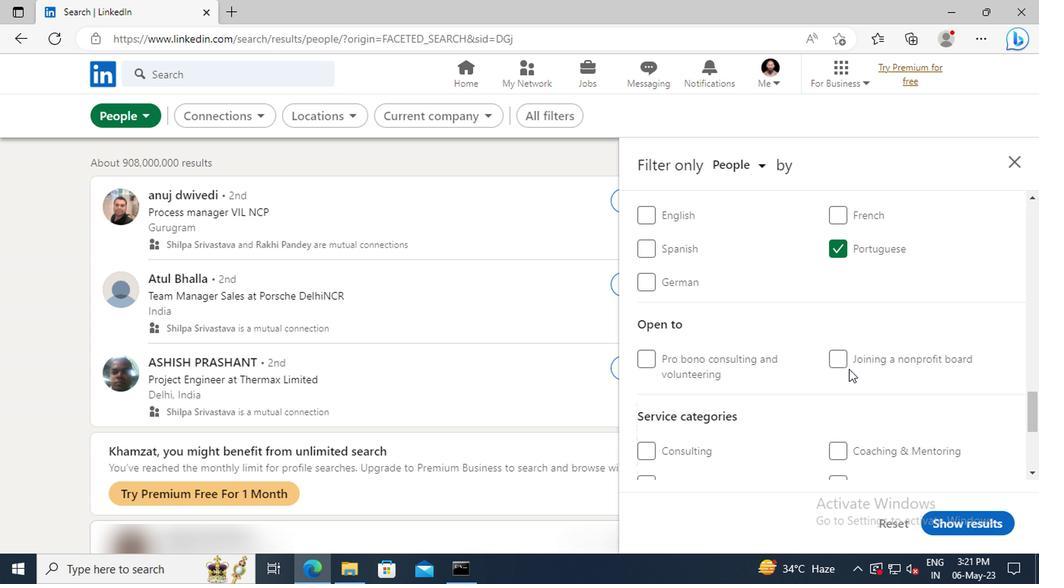 
Action: Mouse moved to (562, 396)
Screenshot: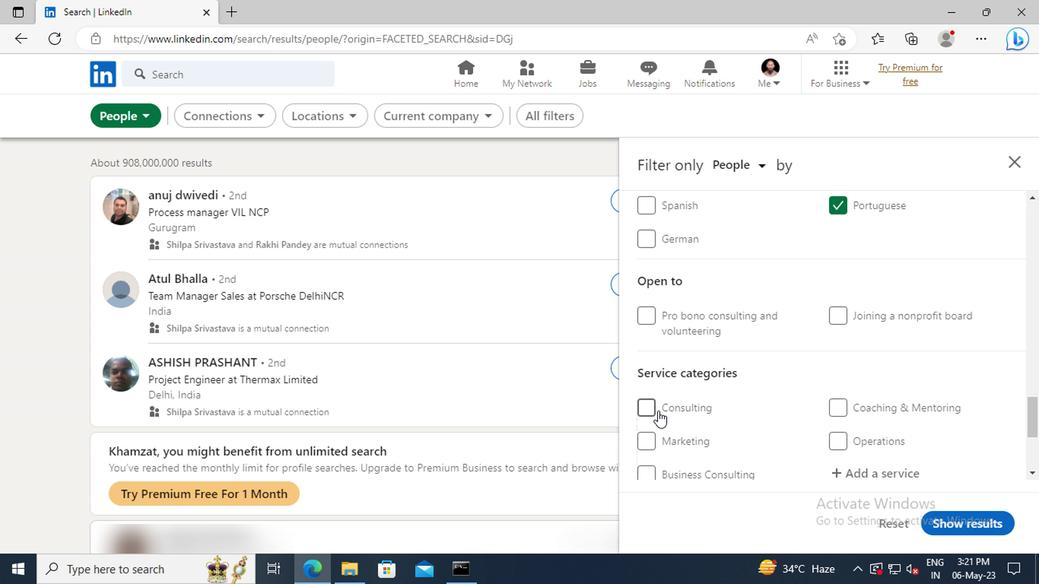 
Action: Mouse pressed left at (562, 396)
Screenshot: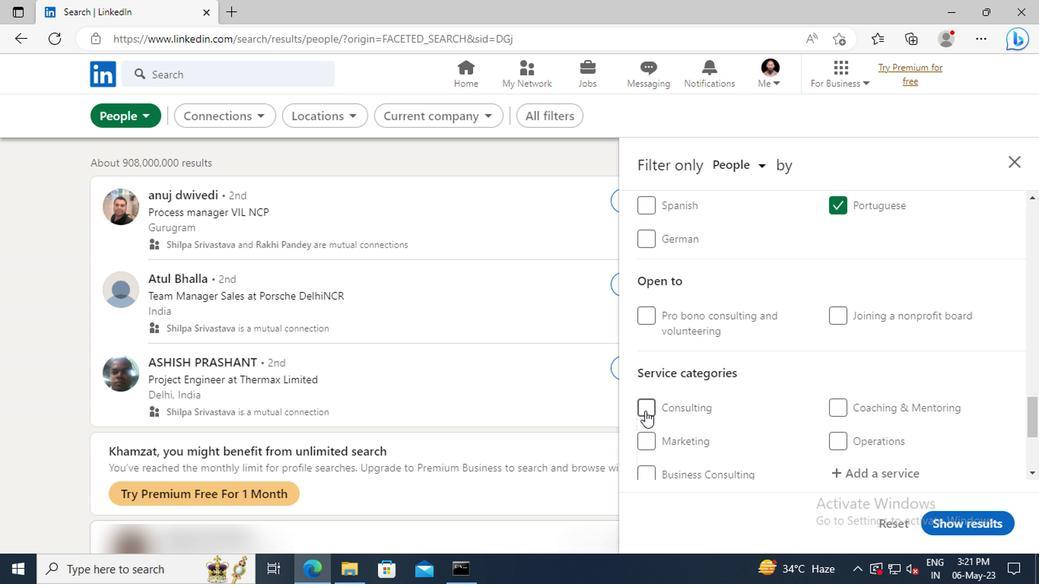 
Action: Mouse moved to (644, 384)
Screenshot: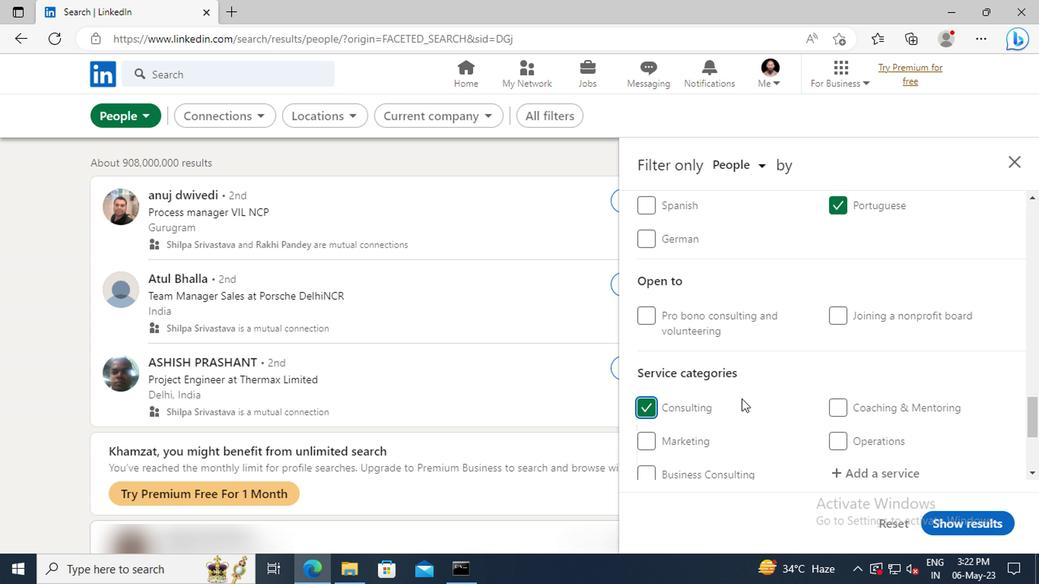 
Action: Mouse scrolled (644, 383) with delta (0, 0)
Screenshot: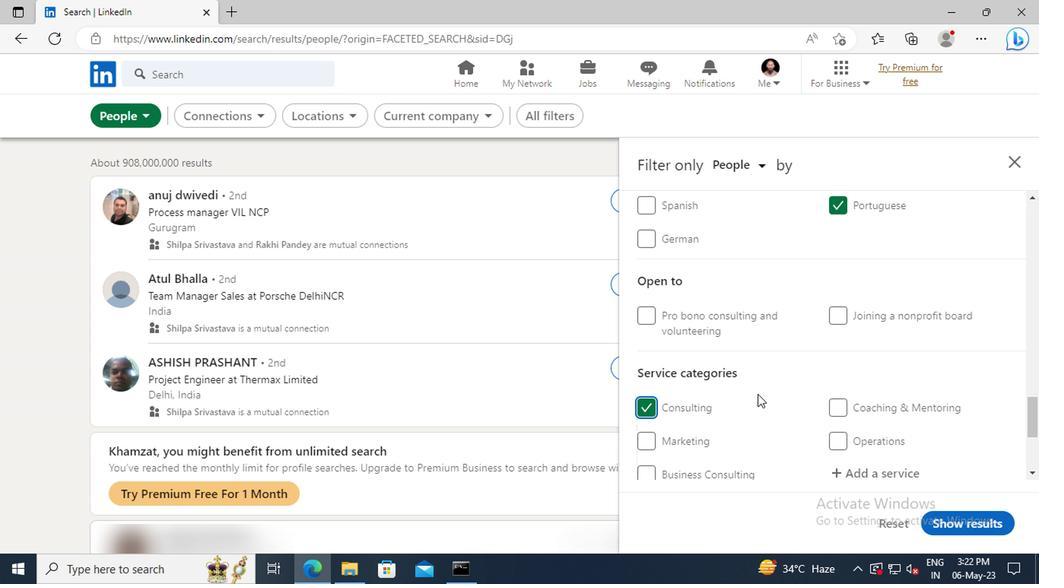 
Action: Mouse scrolled (644, 383) with delta (0, 0)
Screenshot: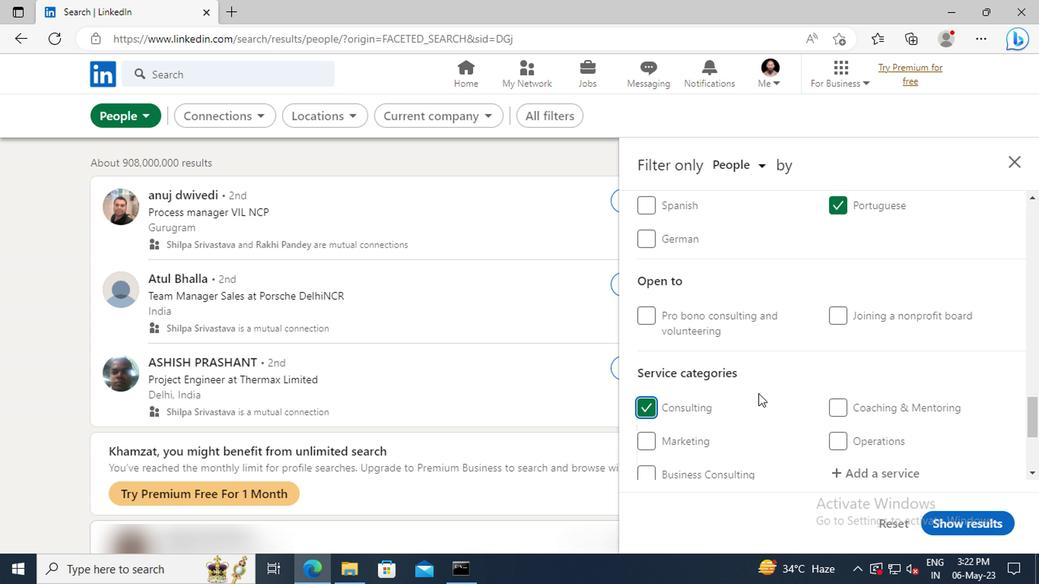 
Action: Mouse scrolled (644, 383) with delta (0, 0)
Screenshot: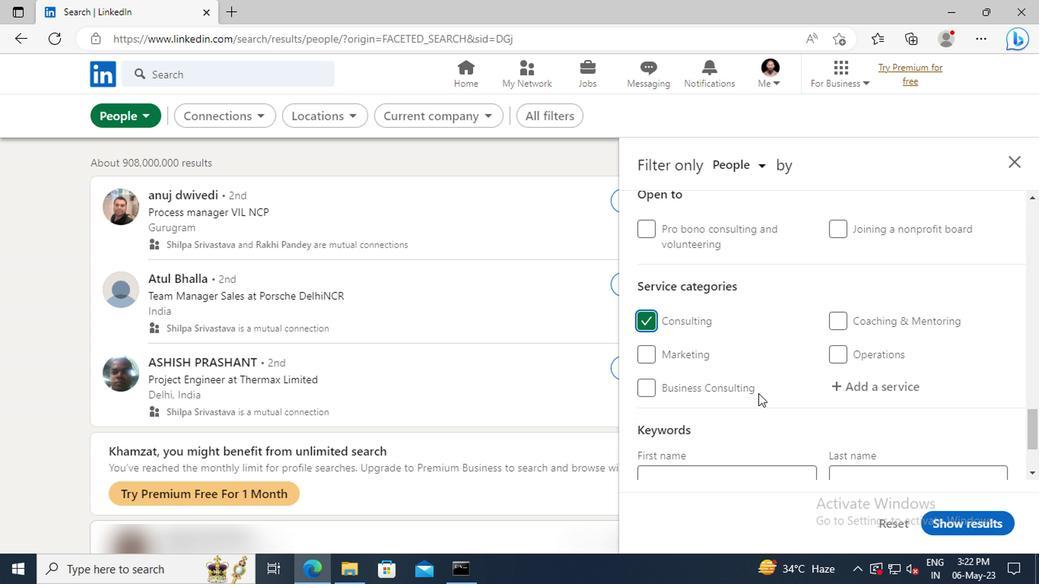 
Action: Mouse scrolled (644, 383) with delta (0, 0)
Screenshot: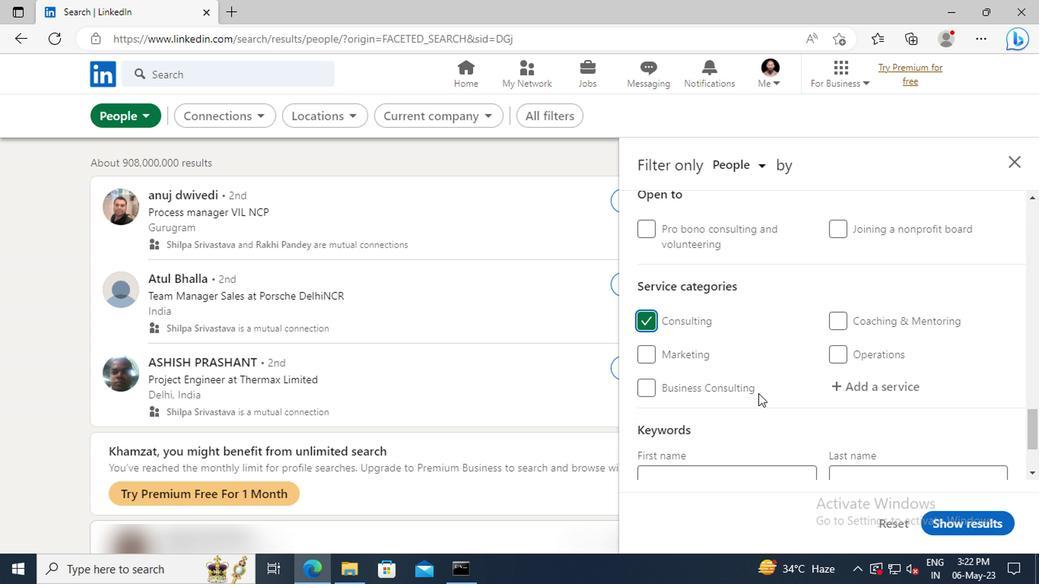 
Action: Mouse scrolled (644, 383) with delta (0, 0)
Screenshot: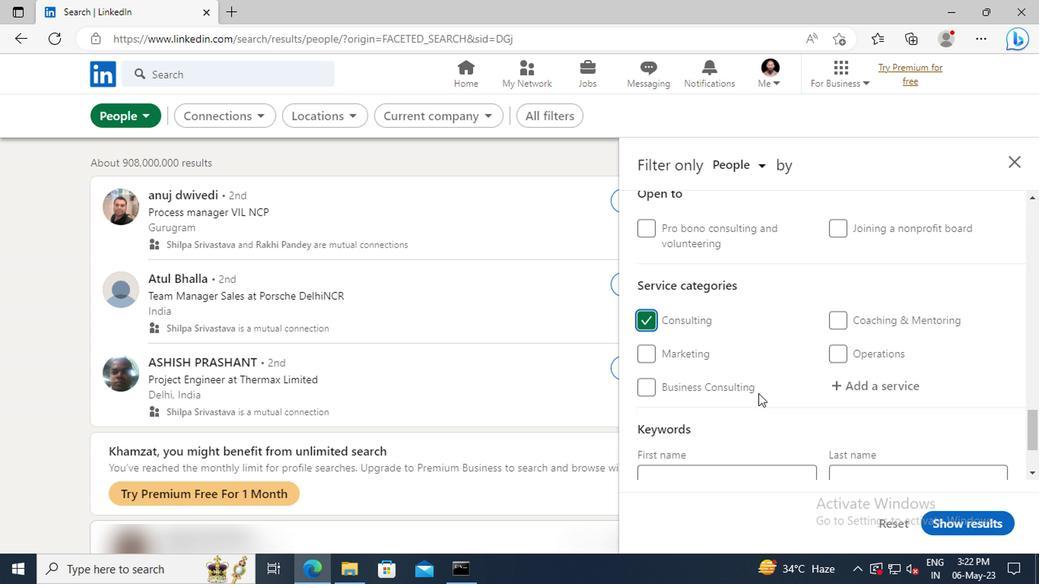 
Action: Mouse moved to (625, 398)
Screenshot: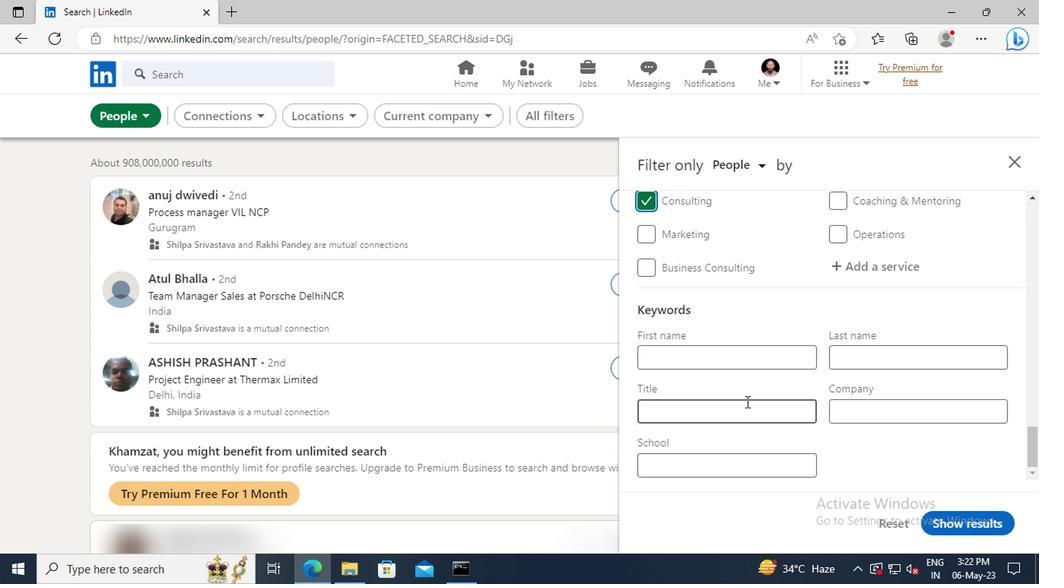 
Action: Mouse pressed left at (625, 398)
Screenshot: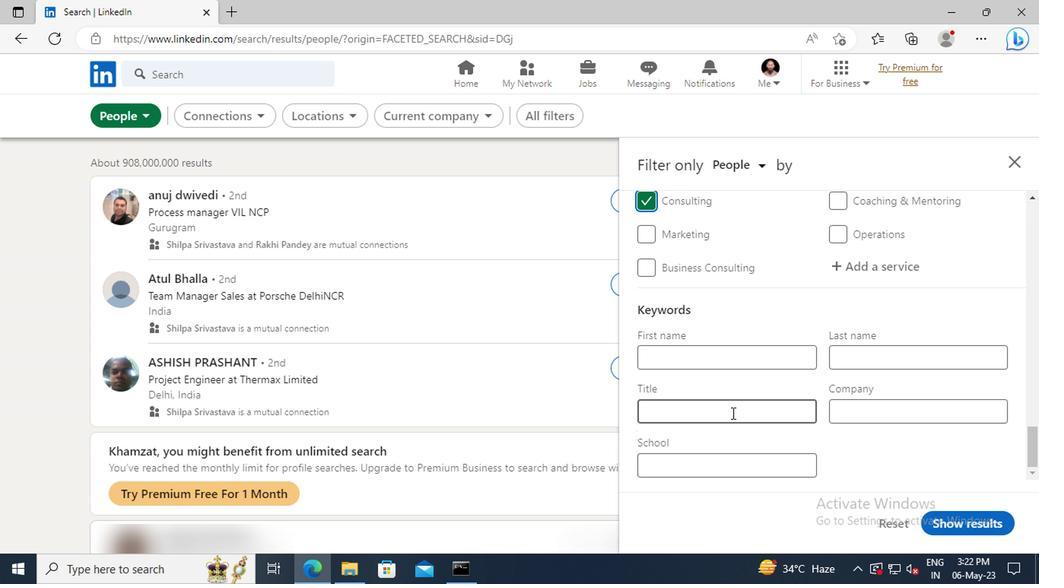 
Action: Key pressed <Key.shift>HELP<Key.space><Key.shift>DESK<Key.enter>
Screenshot: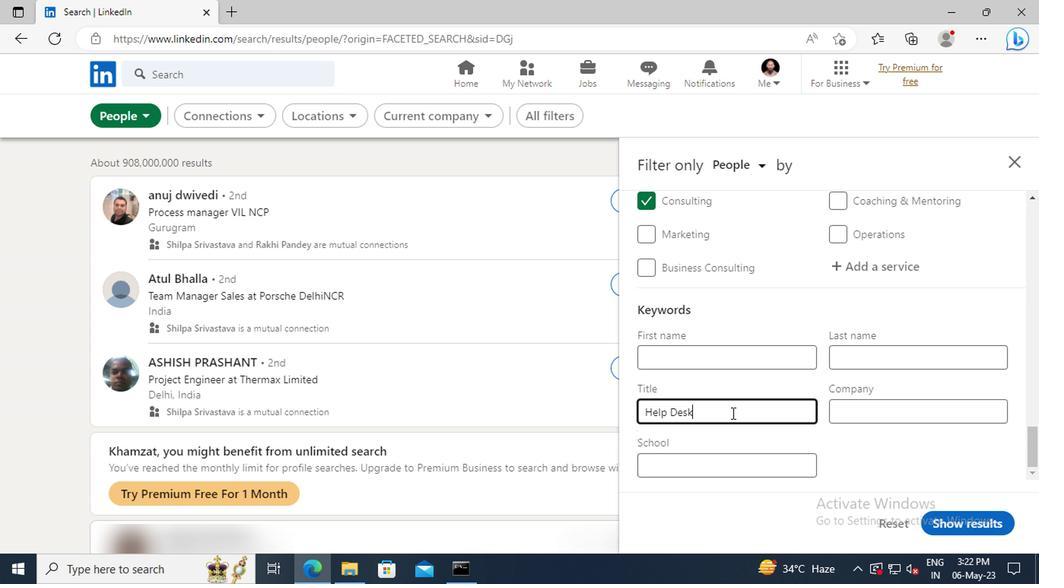 
Action: Mouse moved to (791, 474)
Screenshot: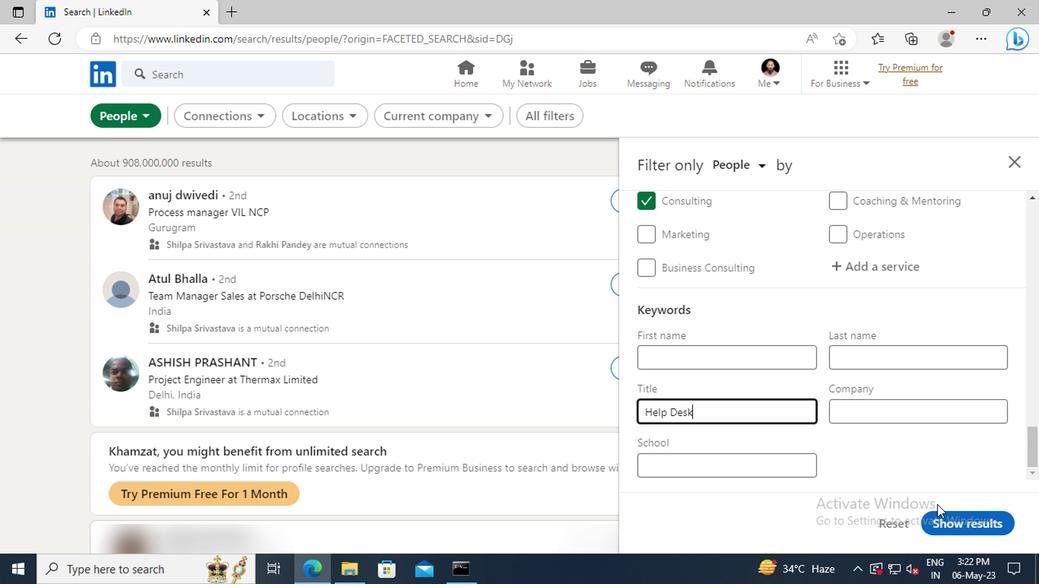 
Action: Mouse pressed left at (791, 474)
Screenshot: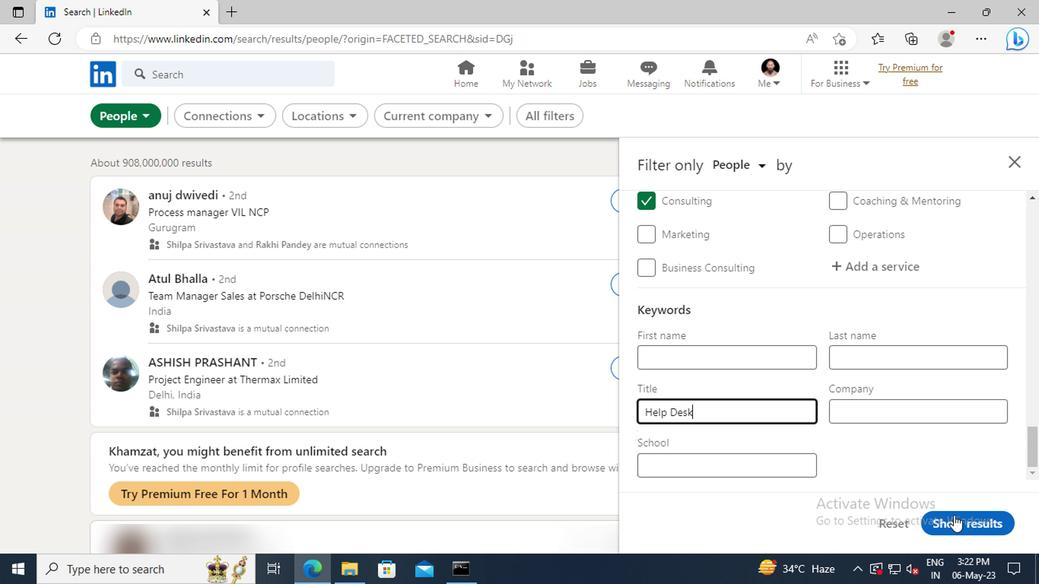 
